 Task: Compare electronic products on Flipkart and Ajio.
Action: Mouse moved to (796, 86)
Screenshot: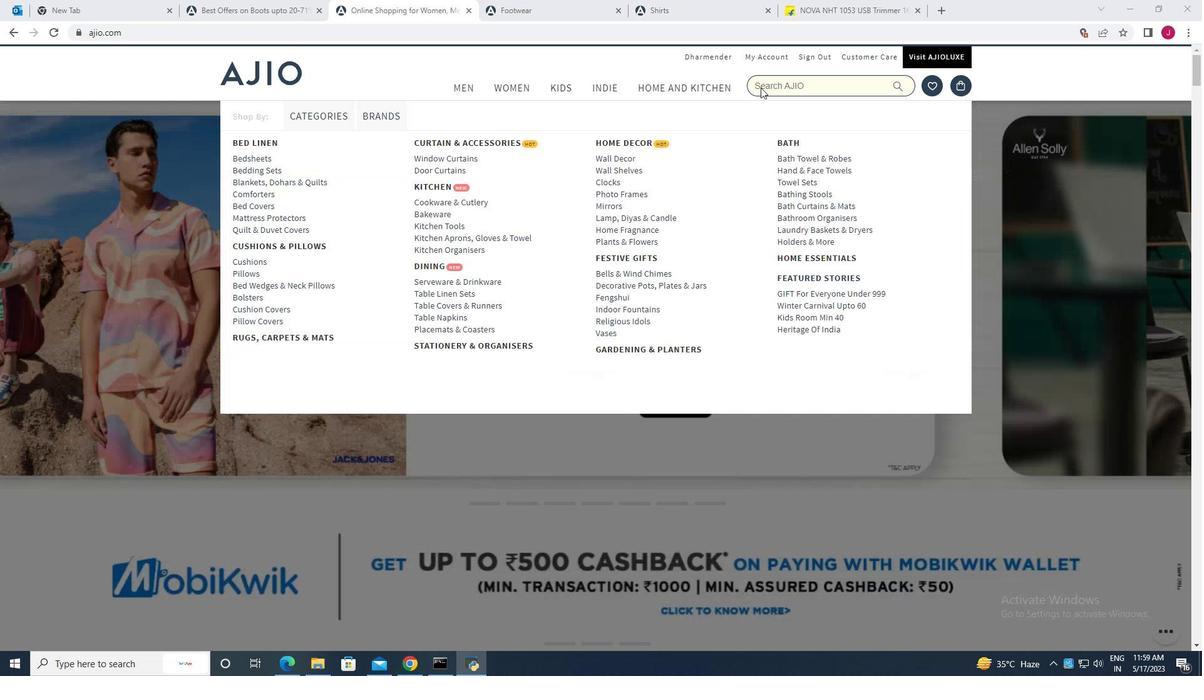 
Action: Mouse pressed left at (796, 86)
Screenshot: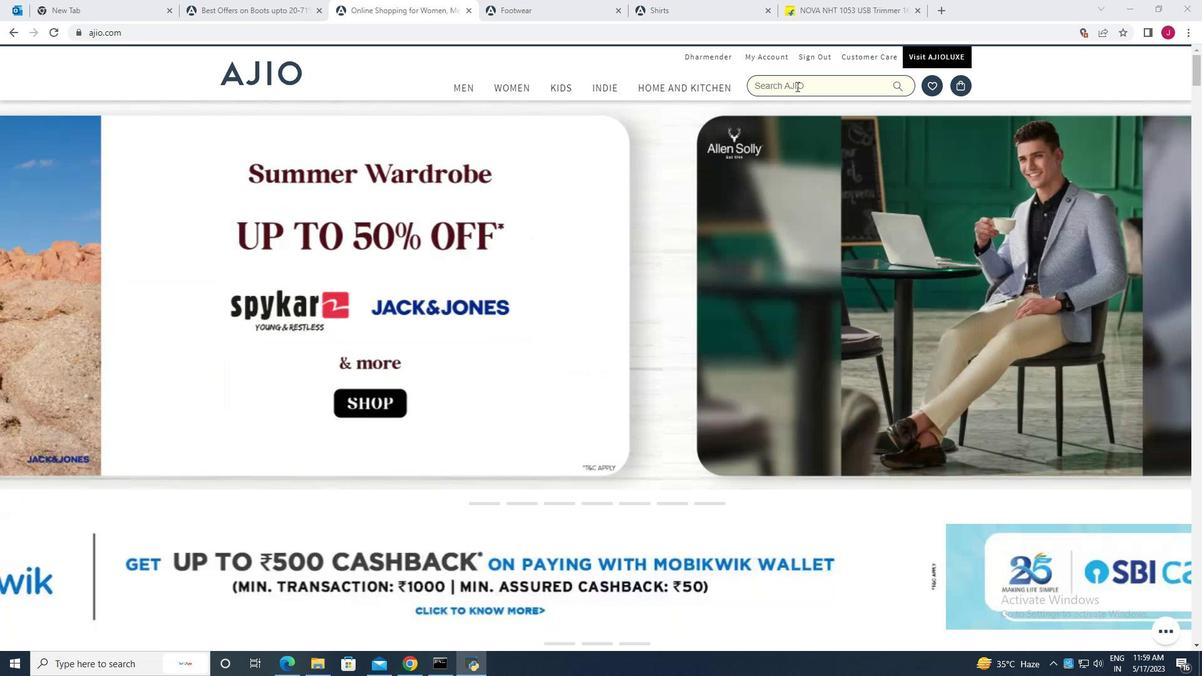 
Action: Key pressed selctronics<Key.space><Key.backspace><Key.backspace><Key.backspace><Key.backspace><Key.backspace><Key.backspace><Key.backspace><Key.backspace><Key.backspace><Key.backspace><Key.backspace><Key.backspace><Key.backspace><Key.backspace><Key.backspace><Key.backspace><Key.backspace><Key.backspace><Key.caps_lock>E<Key.caps_lock>lectronics<Key.space>category
Screenshot: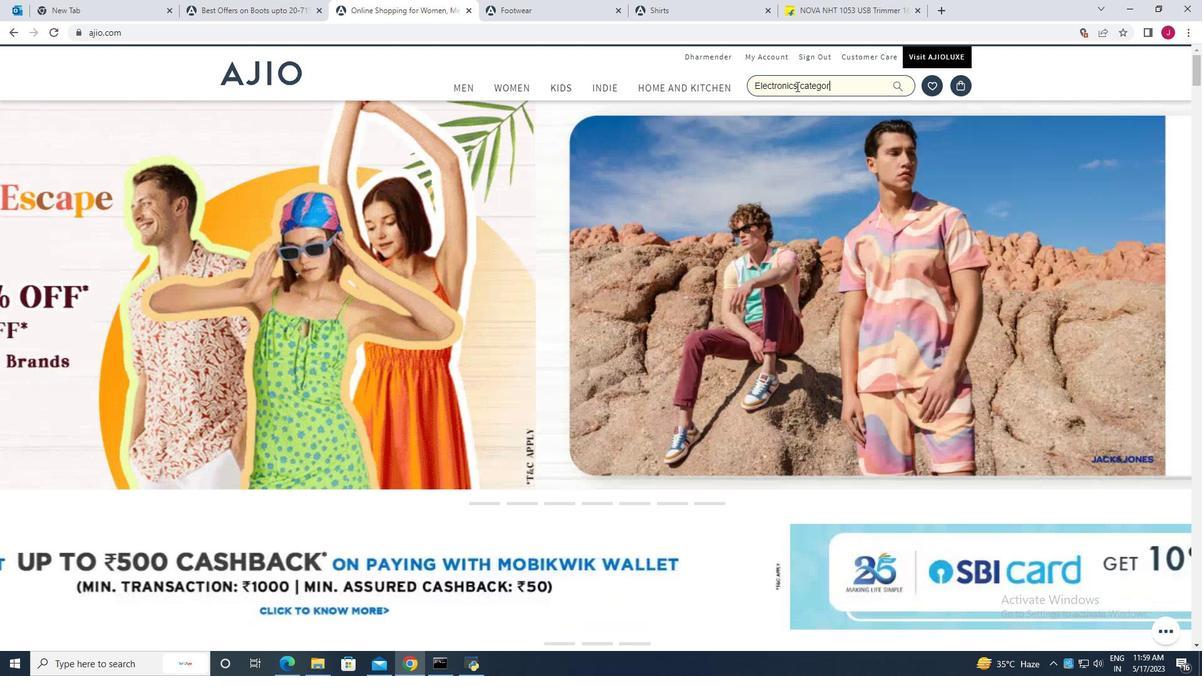 
Action: Mouse moved to (902, 85)
Screenshot: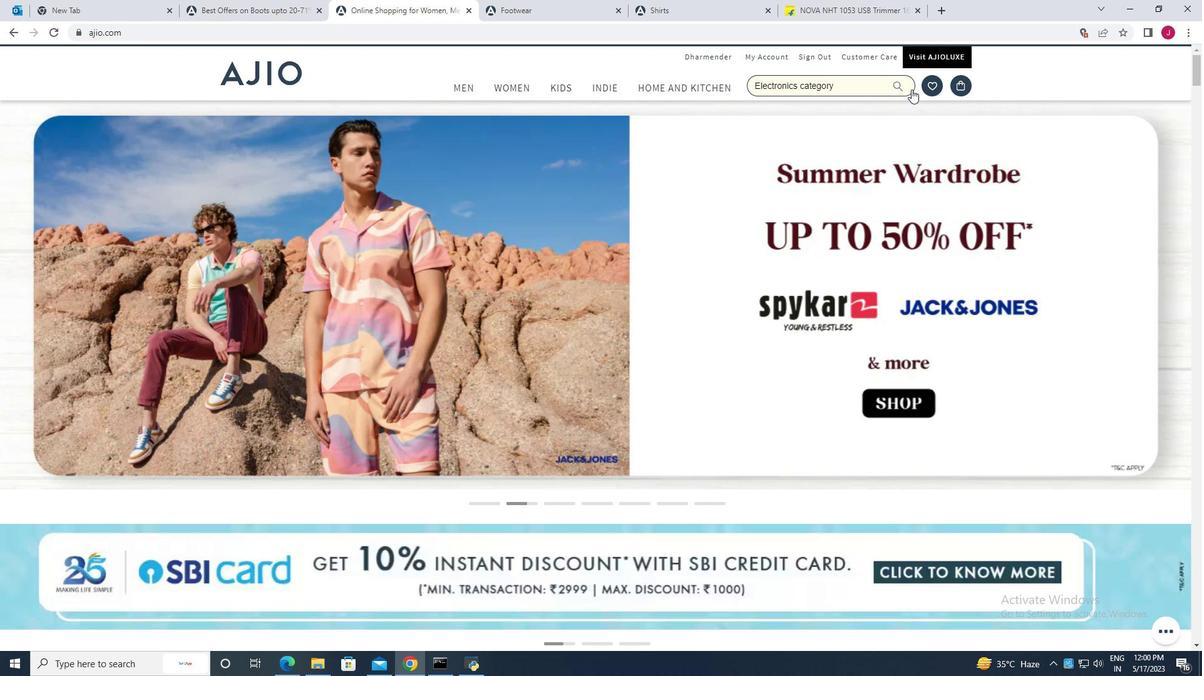 
Action: Mouse pressed left at (902, 85)
Screenshot: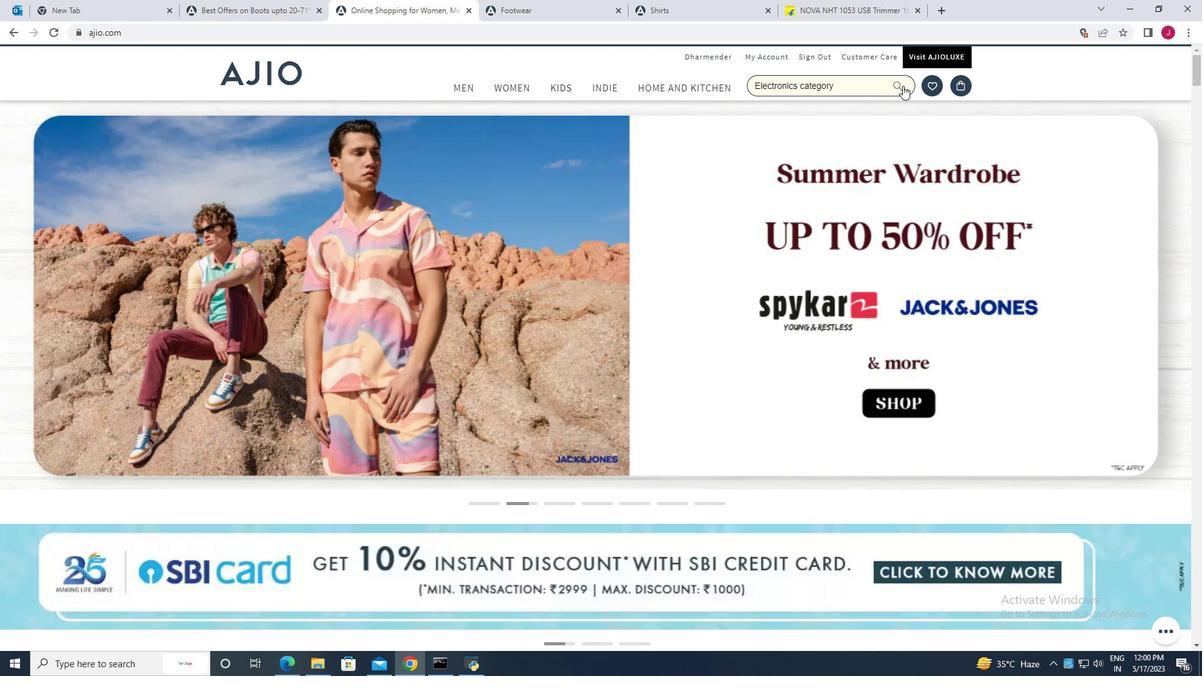 
Action: Mouse moved to (493, 266)
Screenshot: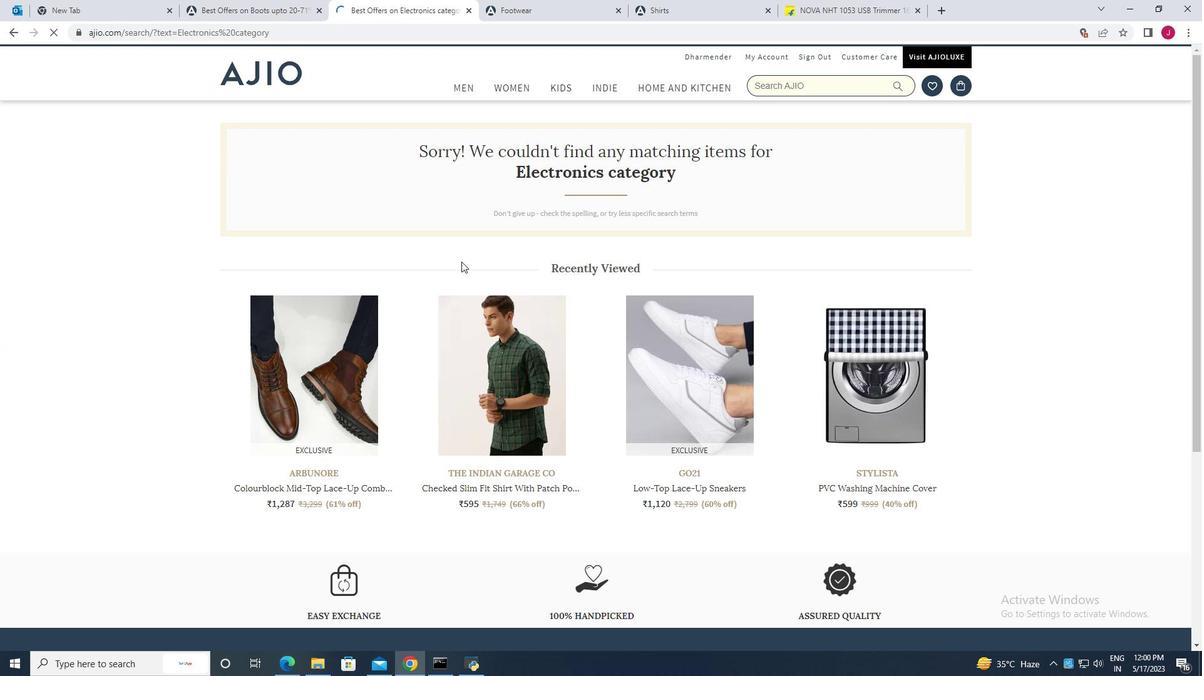 
Action: Mouse scrolled (493, 266) with delta (0, 0)
Screenshot: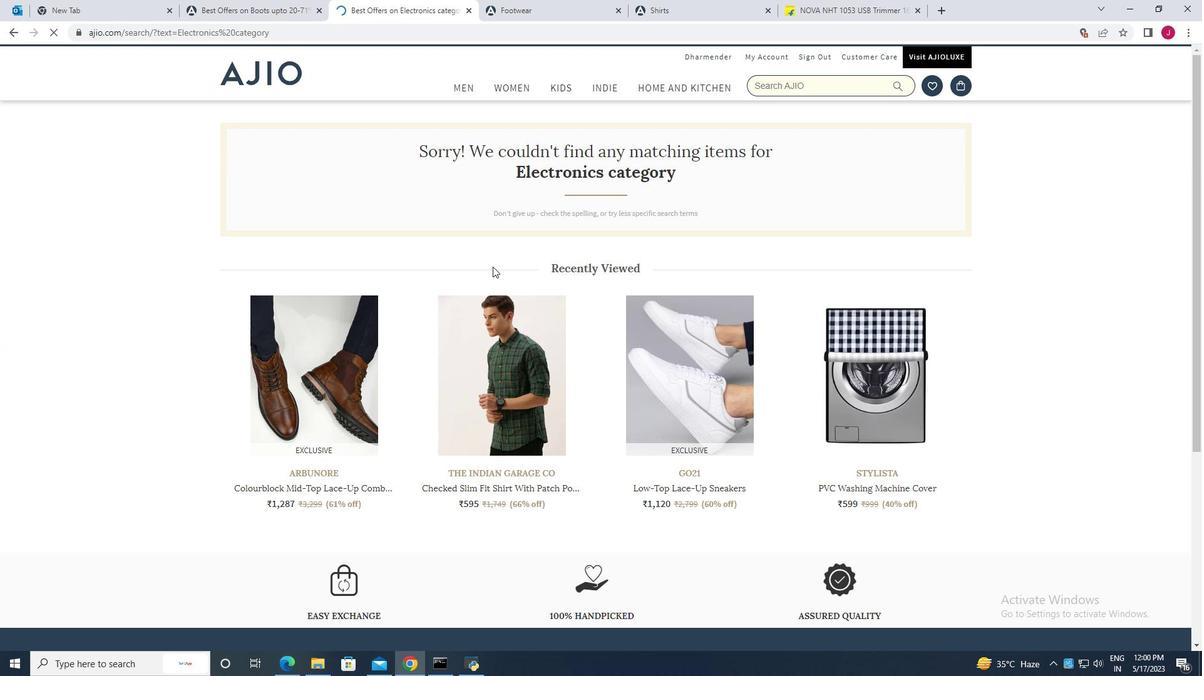 
Action: Mouse moved to (493, 266)
Screenshot: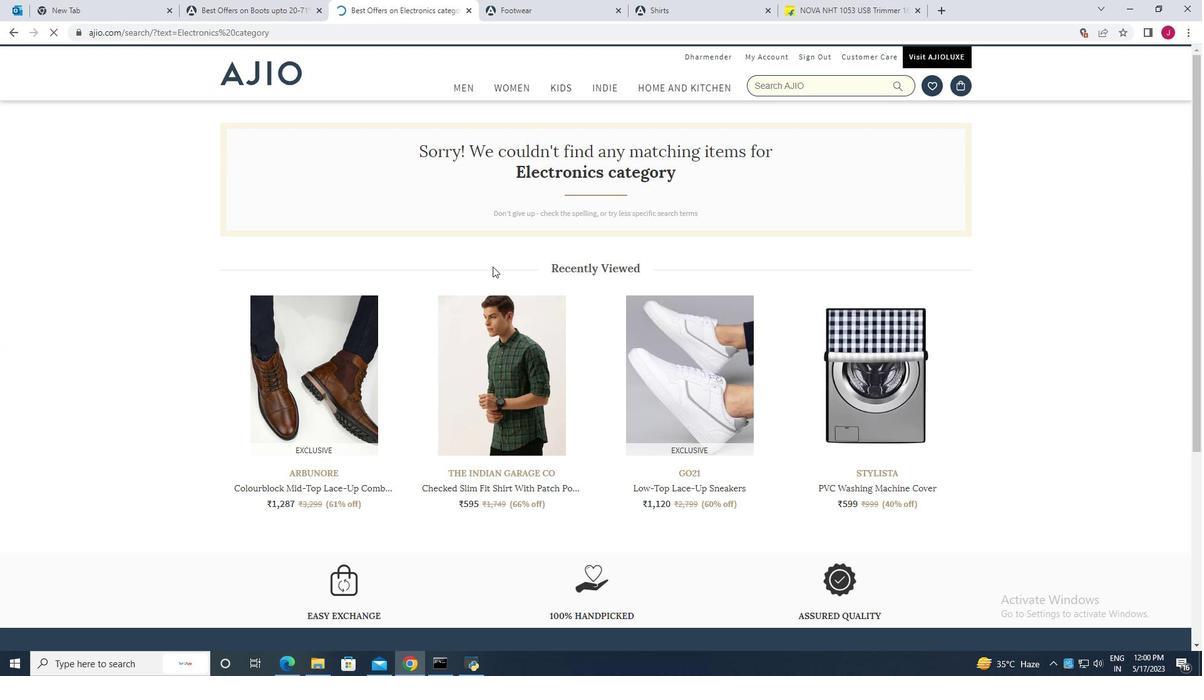 
Action: Mouse scrolled (493, 266) with delta (0, 0)
Screenshot: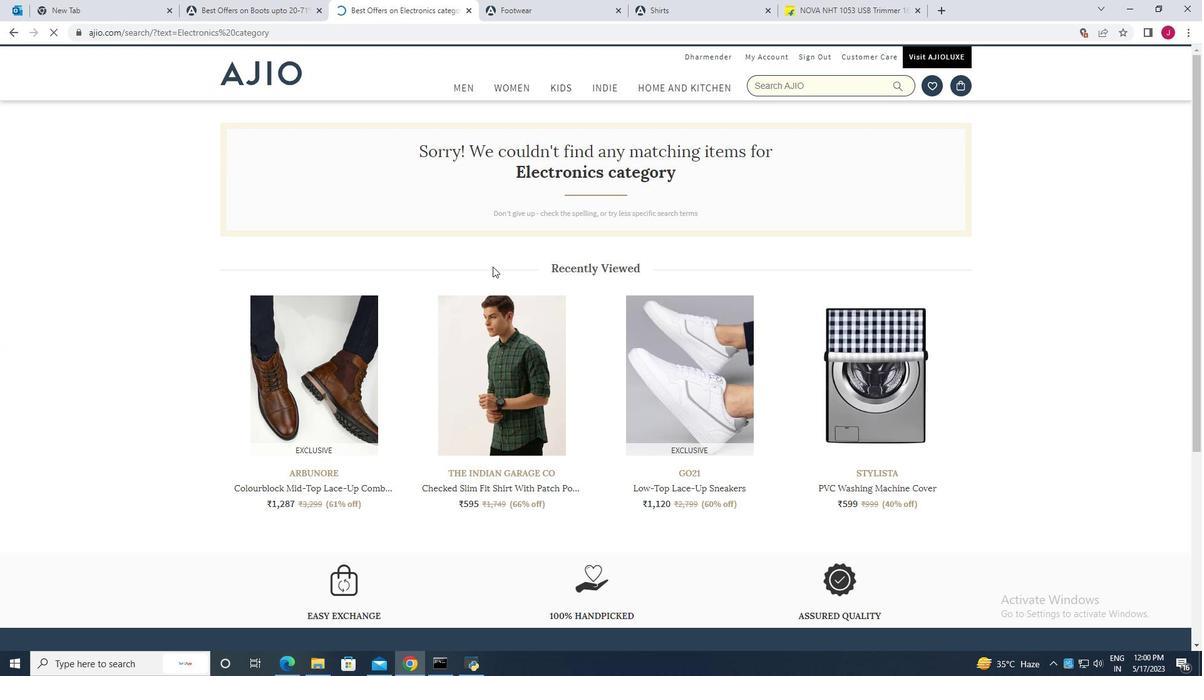 
Action: Mouse moved to (505, 278)
Screenshot: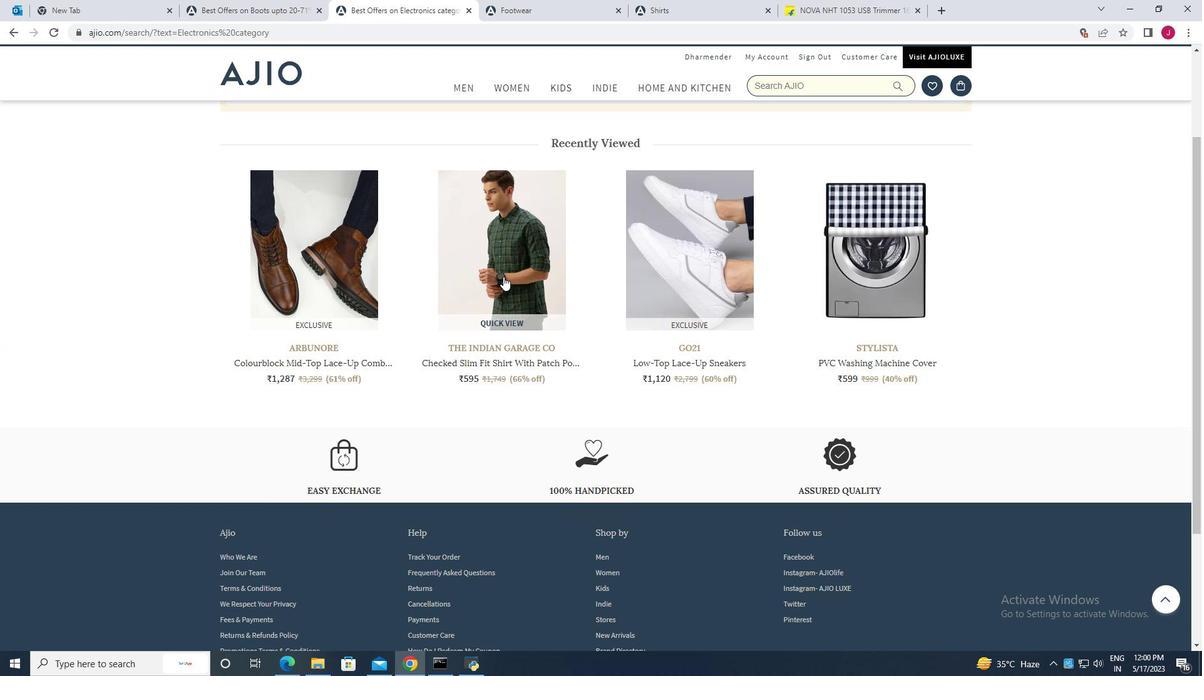 
Action: Mouse scrolled (505, 278) with delta (0, 0)
Screenshot: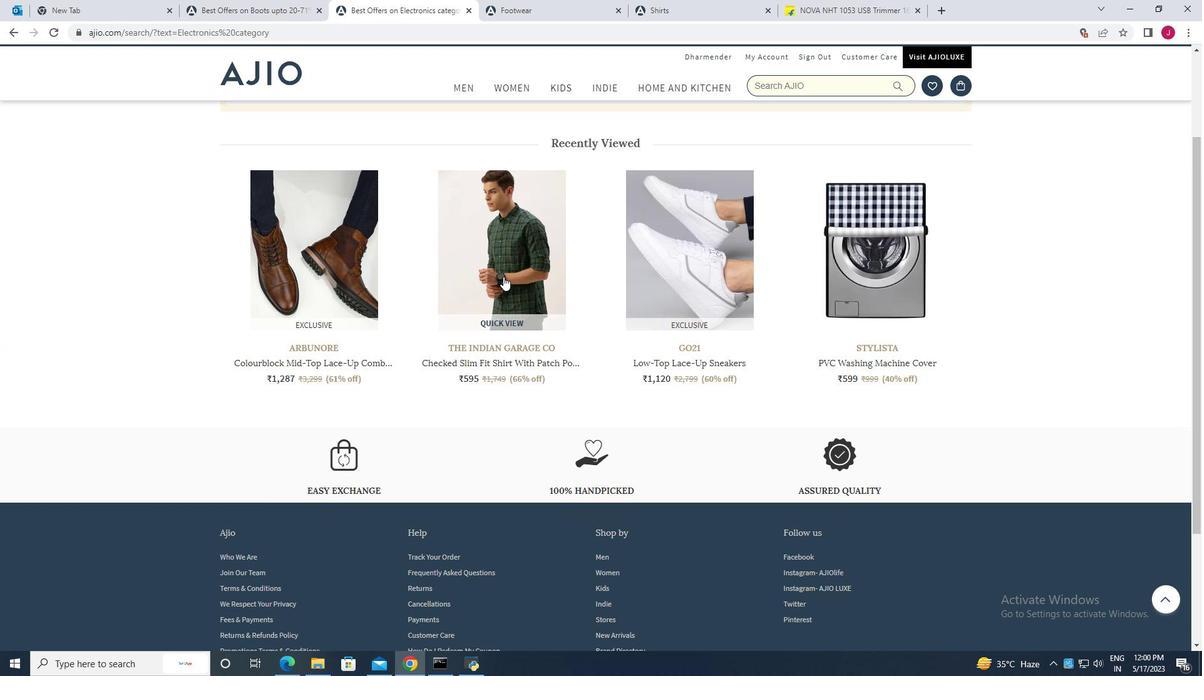 
Action: Mouse moved to (505, 278)
Screenshot: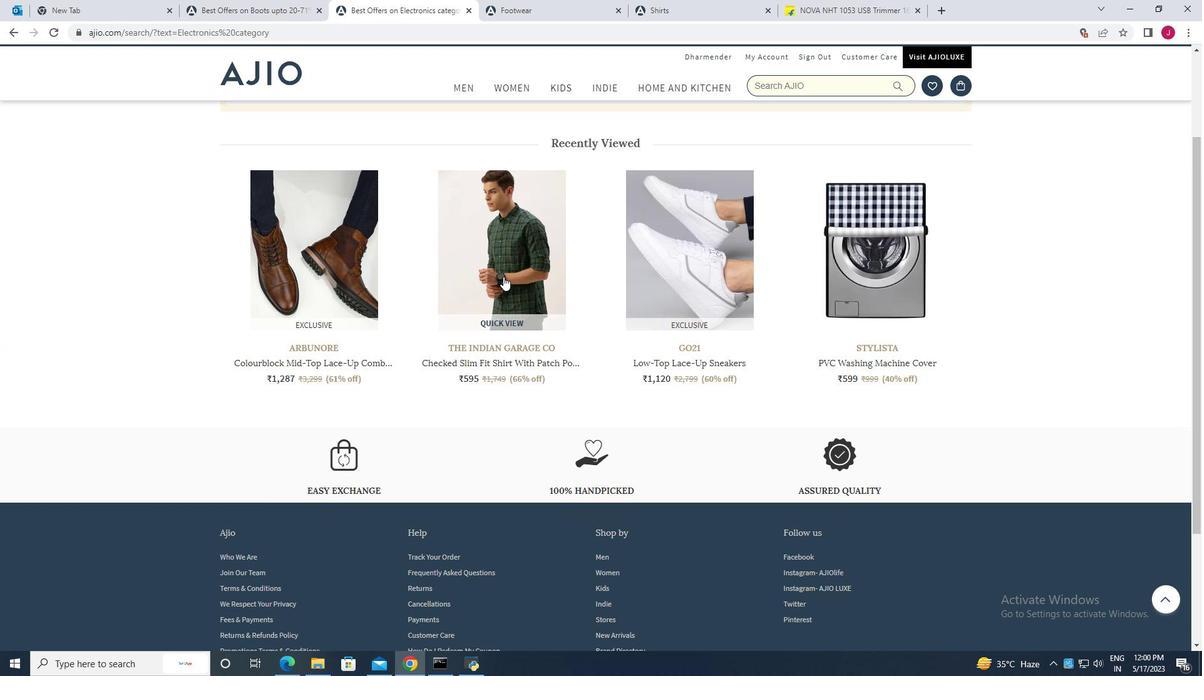 
Action: Mouse scrolled (505, 279) with delta (0, 0)
Screenshot: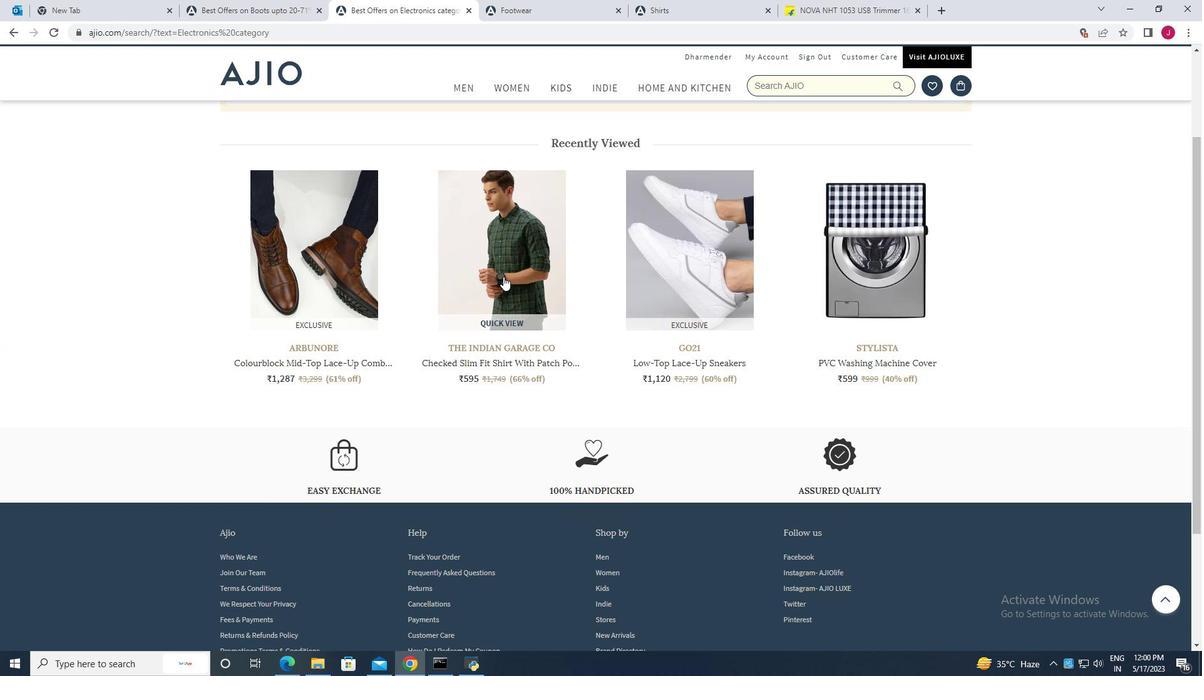 
Action: Mouse scrolled (505, 279) with delta (0, 0)
Screenshot: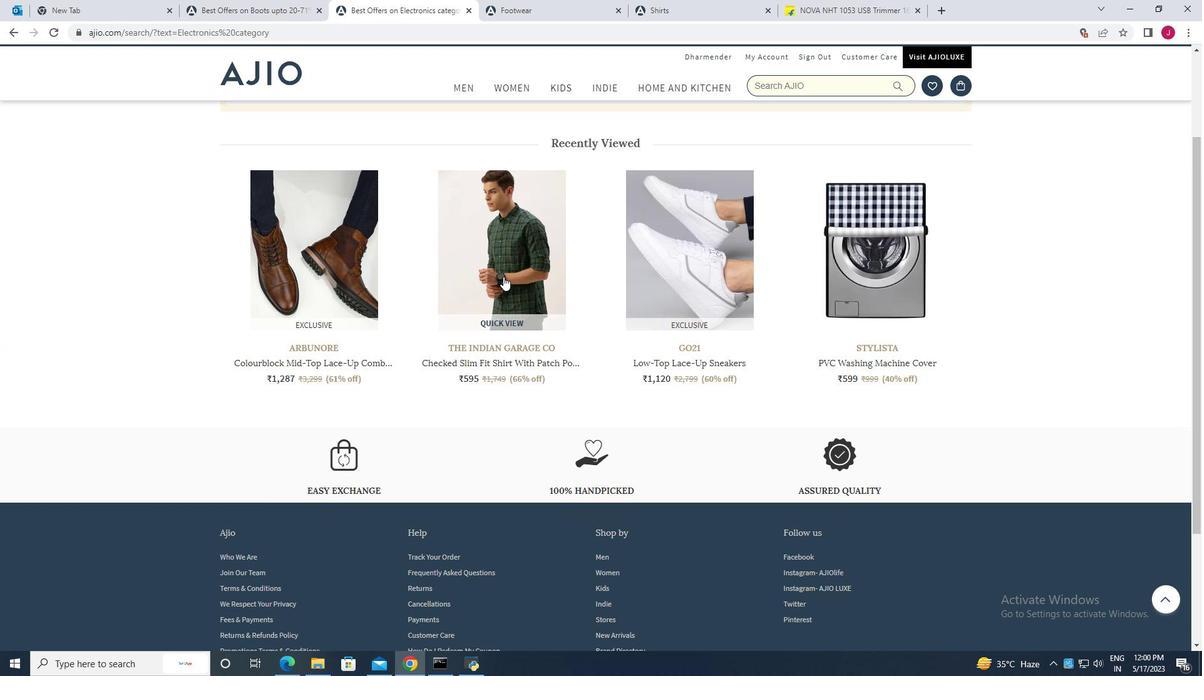 
Action: Mouse moved to (506, 278)
Screenshot: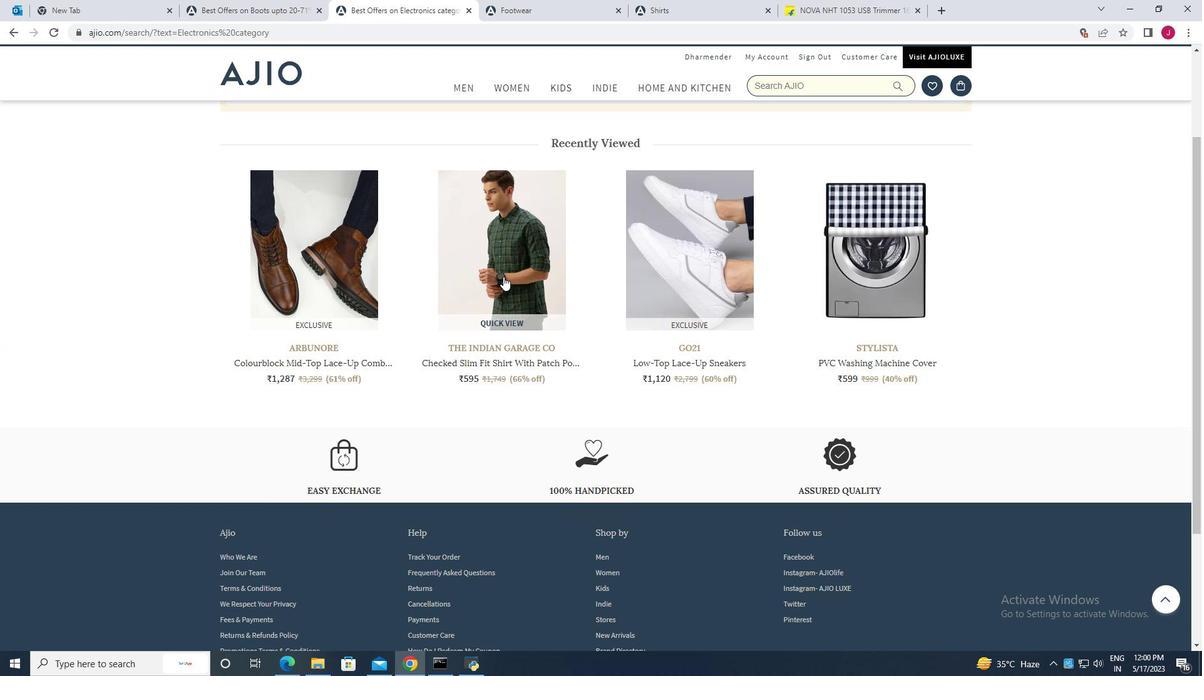 
Action: Mouse scrolled (506, 279) with delta (0, 0)
Screenshot: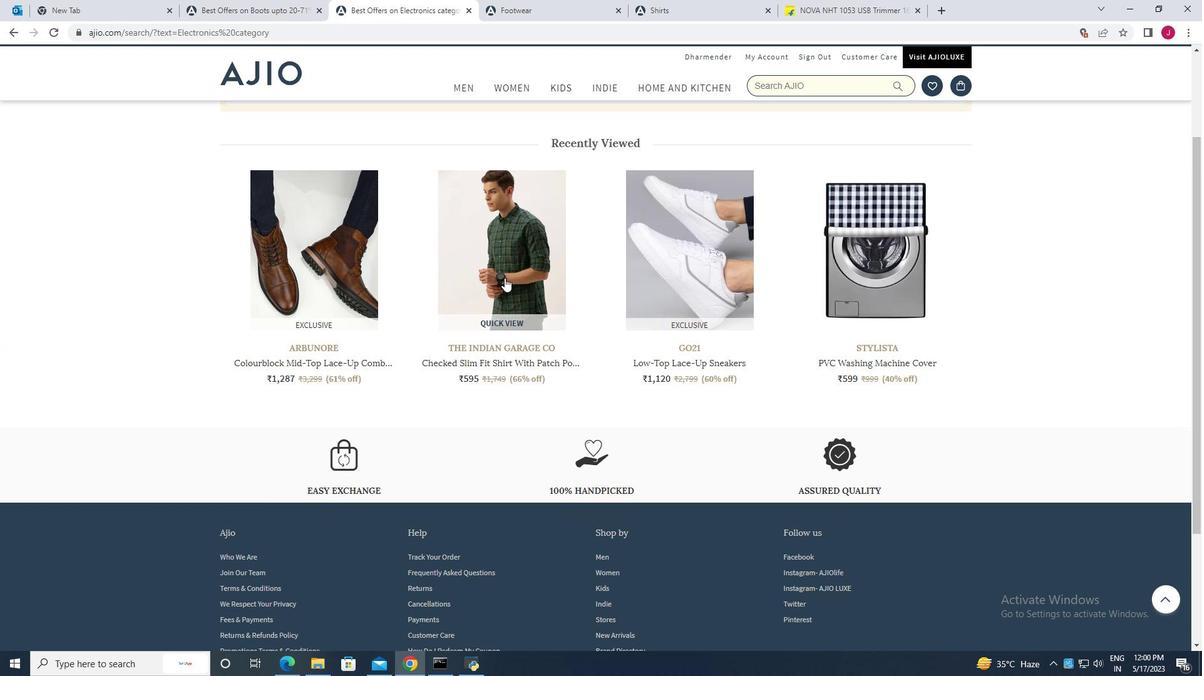 
Action: Mouse scrolled (506, 279) with delta (0, 0)
Screenshot: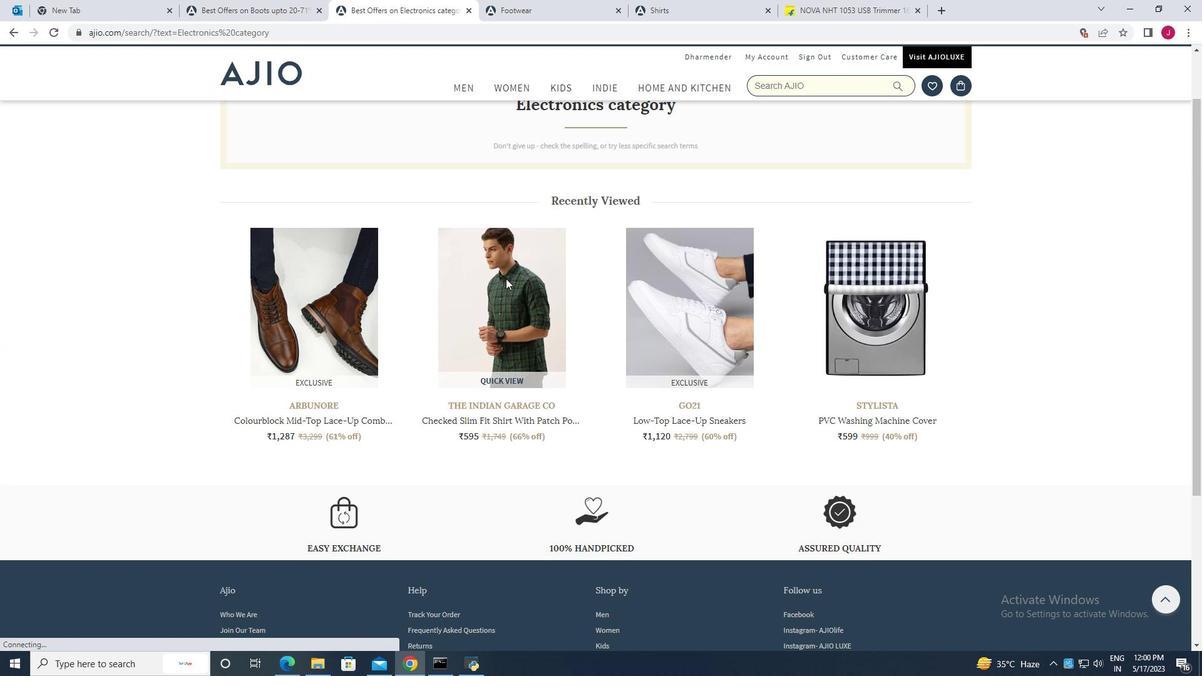 
Action: Mouse scrolled (506, 279) with delta (0, 0)
Screenshot: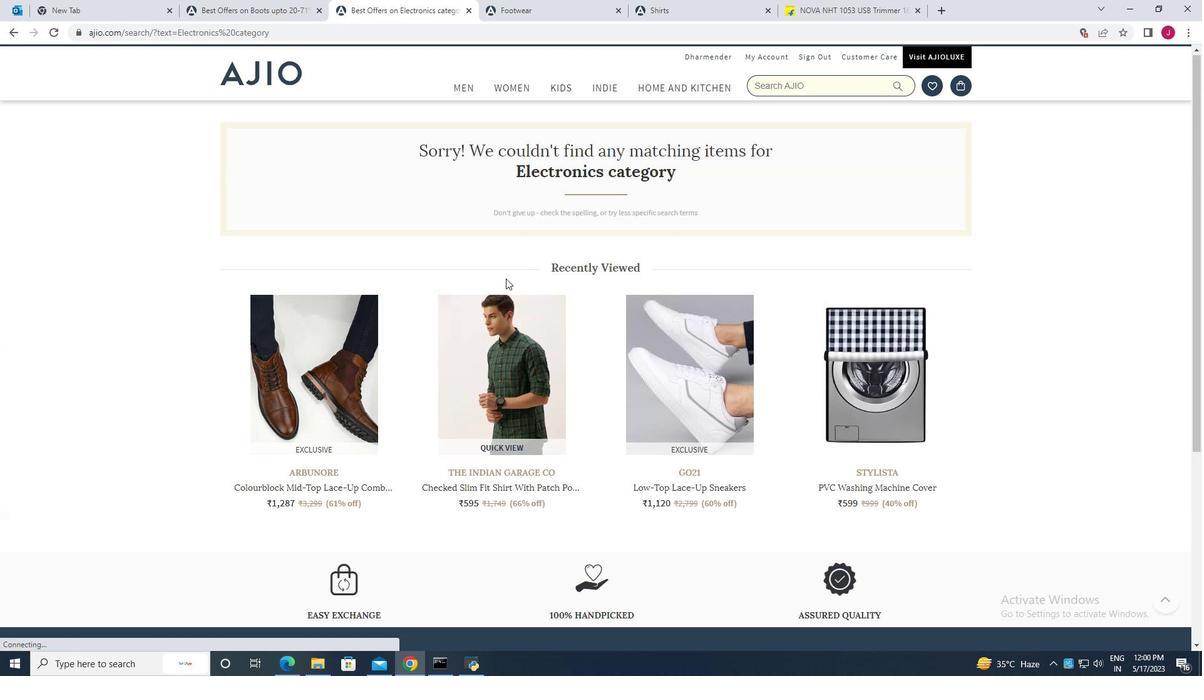 
Action: Mouse scrolled (506, 279) with delta (0, 0)
Screenshot: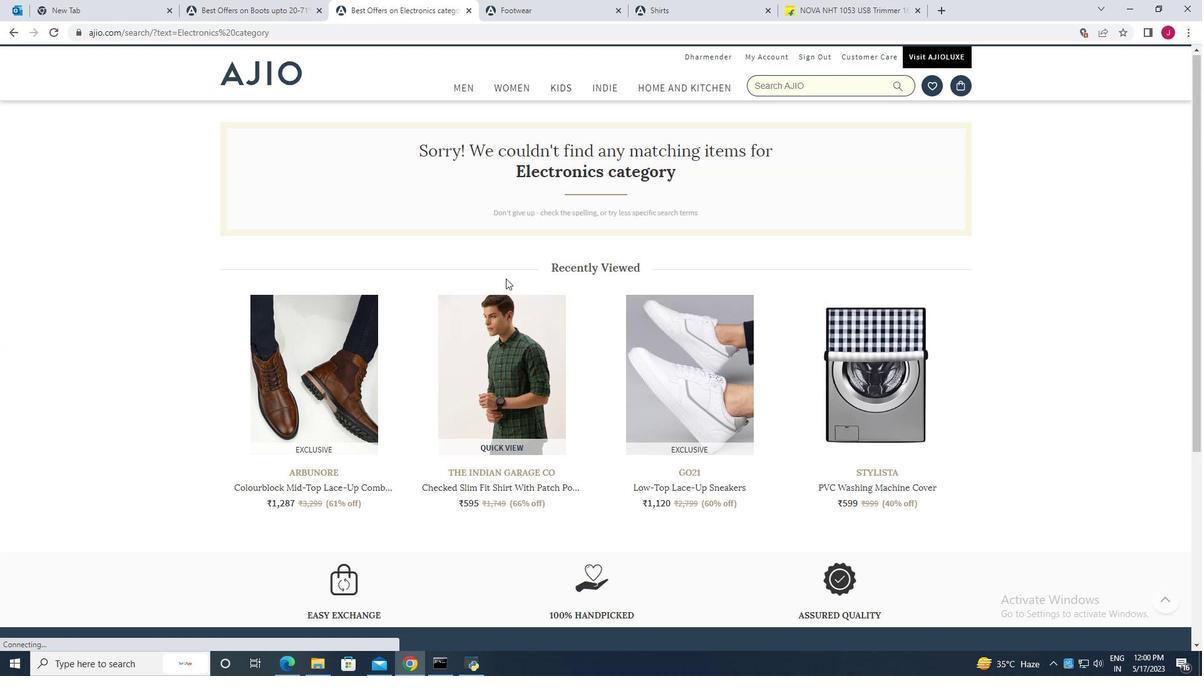 
Action: Mouse scrolled (506, 279) with delta (0, 0)
Screenshot: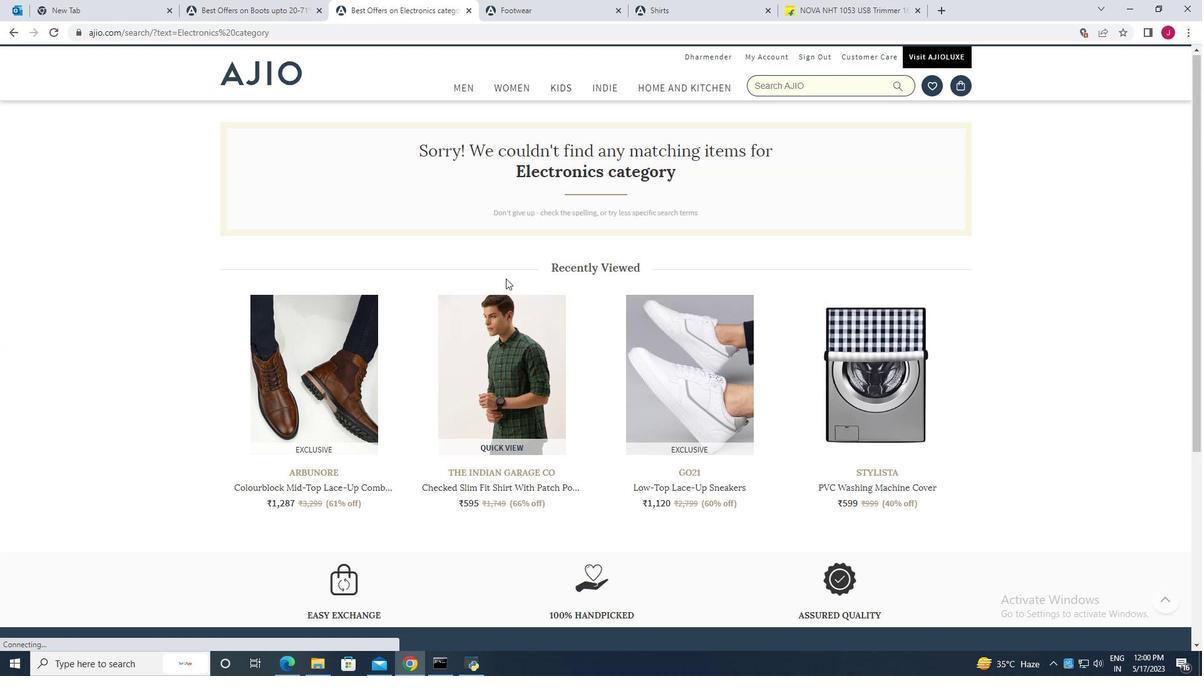 
Action: Mouse moved to (506, 271)
Screenshot: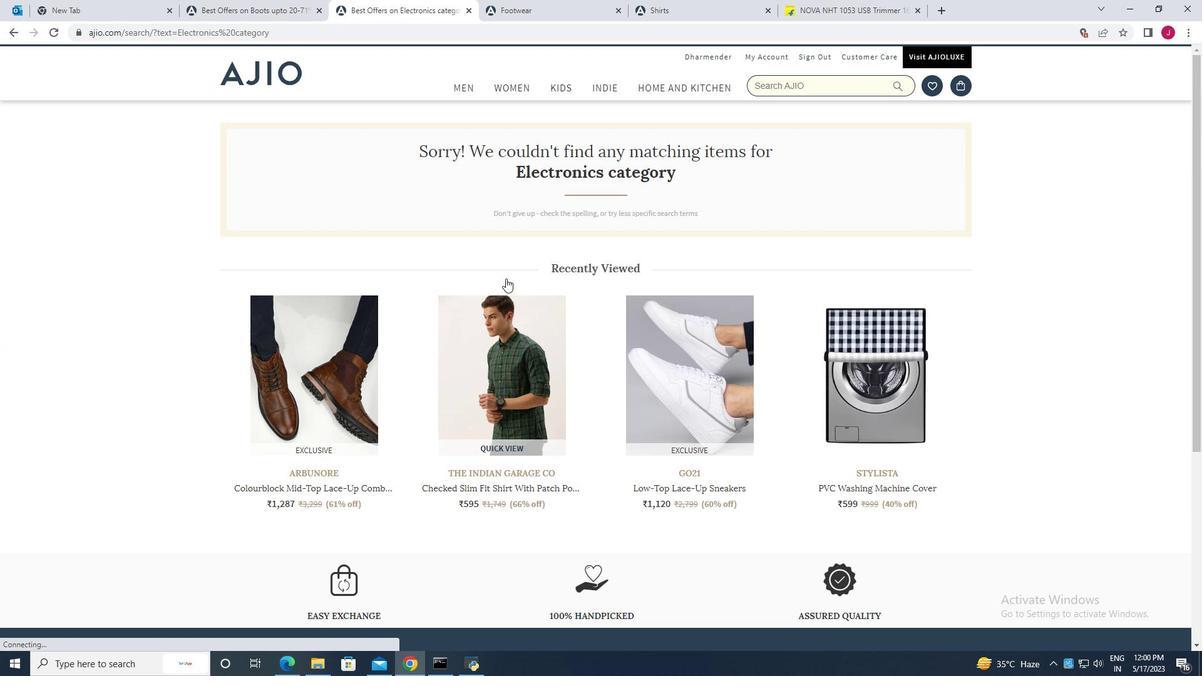
Action: Mouse scrolled (506, 272) with delta (0, 0)
Screenshot: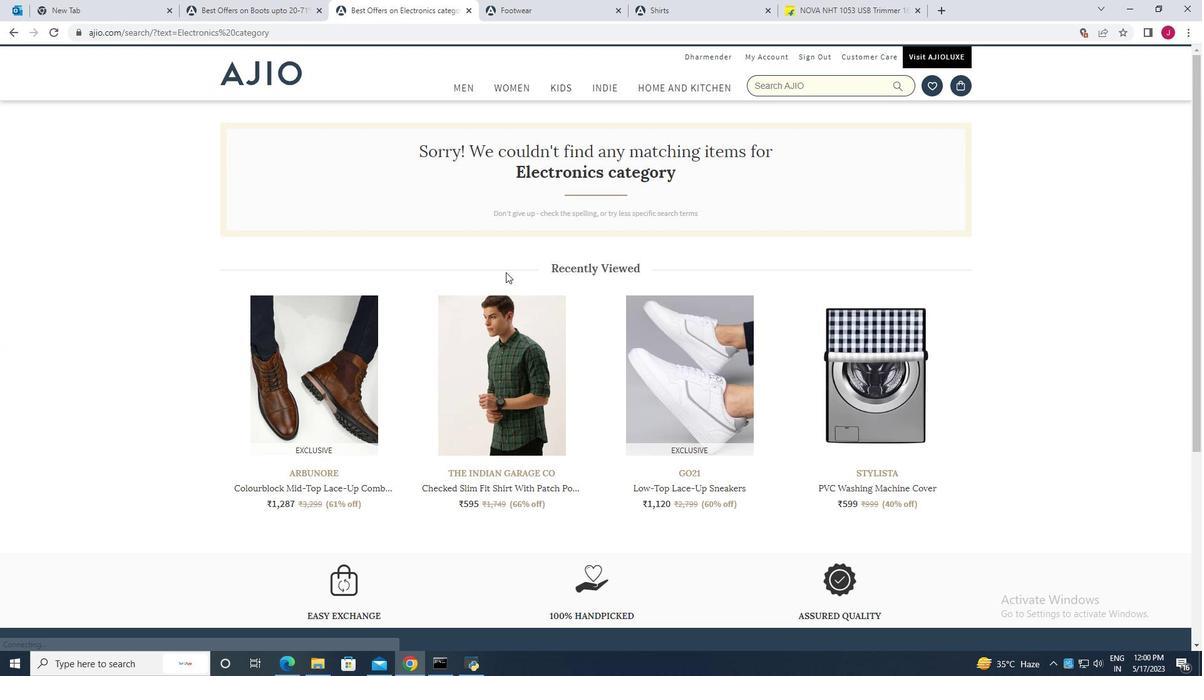 
Action: Mouse scrolled (506, 272) with delta (0, 0)
Screenshot: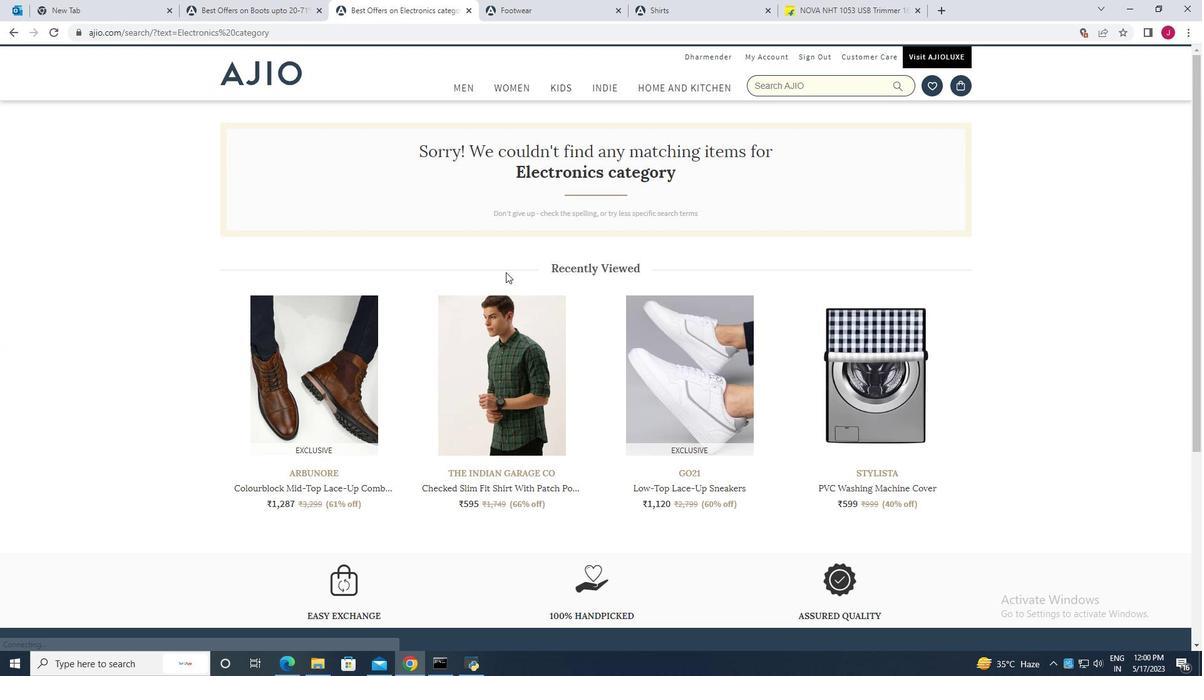 
Action: Mouse scrolled (506, 272) with delta (0, 0)
Screenshot: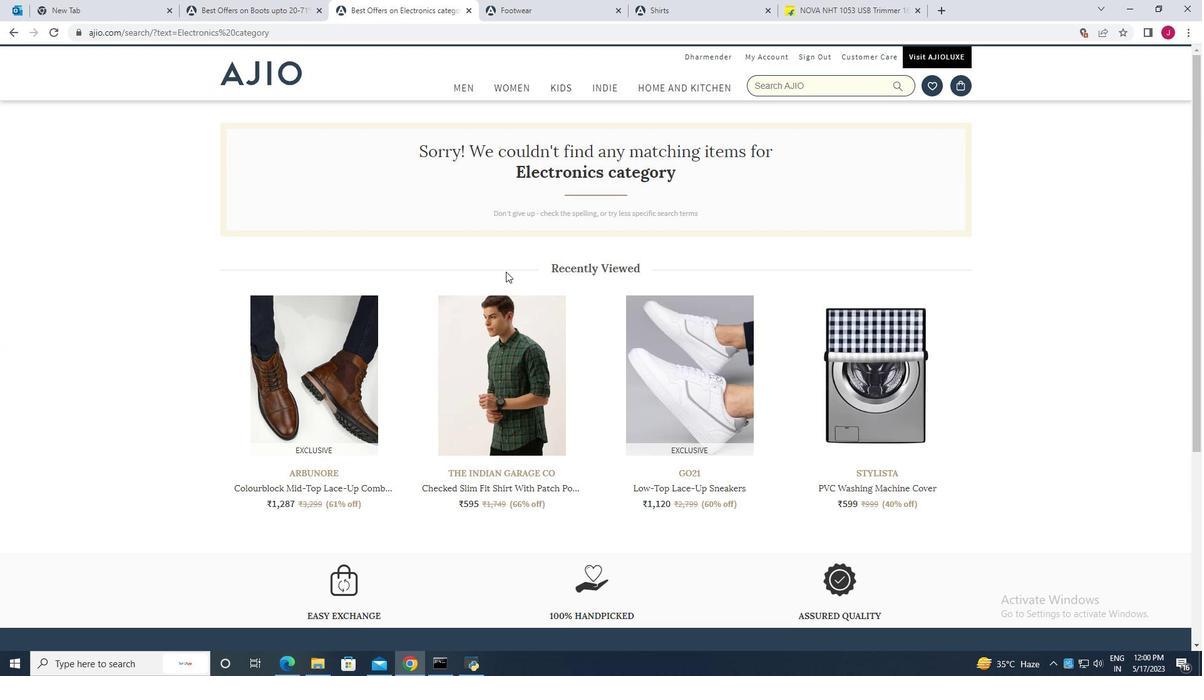 
Action: Mouse moved to (506, 271)
Screenshot: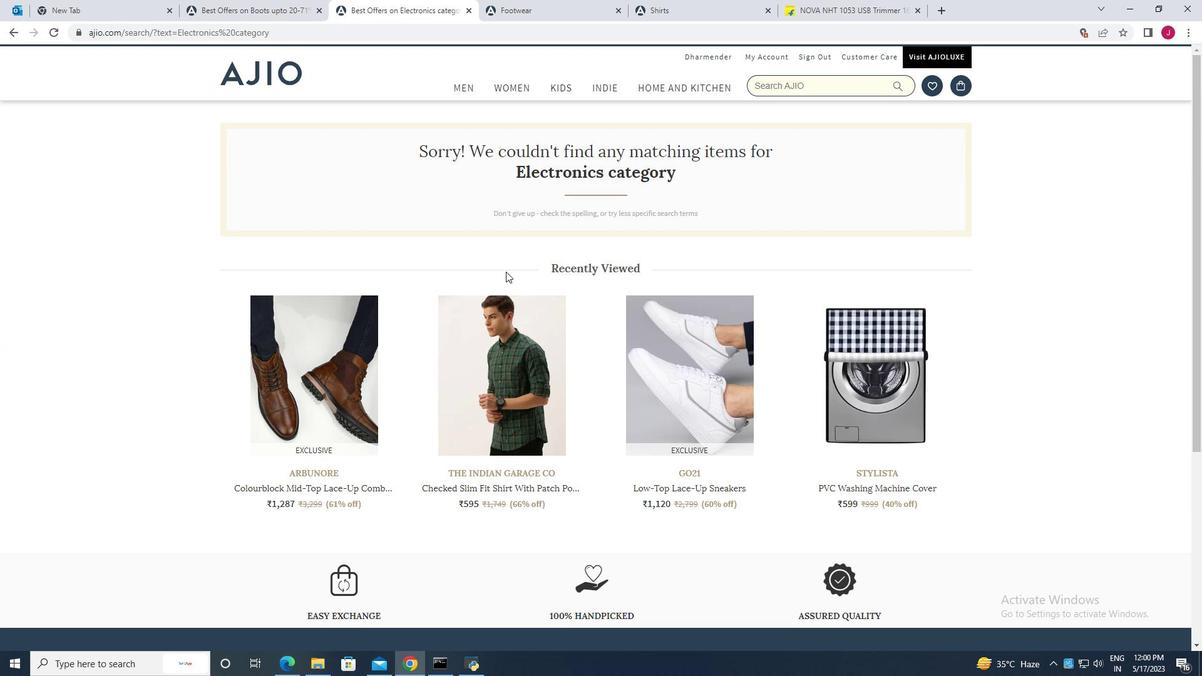 
Action: Mouse scrolled (506, 271) with delta (0, 0)
Screenshot: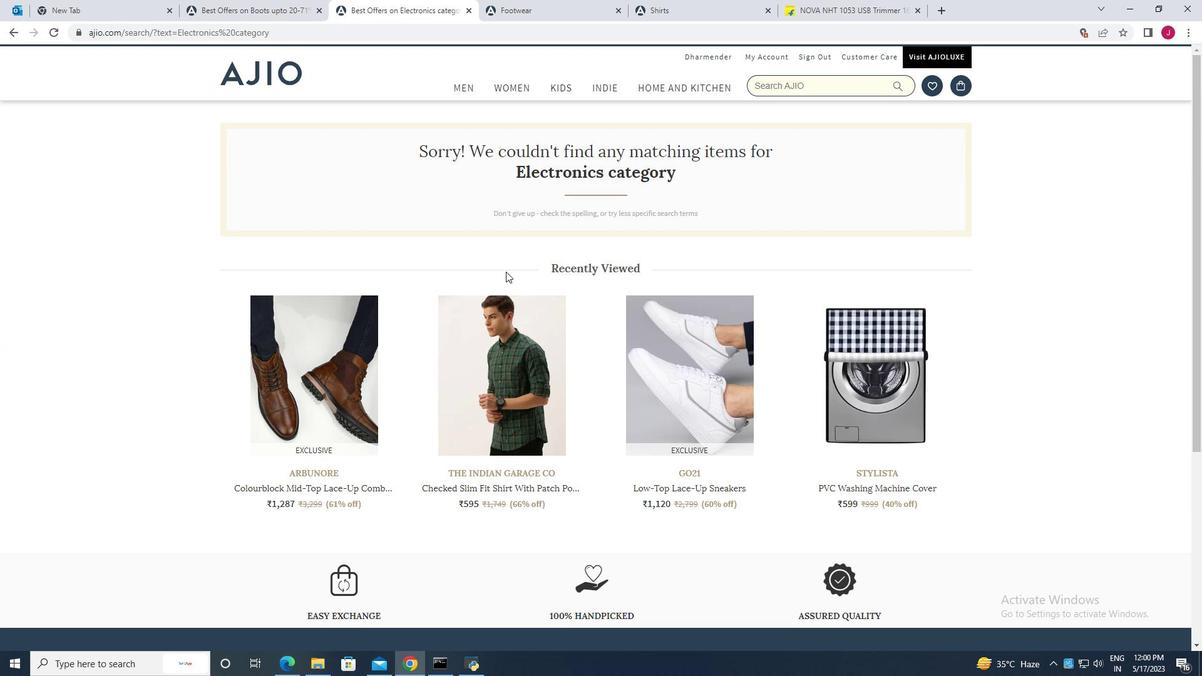 
Action: Mouse moved to (506, 268)
Screenshot: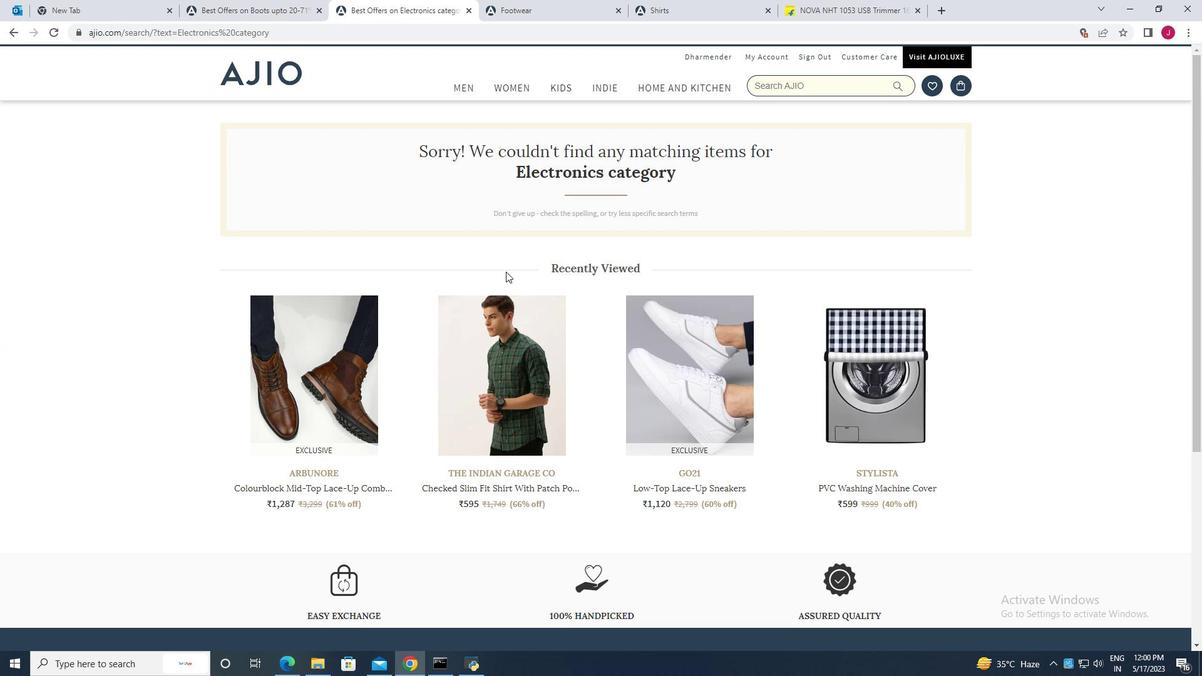 
Action: Mouse scrolled (506, 268) with delta (0, 0)
Screenshot: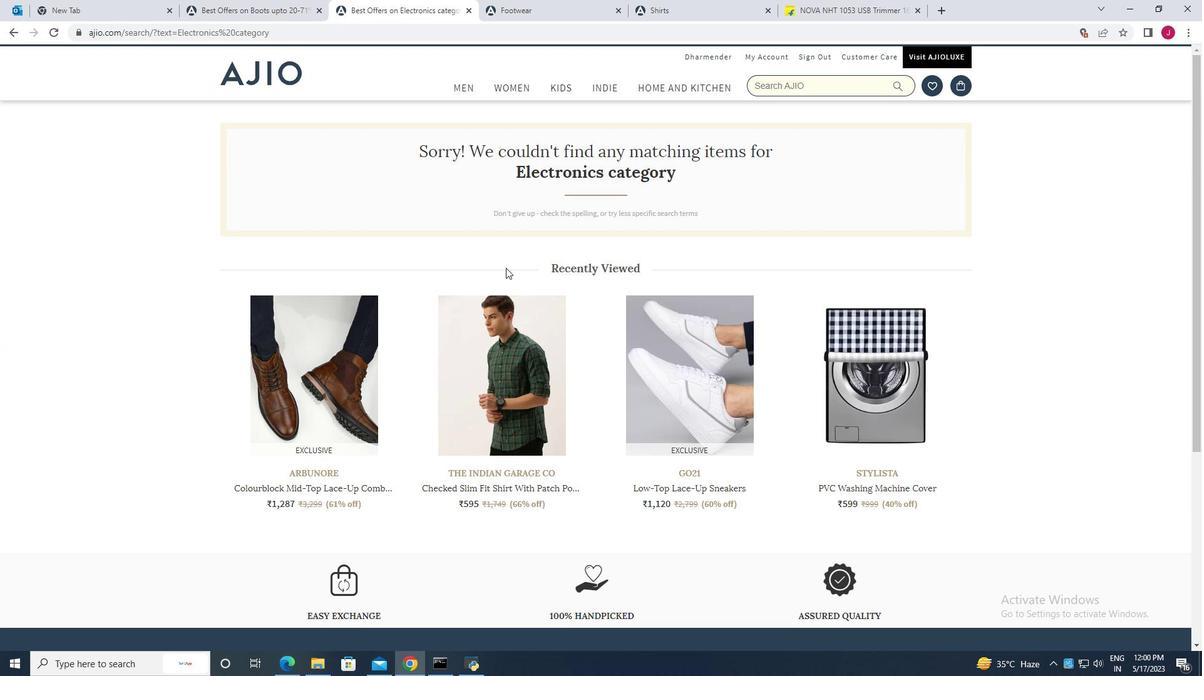
Action: Mouse scrolled (506, 268) with delta (0, 0)
Screenshot: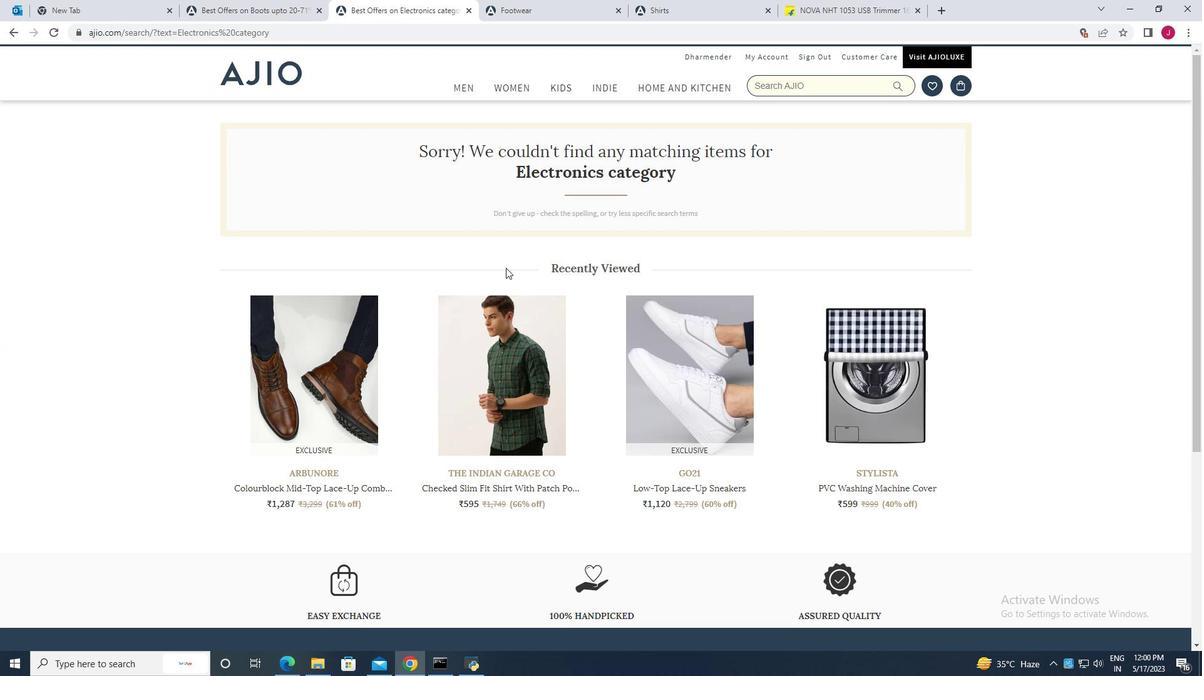 
Action: Mouse moved to (852, 6)
Screenshot: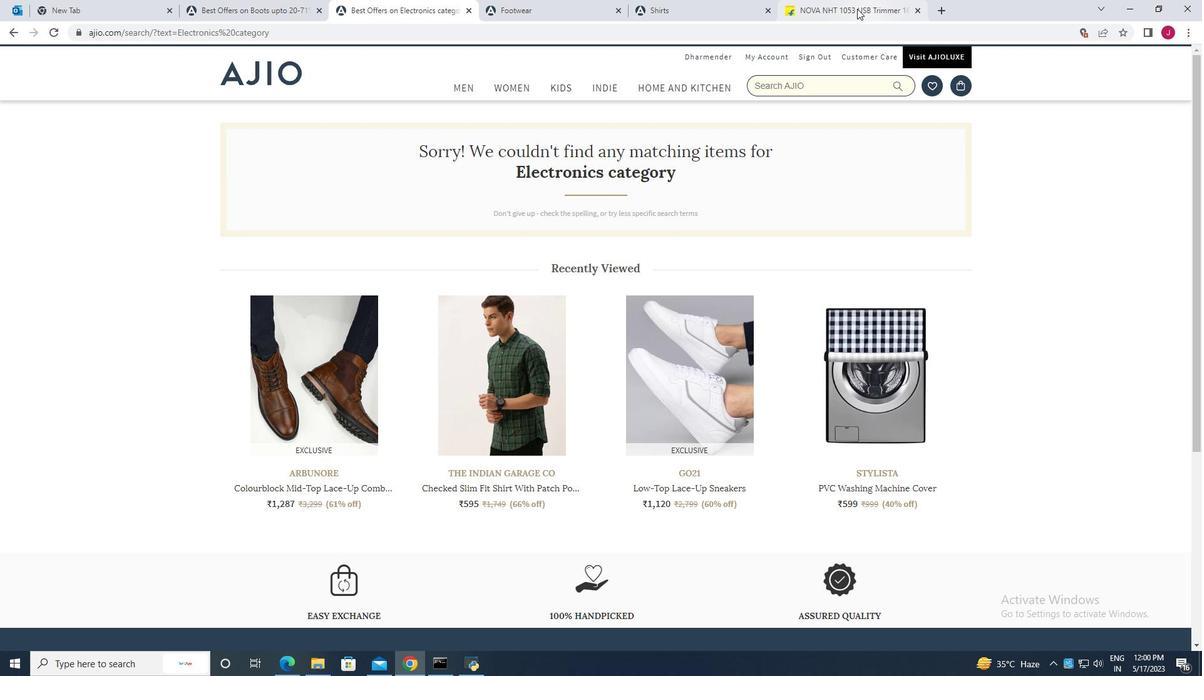 
Action: Mouse pressed left at (852, 6)
Screenshot: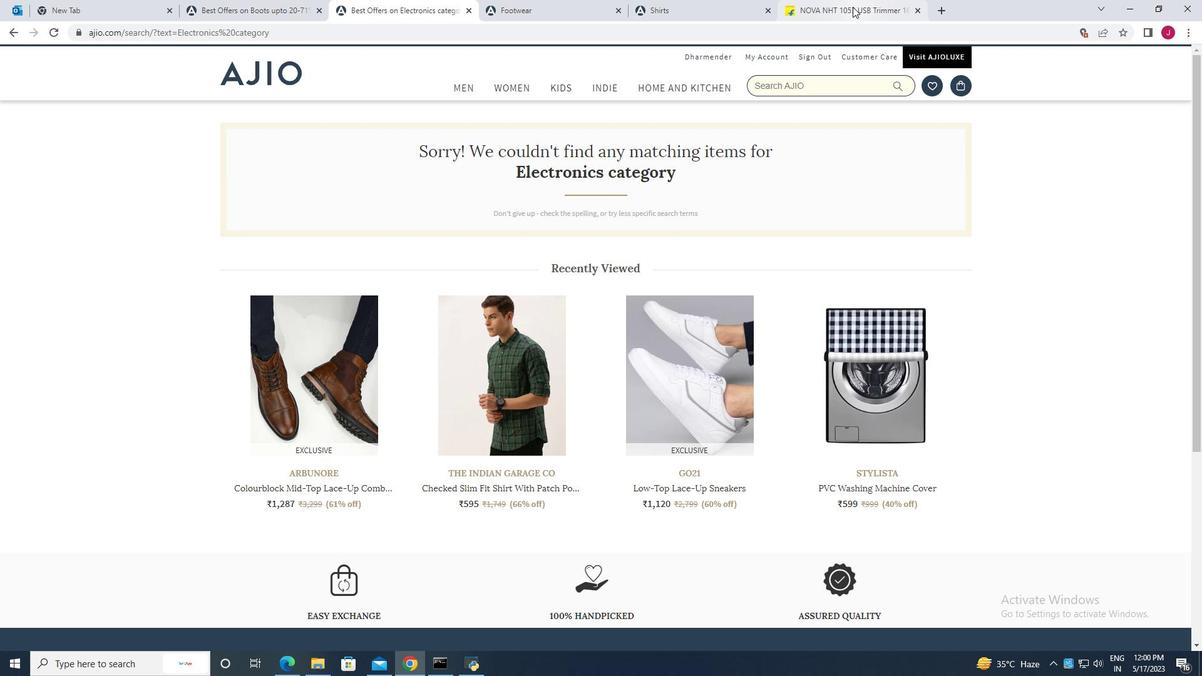 
Action: Mouse moved to (461, 66)
Screenshot: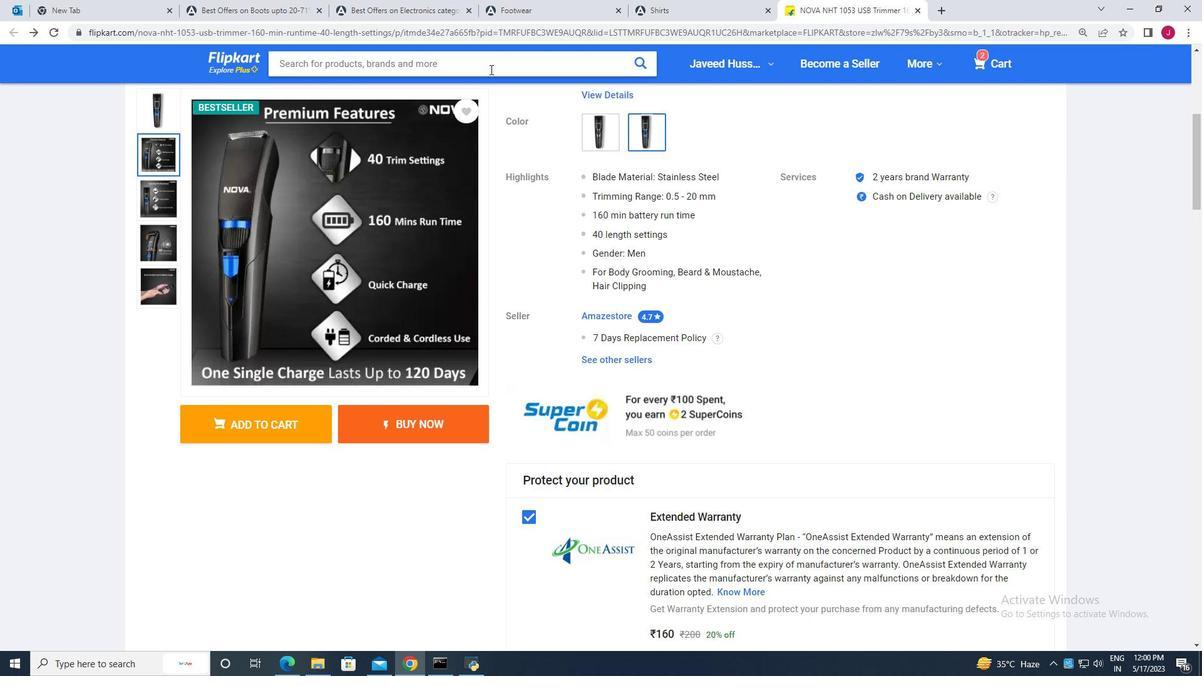 
Action: Mouse pressed left at (461, 66)
Screenshot: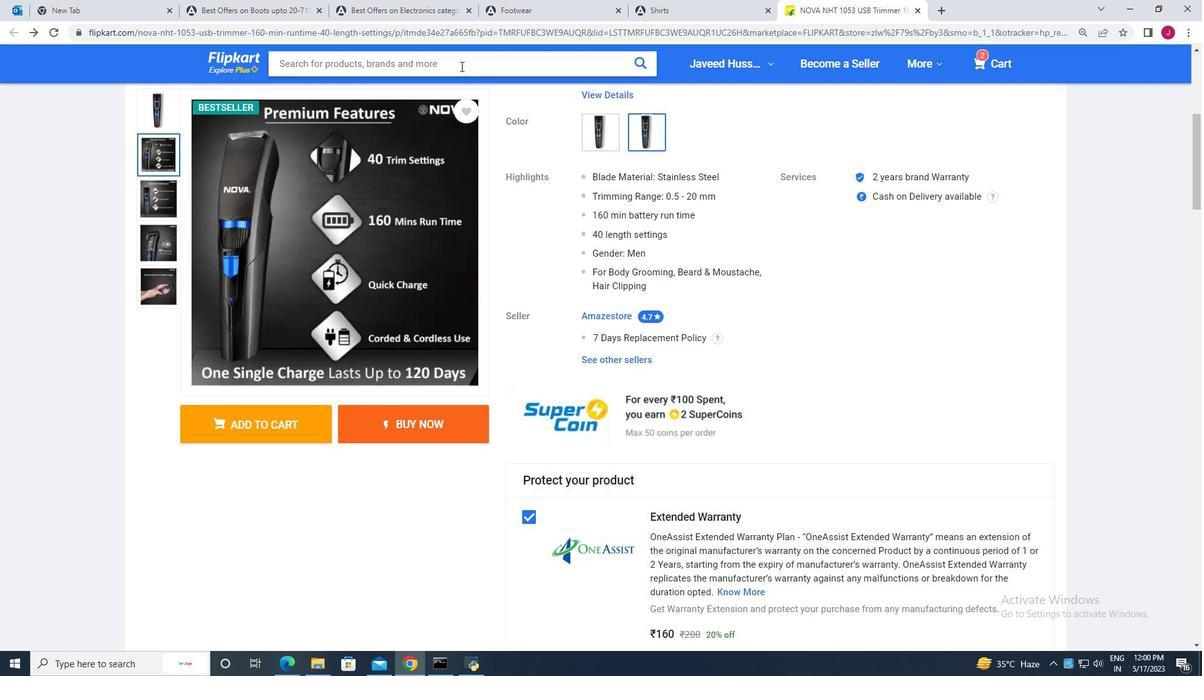 
Action: Mouse moved to (461, 65)
Screenshot: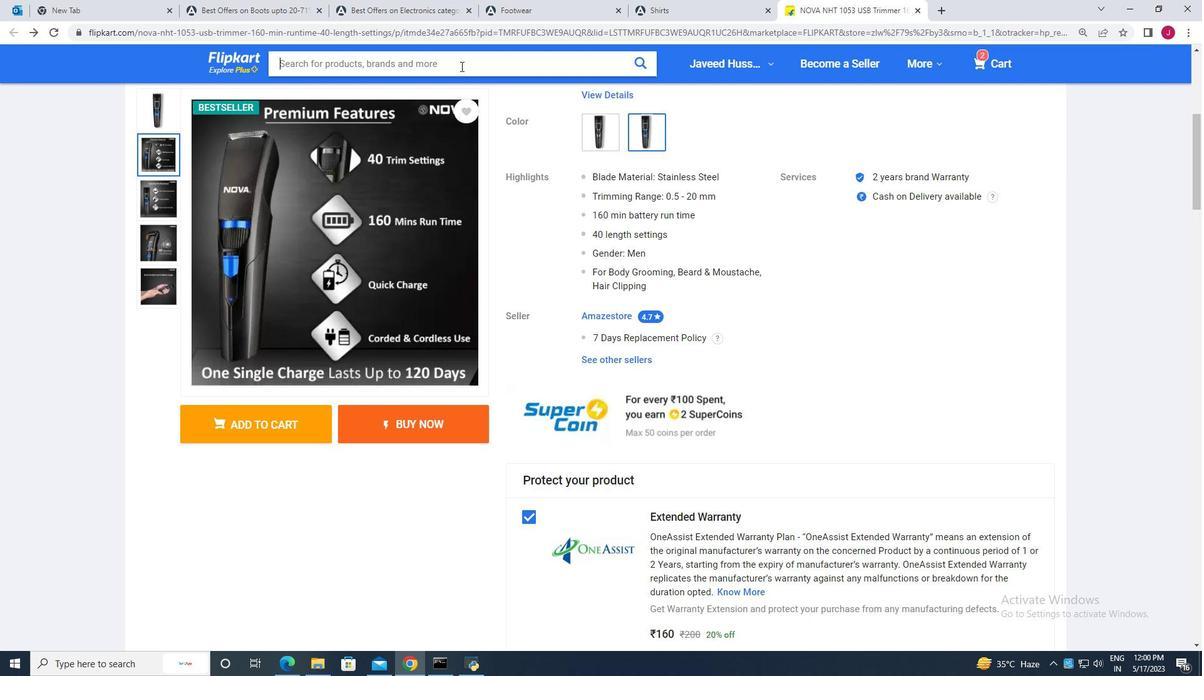 
Action: Key pressed e<Key.caps_lock><Key.caps_lock>lectronic<Key.space>category<Key.enter>
Screenshot: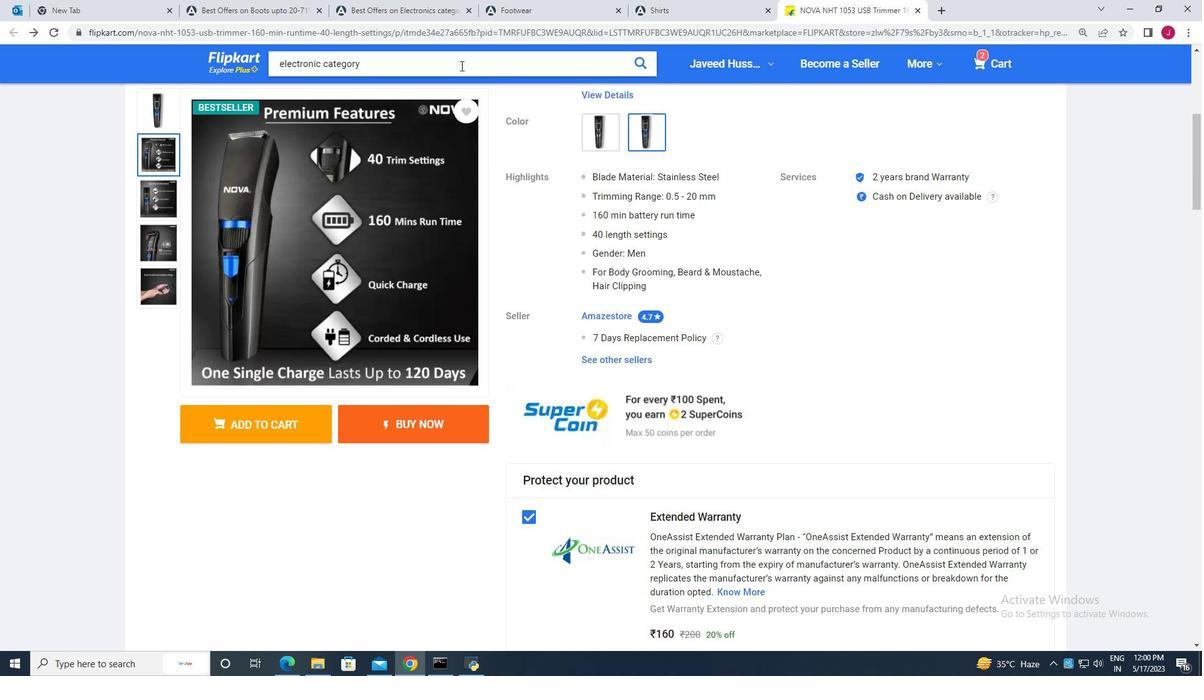 
Action: Mouse moved to (462, 277)
Screenshot: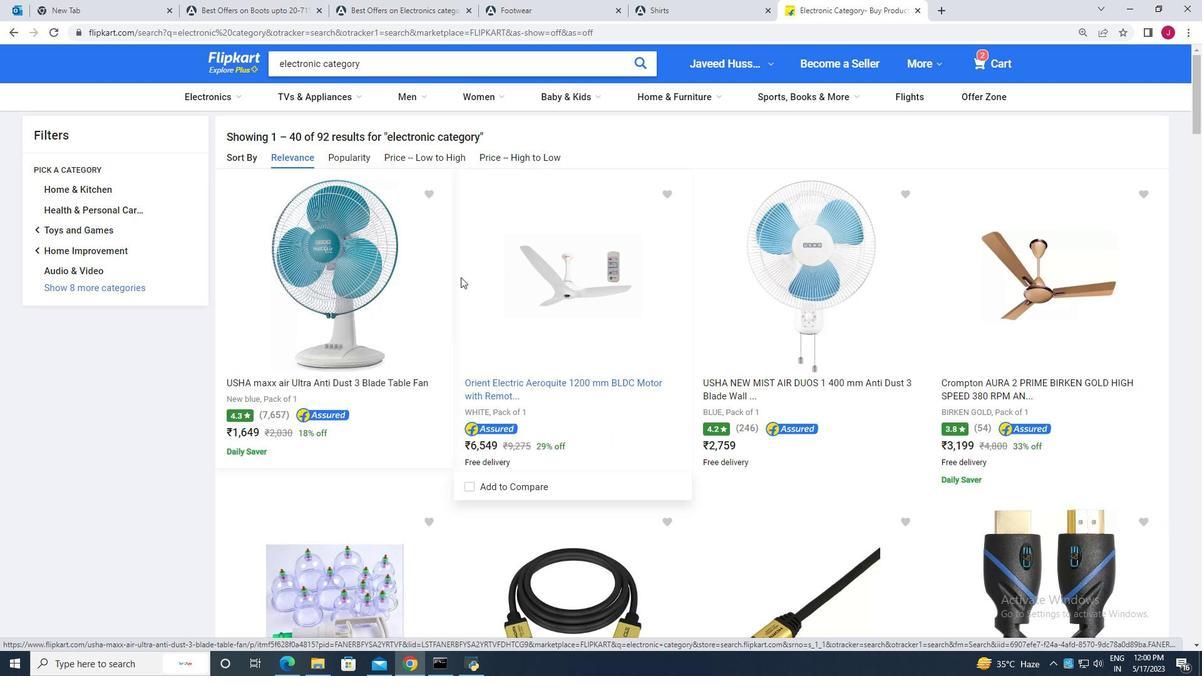 
Action: Mouse scrolled (462, 276) with delta (0, 0)
Screenshot: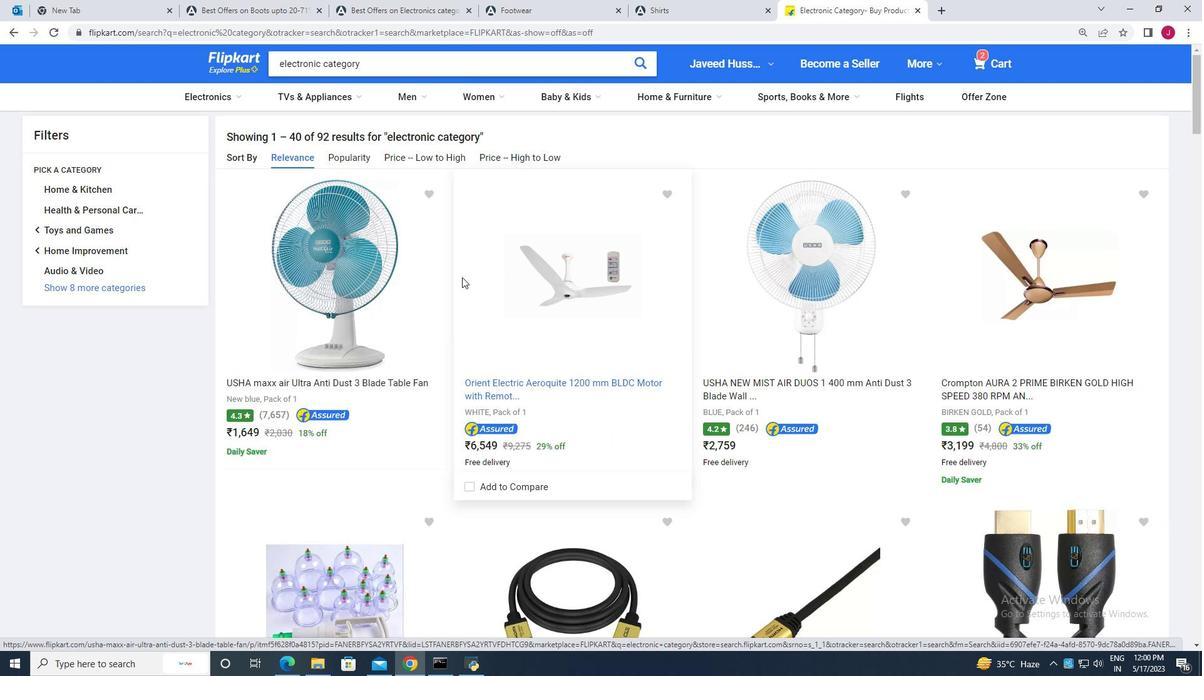 
Action: Mouse moved to (463, 277)
Screenshot: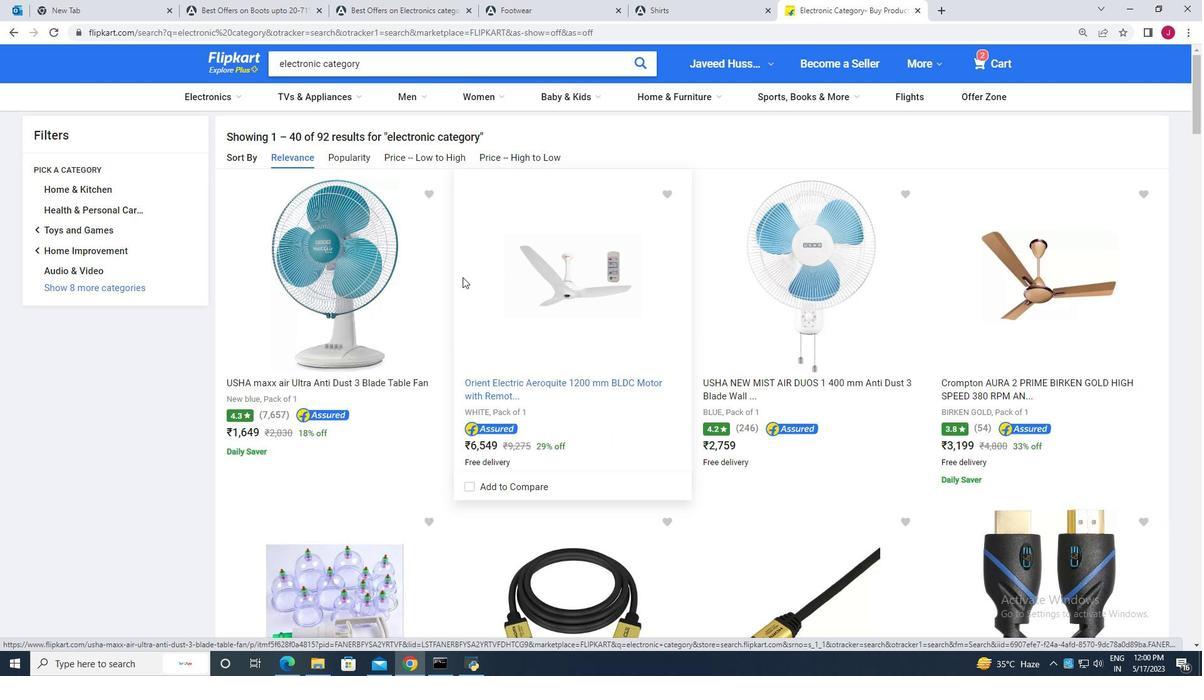 
Action: Mouse scrolled (463, 276) with delta (0, 0)
Screenshot: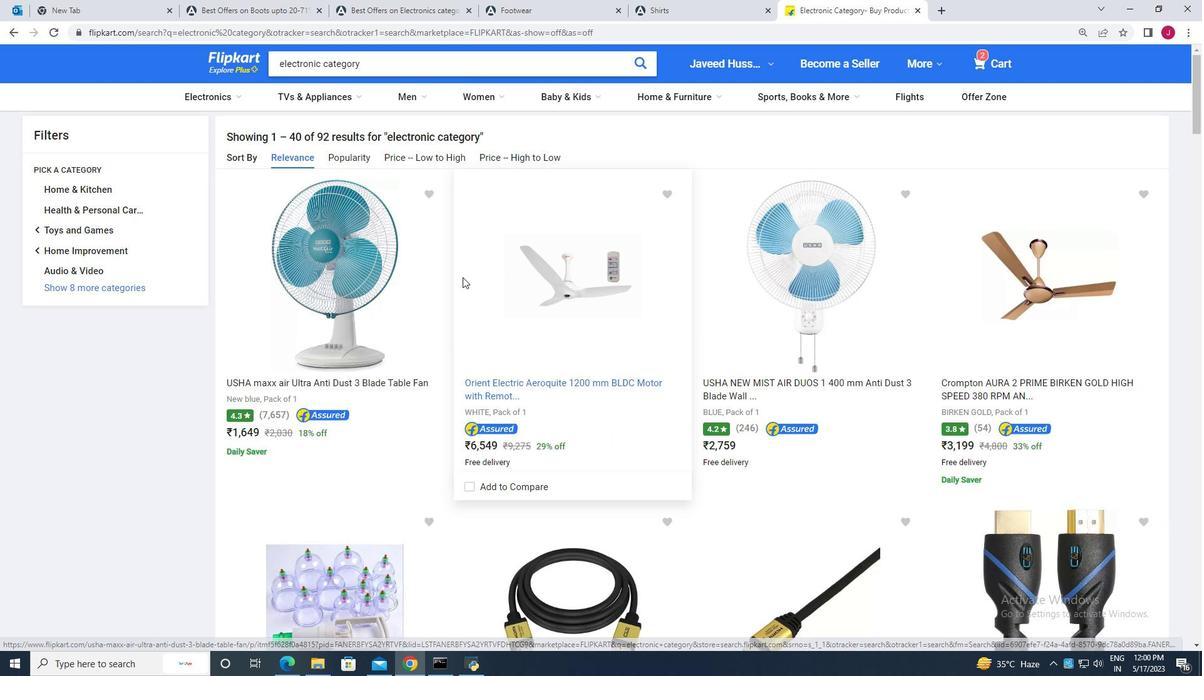 
Action: Mouse moved to (367, 196)
Screenshot: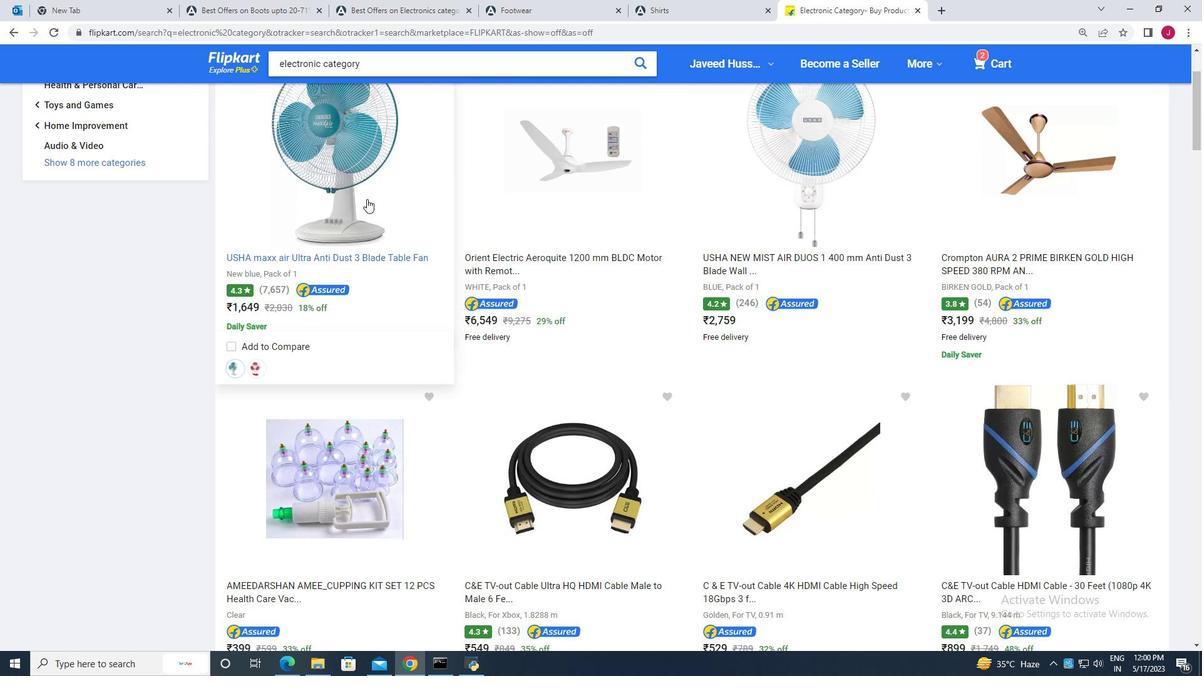 
Action: Mouse pressed left at (367, 196)
Screenshot: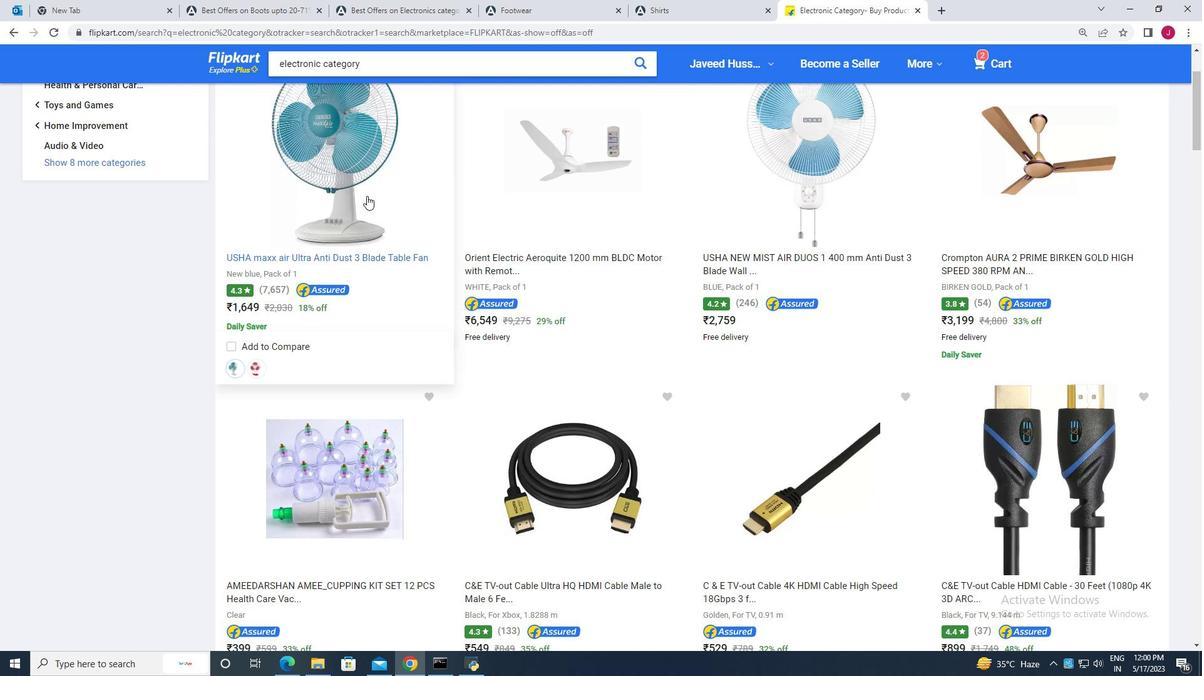 
Action: Mouse moved to (755, 354)
Screenshot: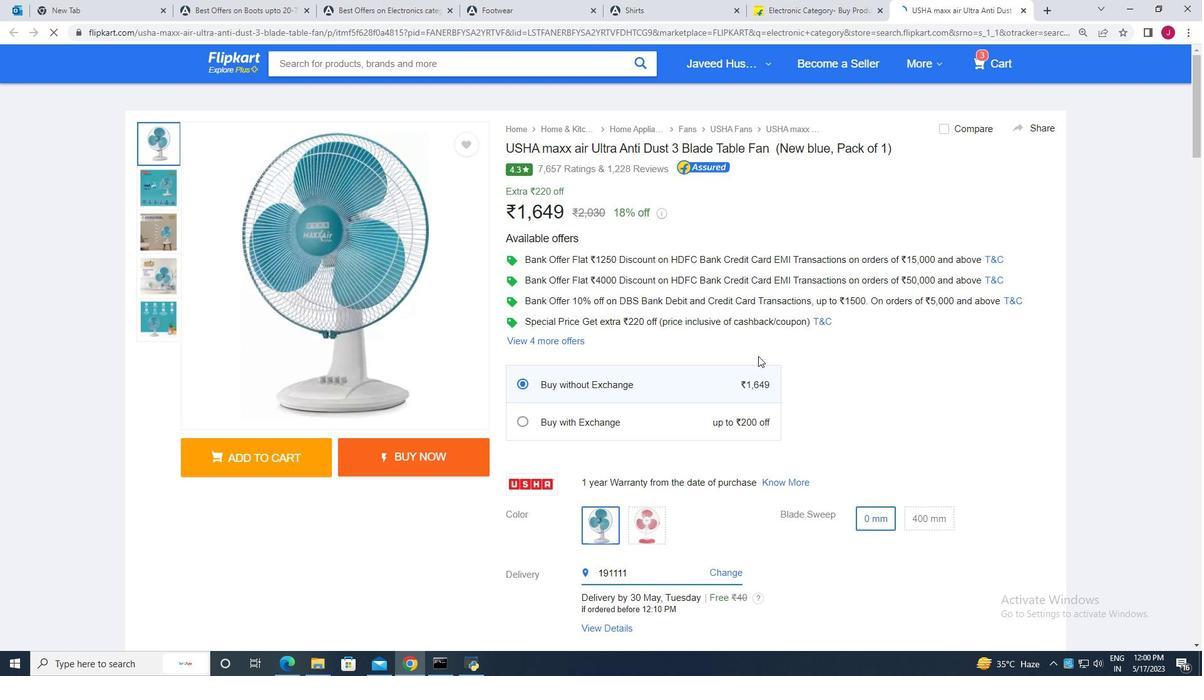 
Action: Mouse scrolled (755, 353) with delta (0, 0)
Screenshot: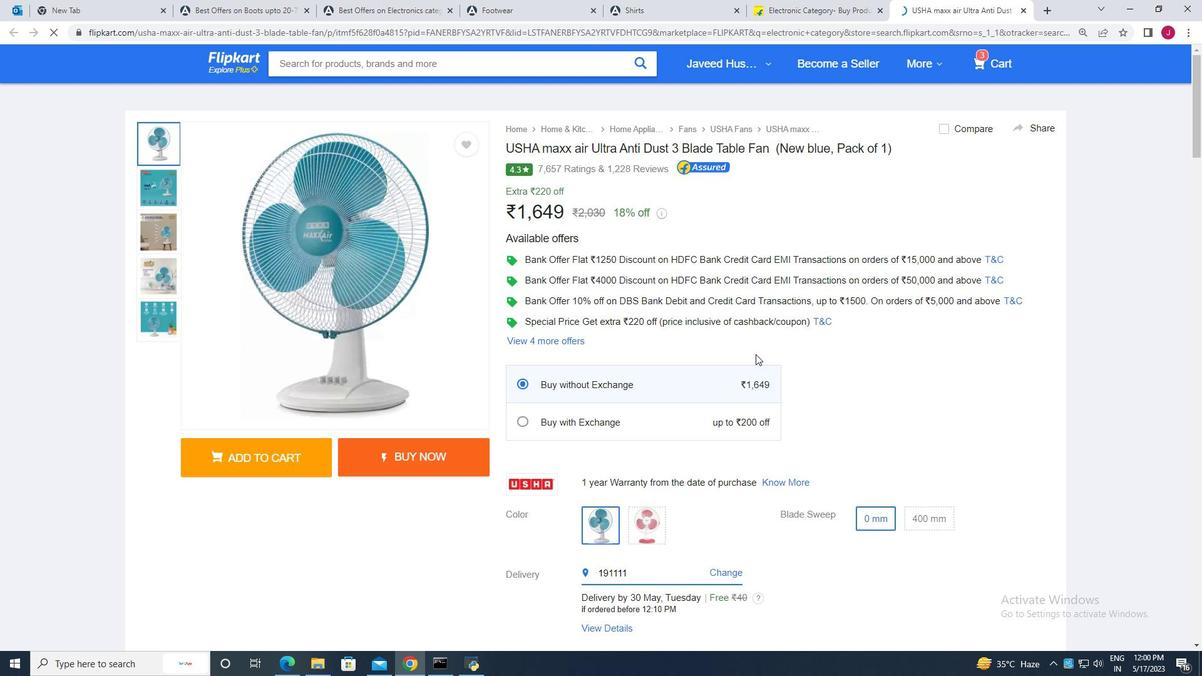 
Action: Mouse scrolled (755, 353) with delta (0, 0)
Screenshot: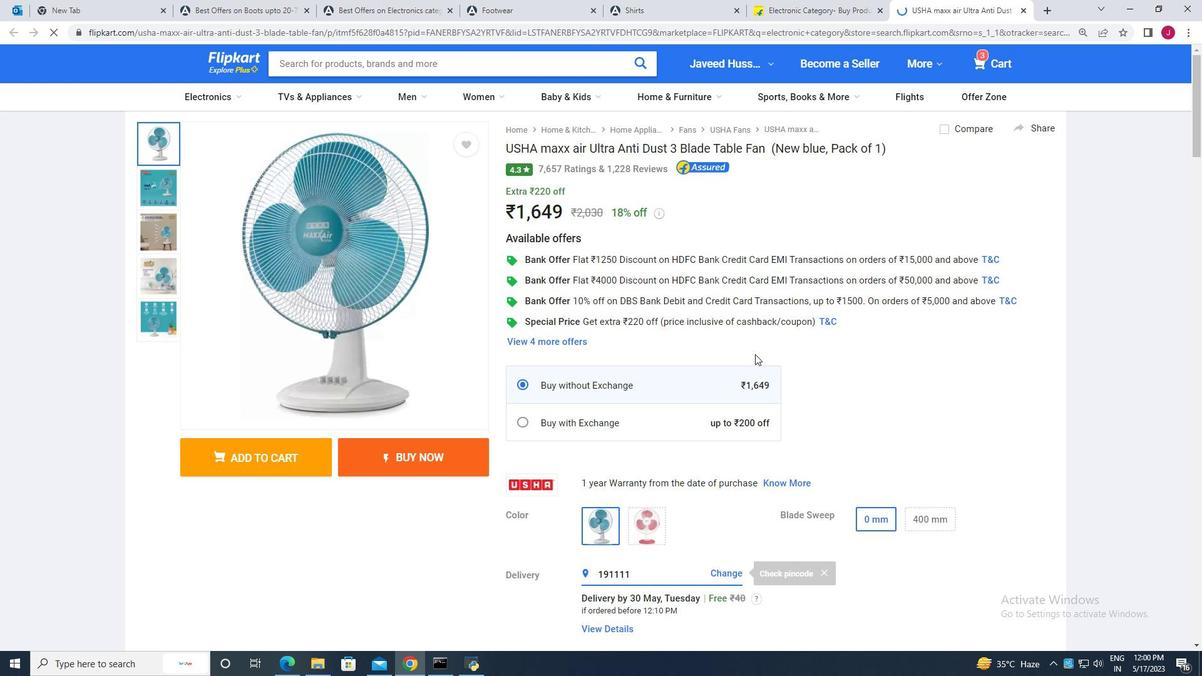 
Action: Mouse moved to (749, 353)
Screenshot: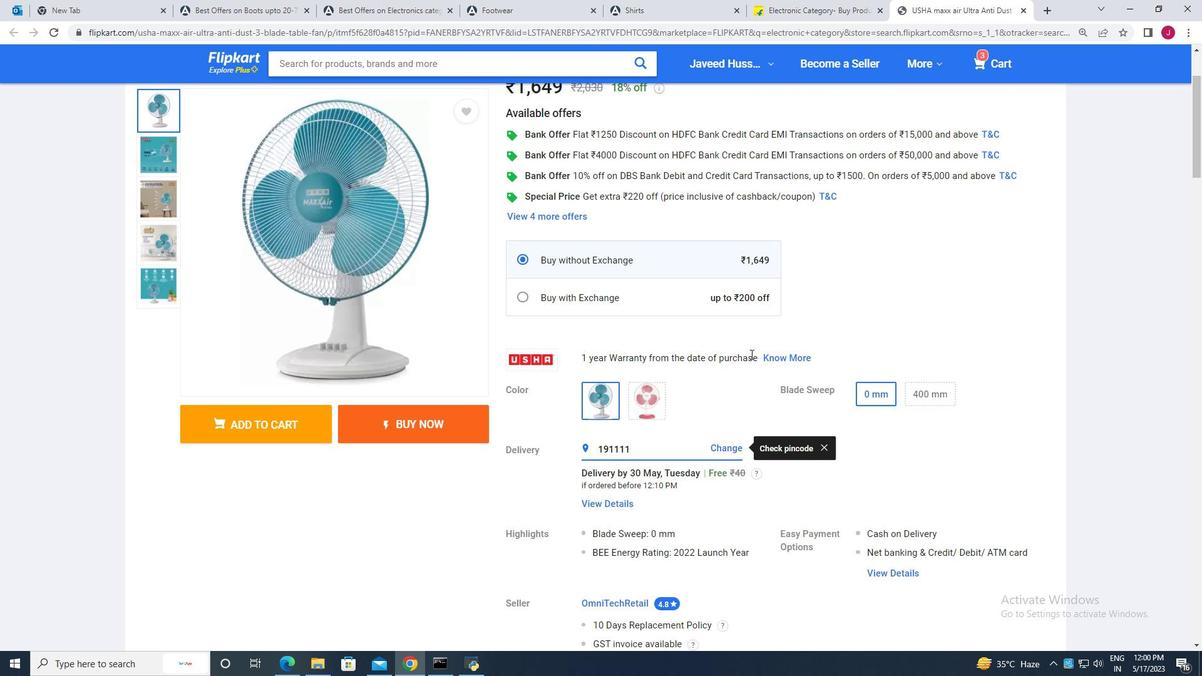 
Action: Mouse scrolled (749, 353) with delta (0, 0)
Screenshot: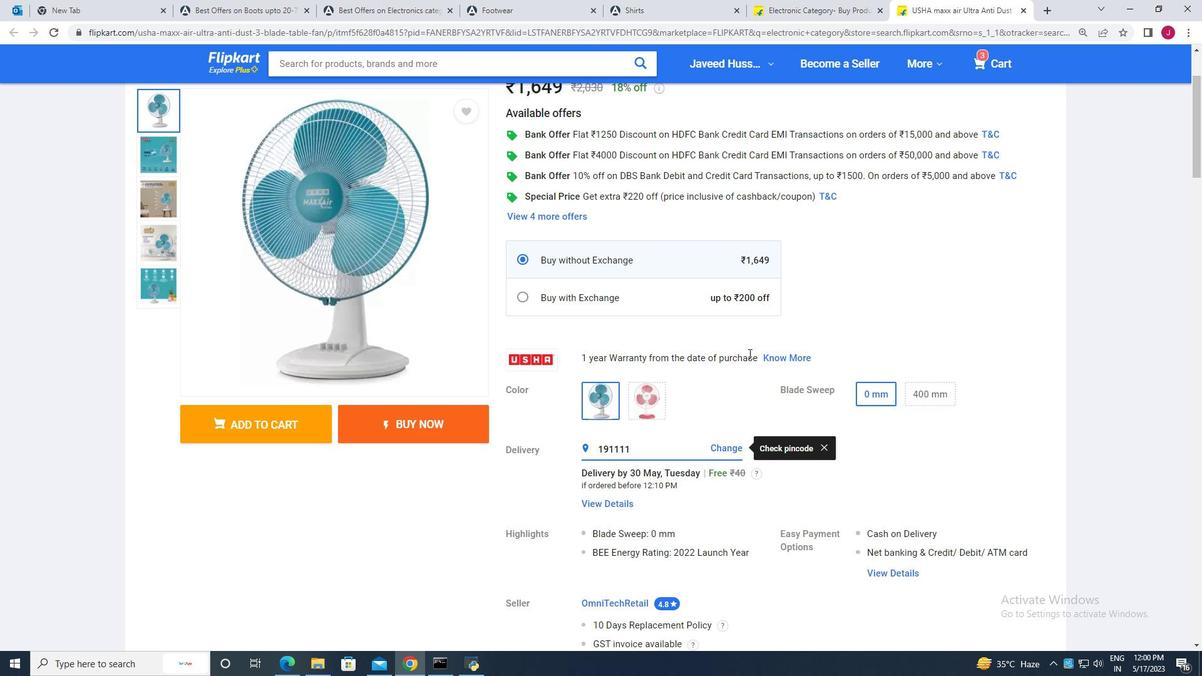 
Action: Mouse moved to (749, 353)
Screenshot: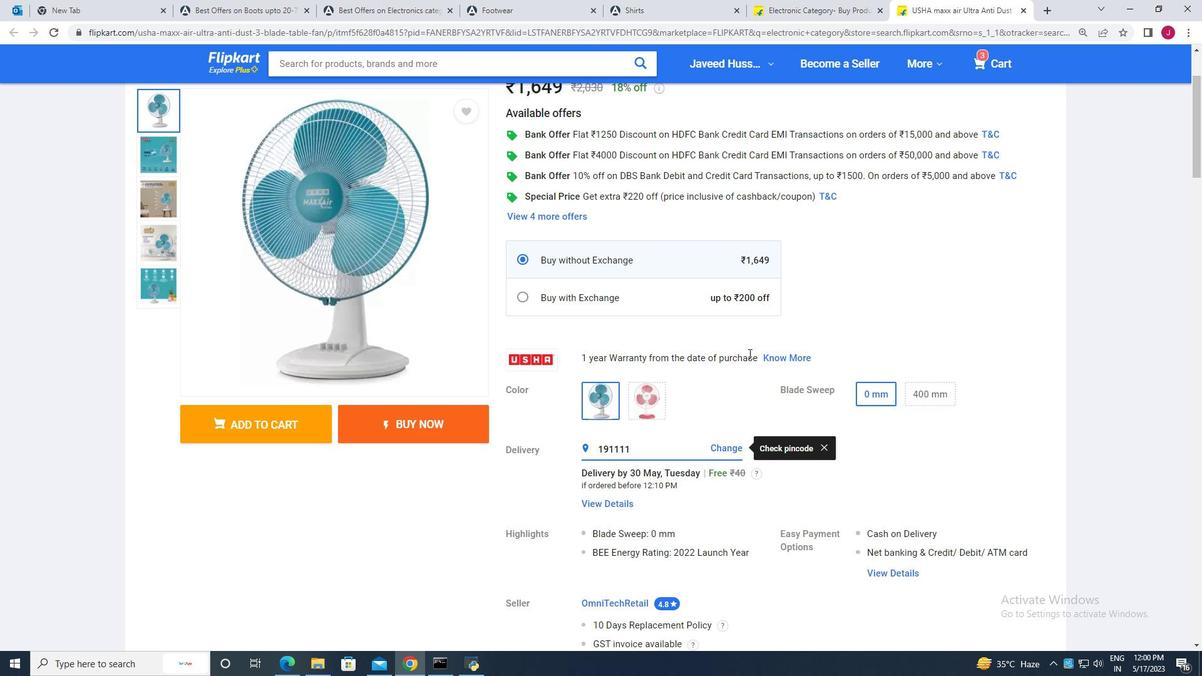 
Action: Mouse scrolled (749, 353) with delta (0, 0)
Screenshot: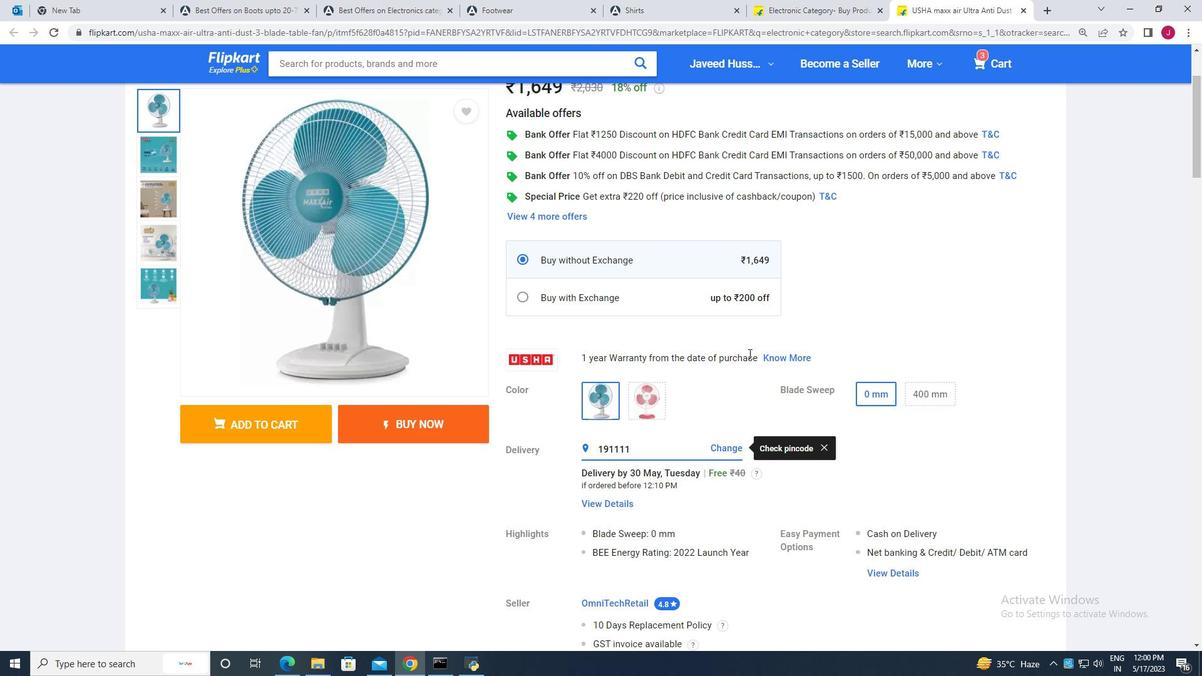 
Action: Mouse scrolled (749, 353) with delta (0, 0)
Screenshot: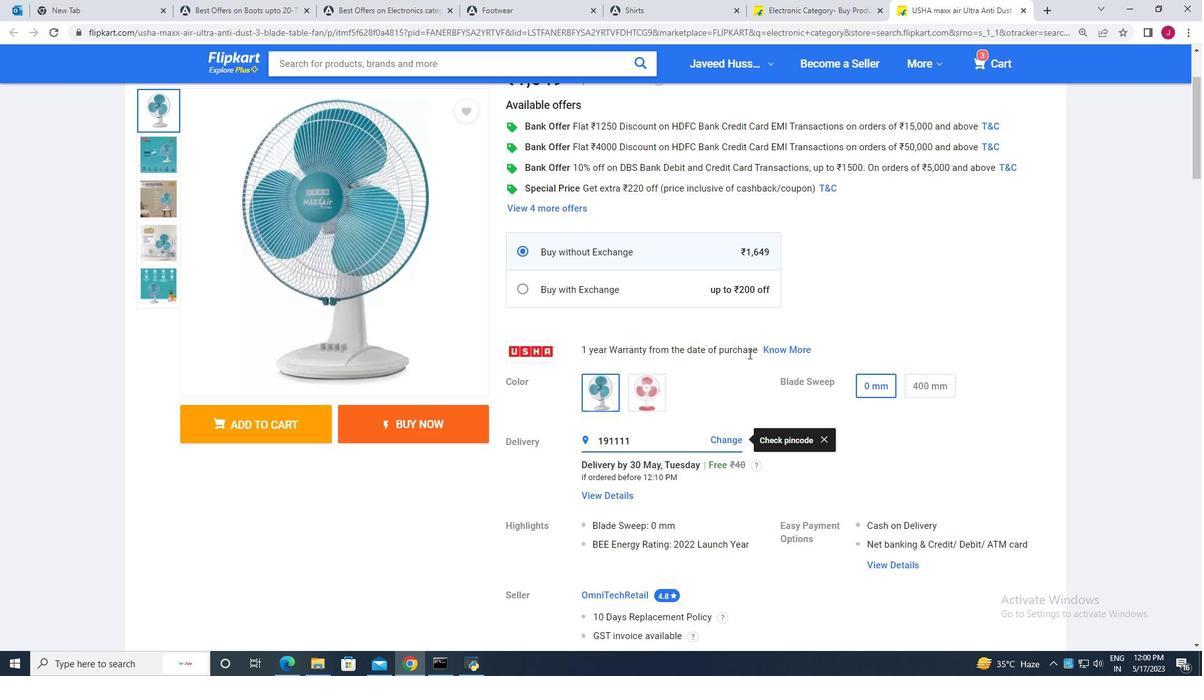 
Action: Mouse moved to (750, 353)
Screenshot: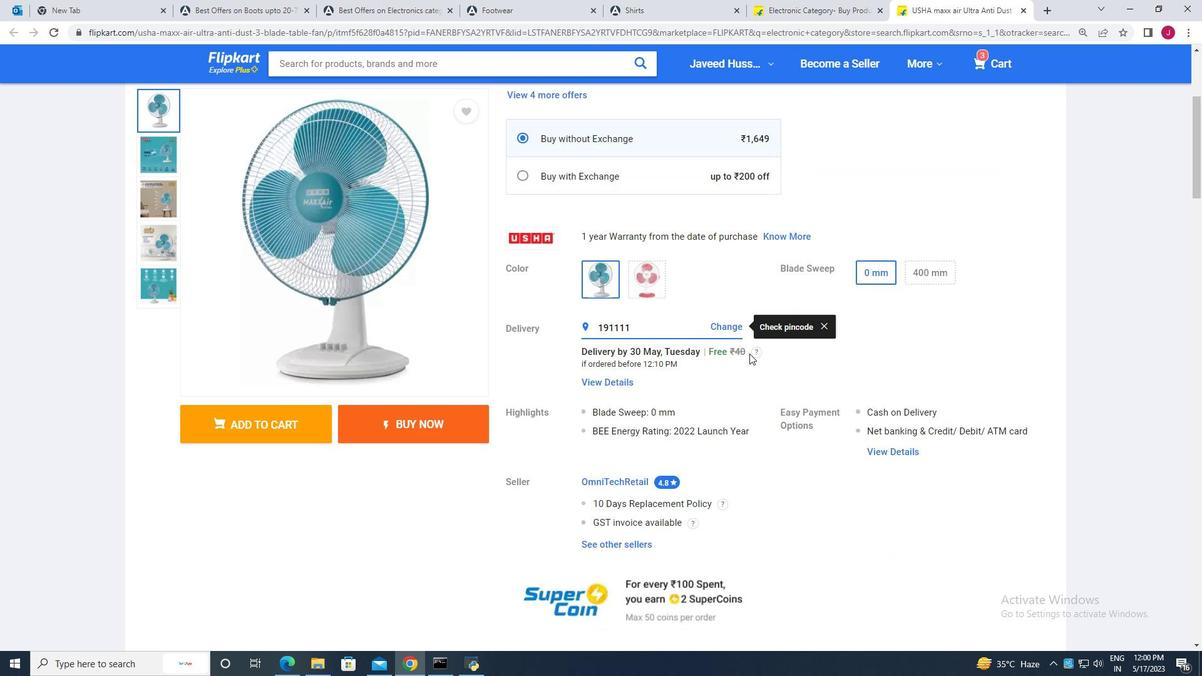 
Action: Mouse scrolled (750, 353) with delta (0, 0)
Screenshot: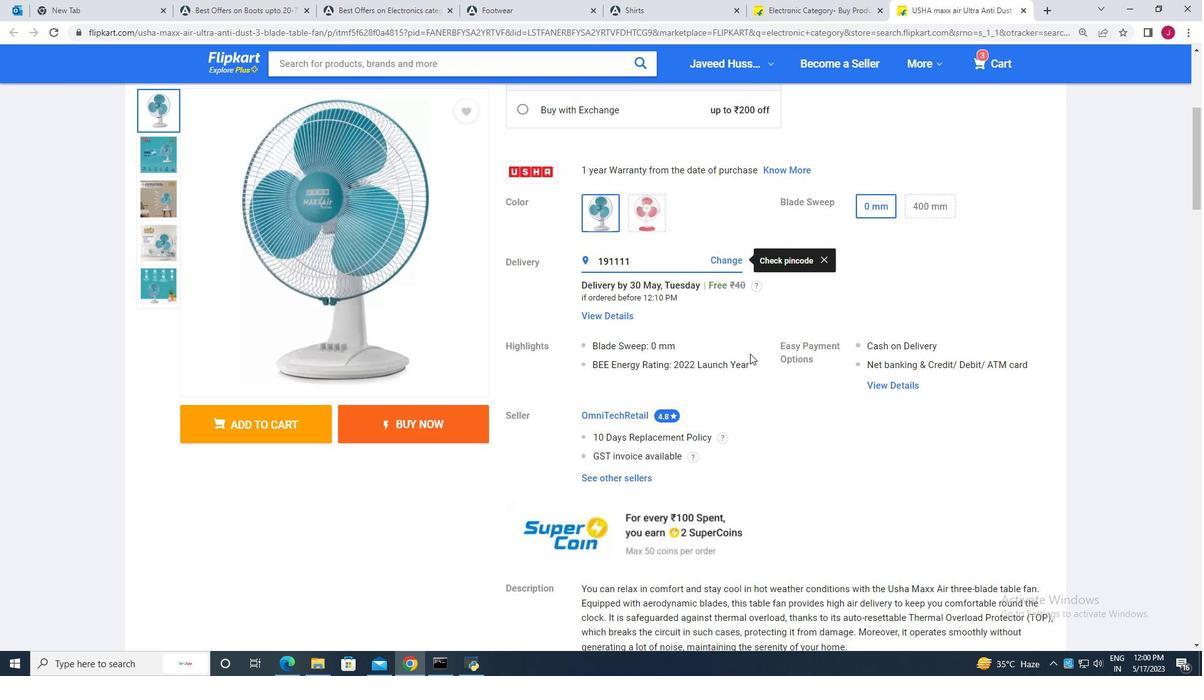 
Action: Mouse scrolled (750, 353) with delta (0, 0)
Screenshot: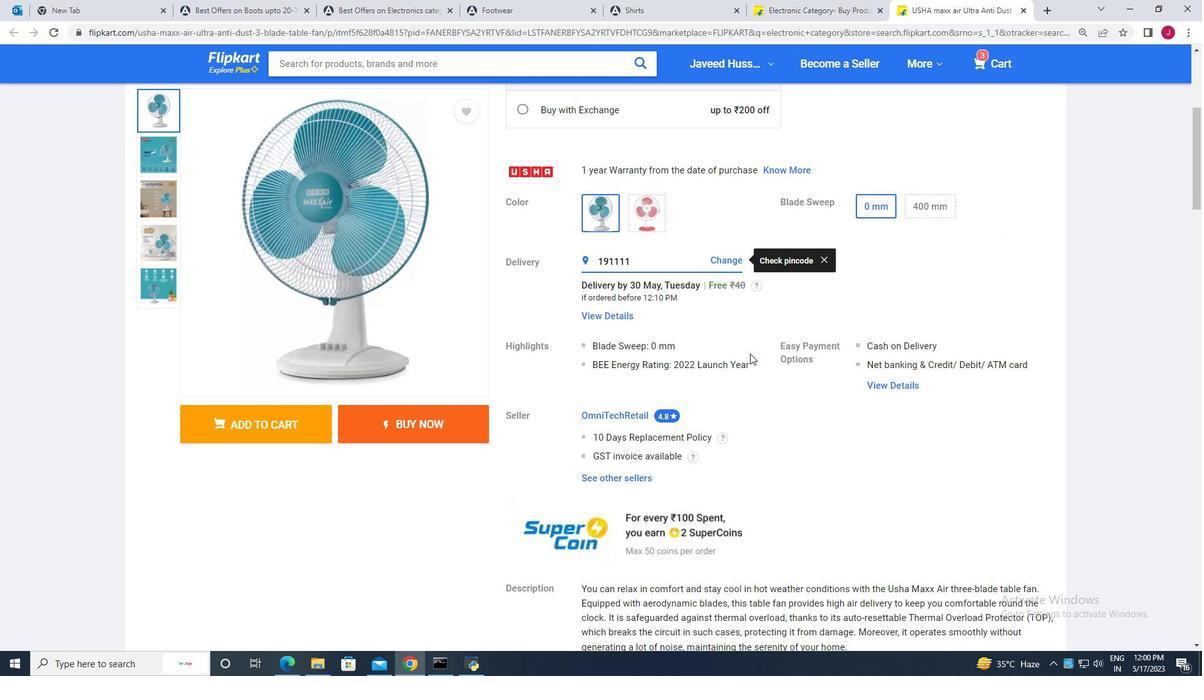 
Action: Mouse scrolled (750, 353) with delta (0, 0)
Screenshot: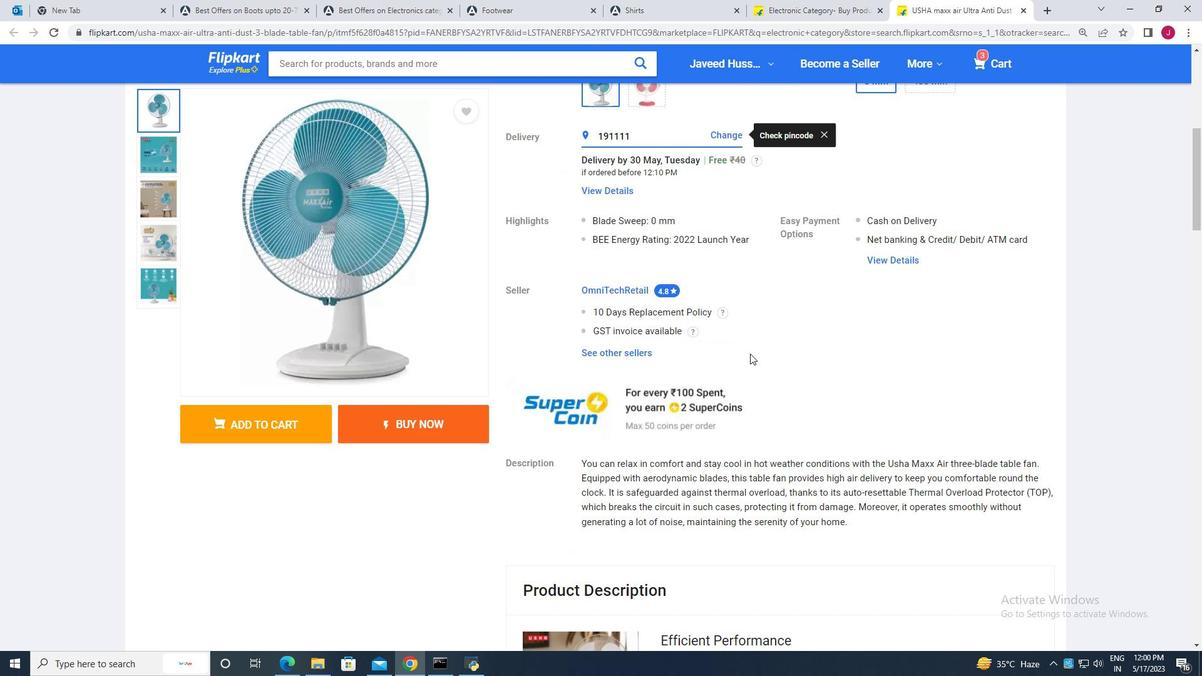 
Action: Mouse scrolled (750, 353) with delta (0, 0)
Screenshot: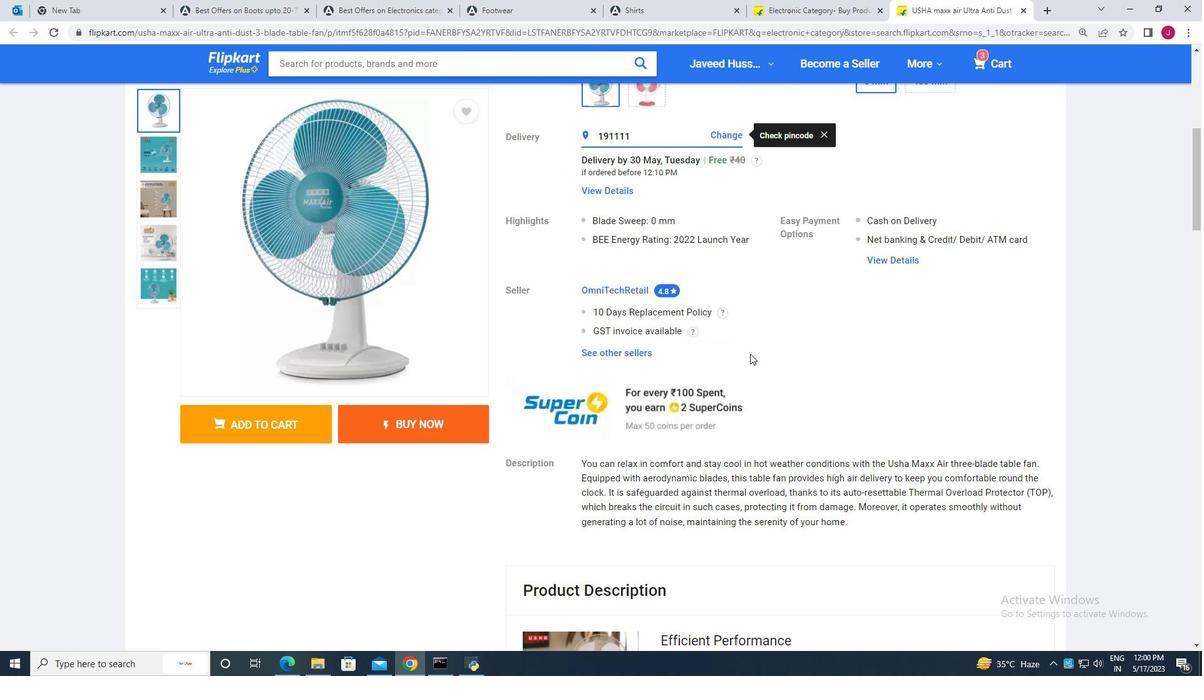 
Action: Mouse scrolled (750, 353) with delta (0, 0)
Screenshot: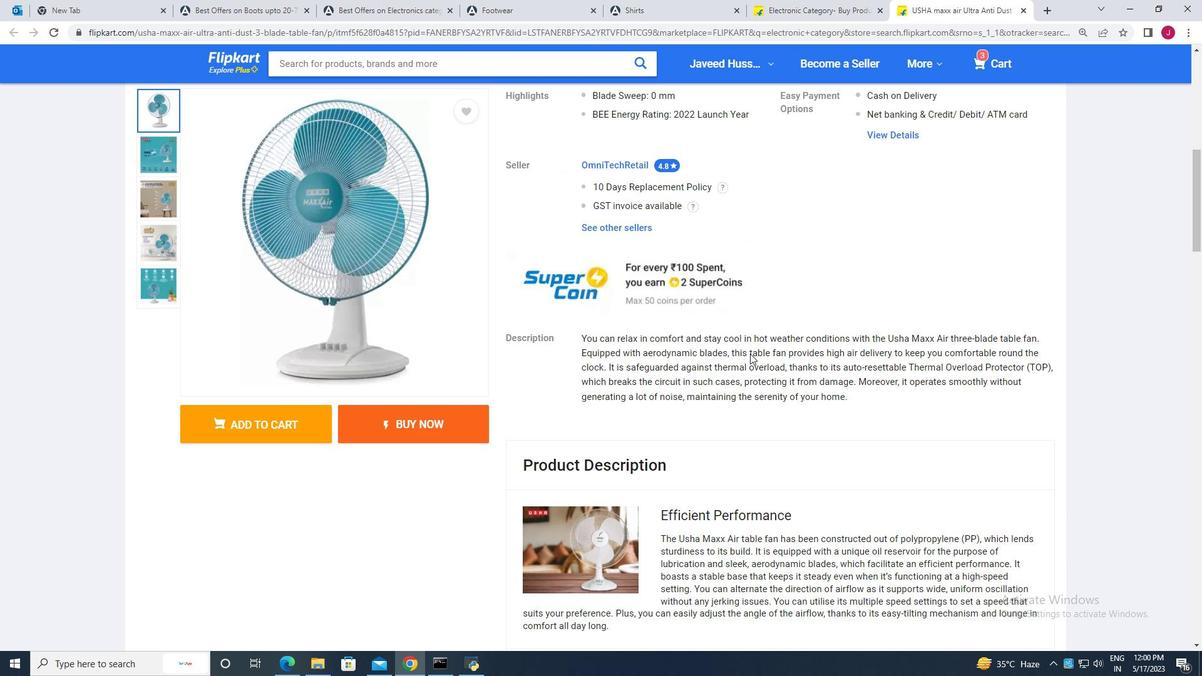 
Action: Mouse scrolled (750, 353) with delta (0, 0)
Screenshot: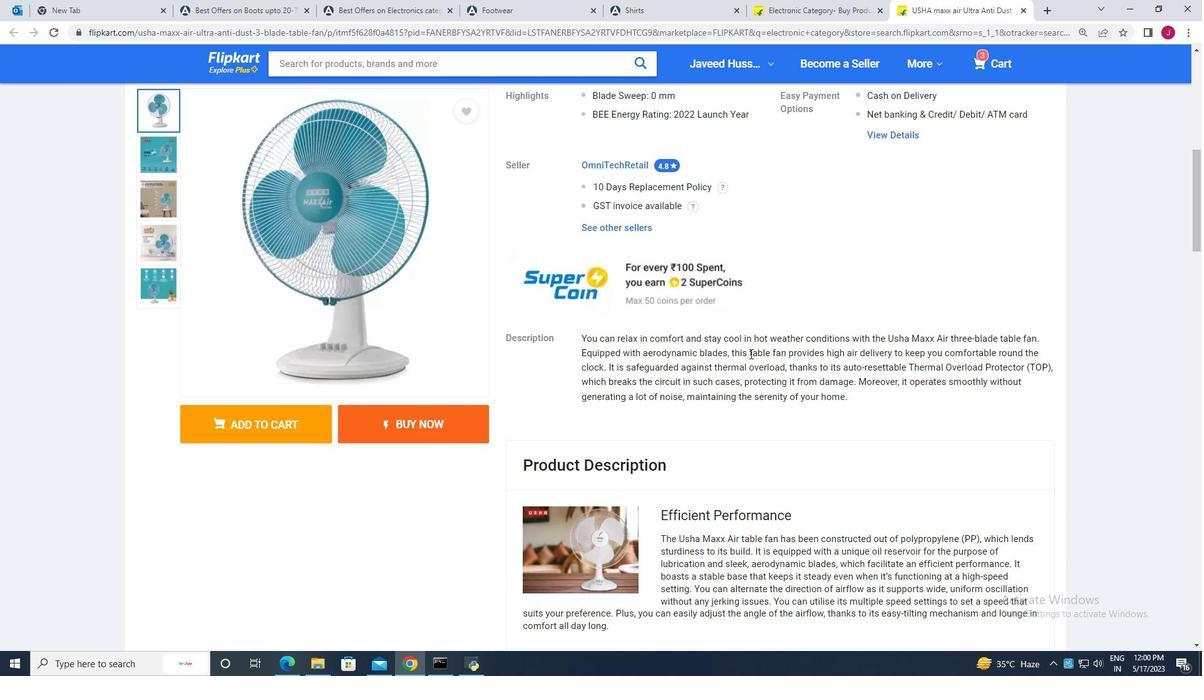 
Action: Mouse scrolled (750, 353) with delta (0, 0)
Screenshot: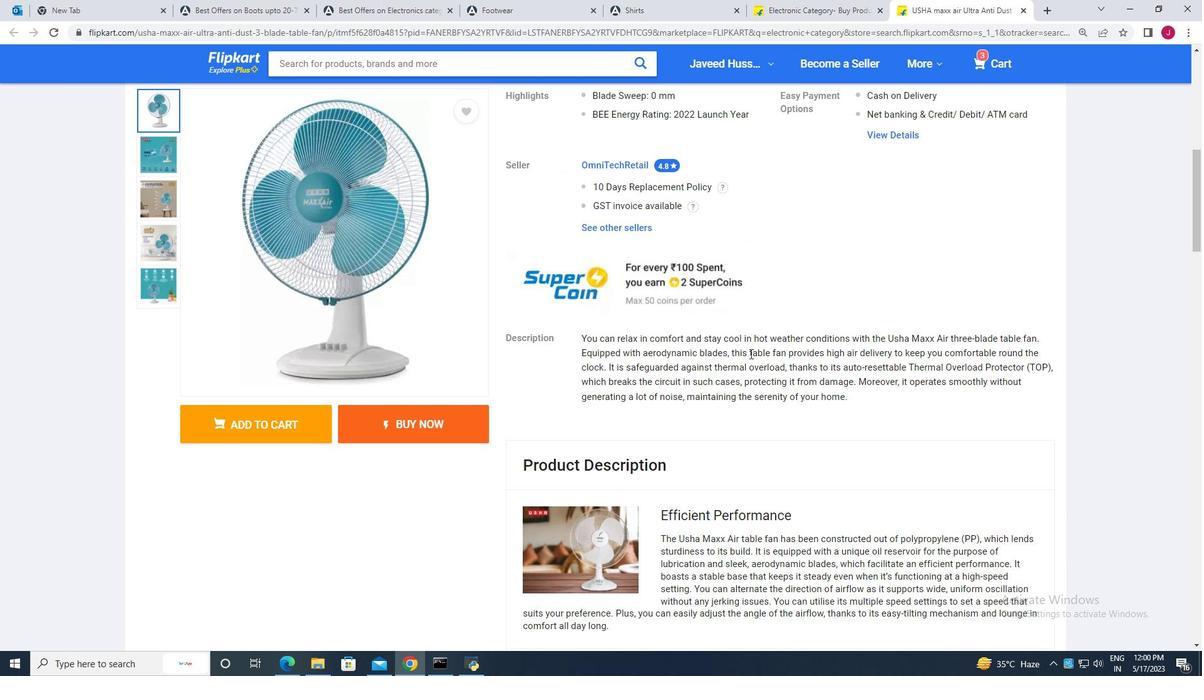 
Action: Mouse scrolled (750, 353) with delta (0, 0)
Screenshot: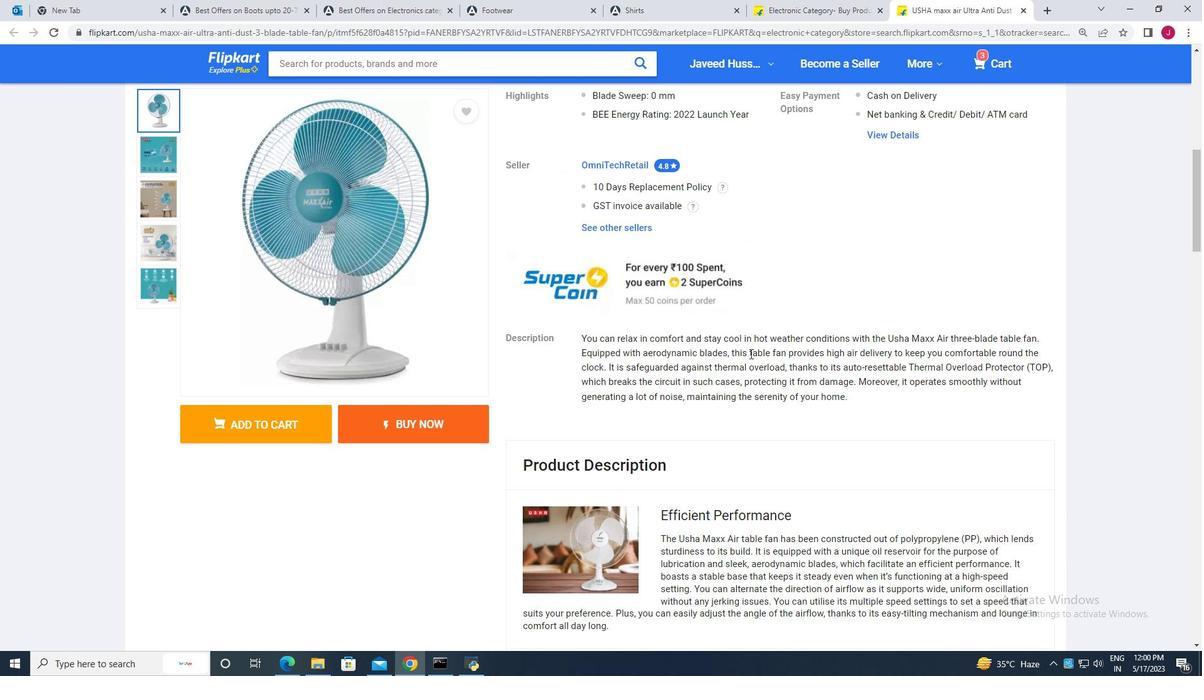 
Action: Mouse scrolled (750, 353) with delta (0, 0)
Screenshot: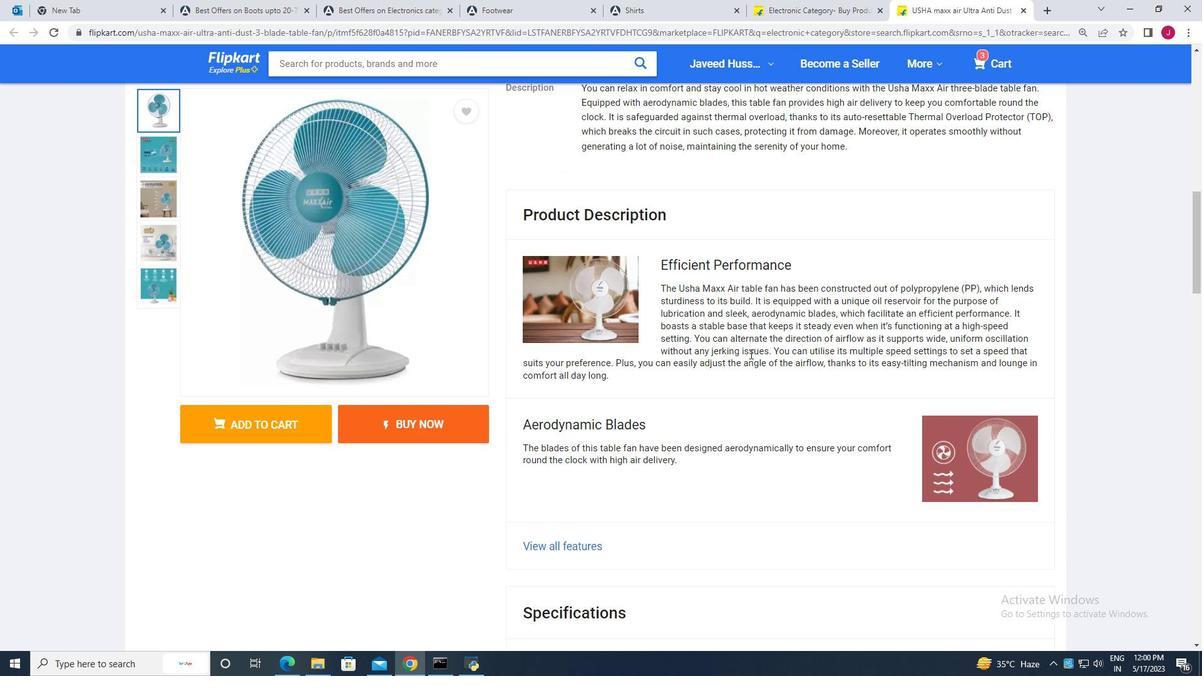 
Action: Mouse scrolled (750, 353) with delta (0, 0)
Screenshot: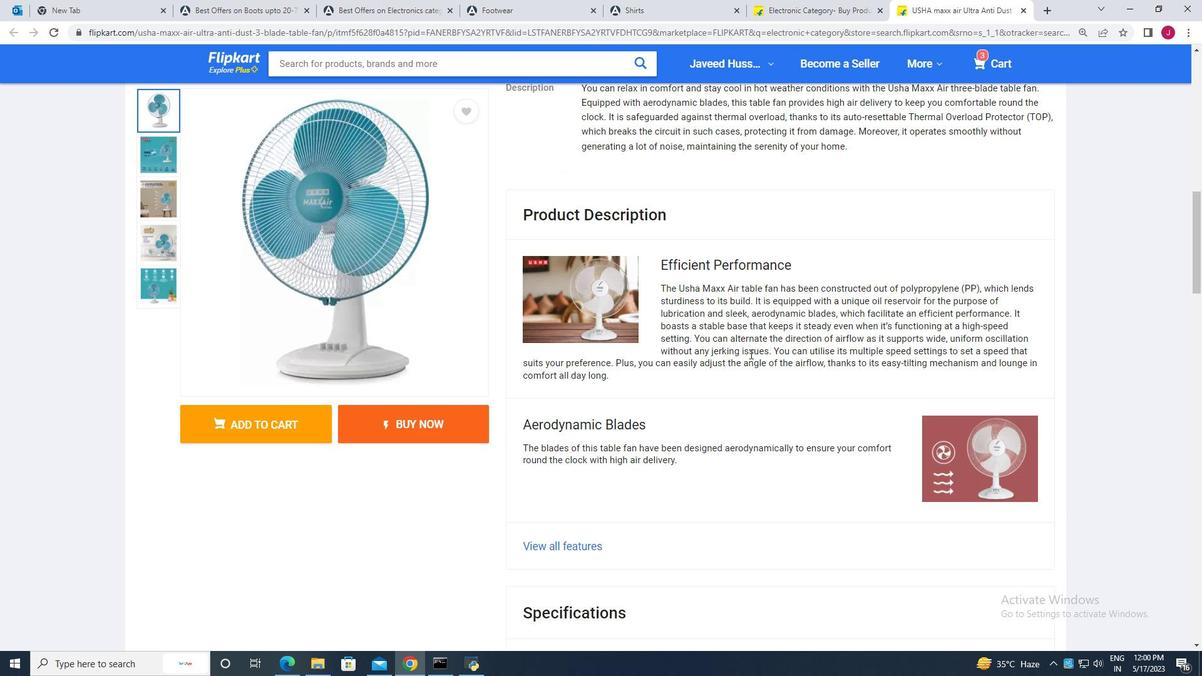 
Action: Mouse scrolled (750, 353) with delta (0, 0)
Screenshot: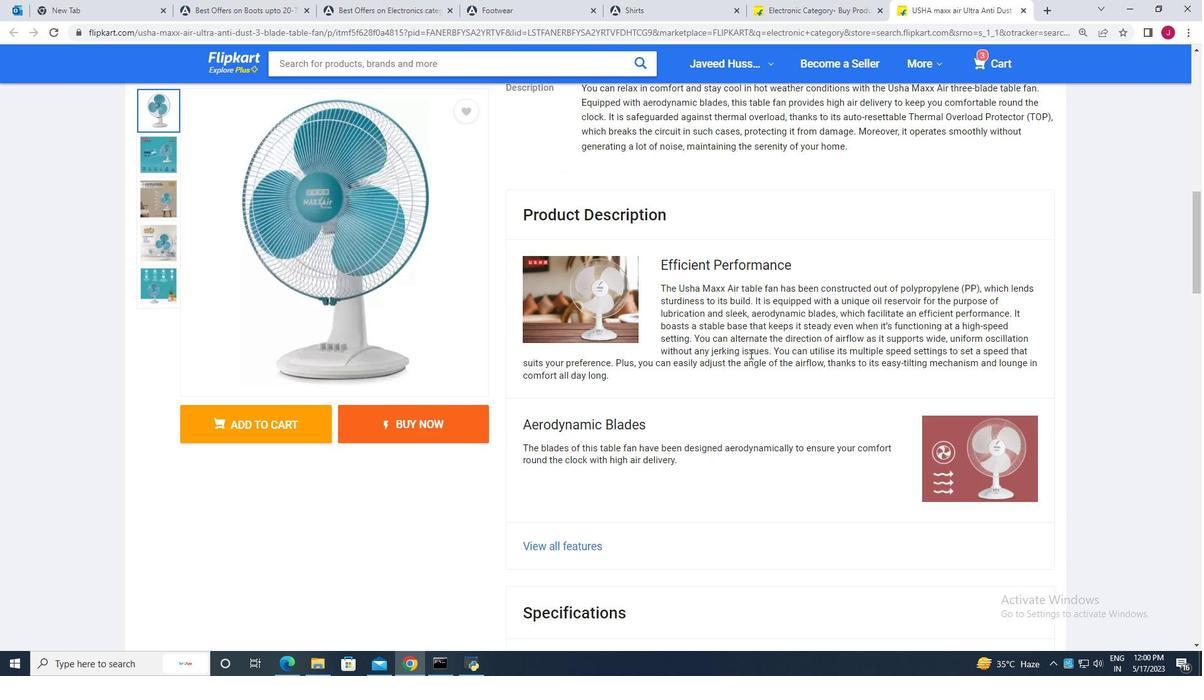 
Action: Mouse scrolled (750, 353) with delta (0, 0)
Screenshot: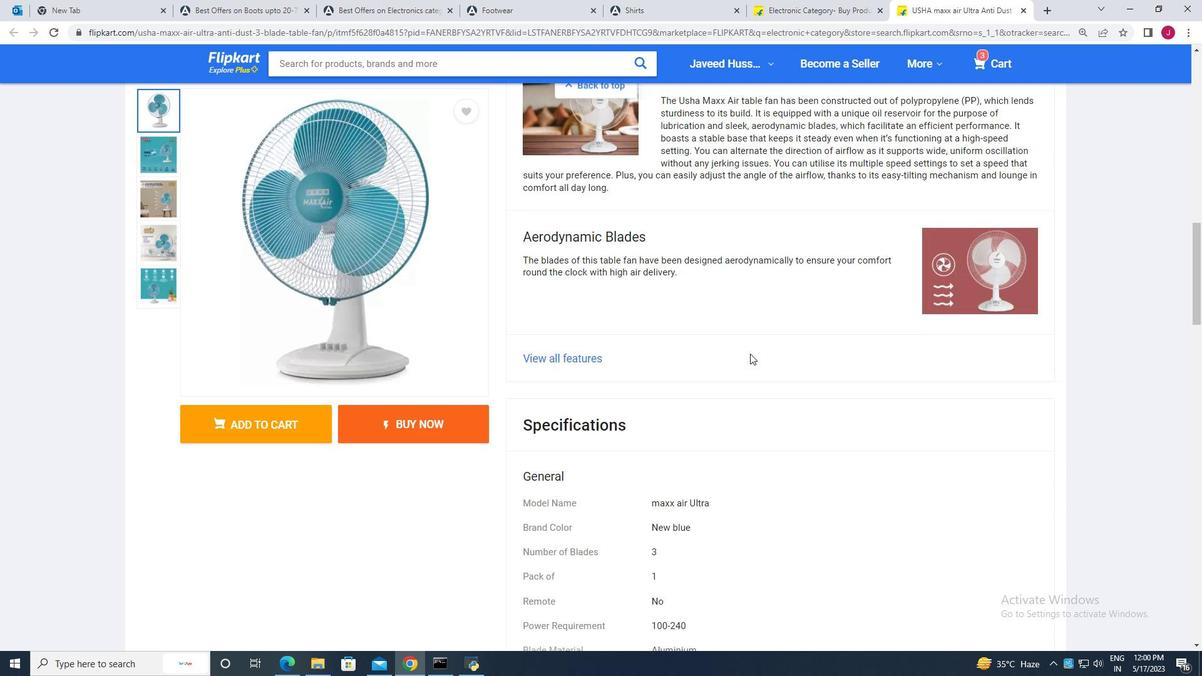 
Action: Mouse scrolled (750, 353) with delta (0, 0)
Screenshot: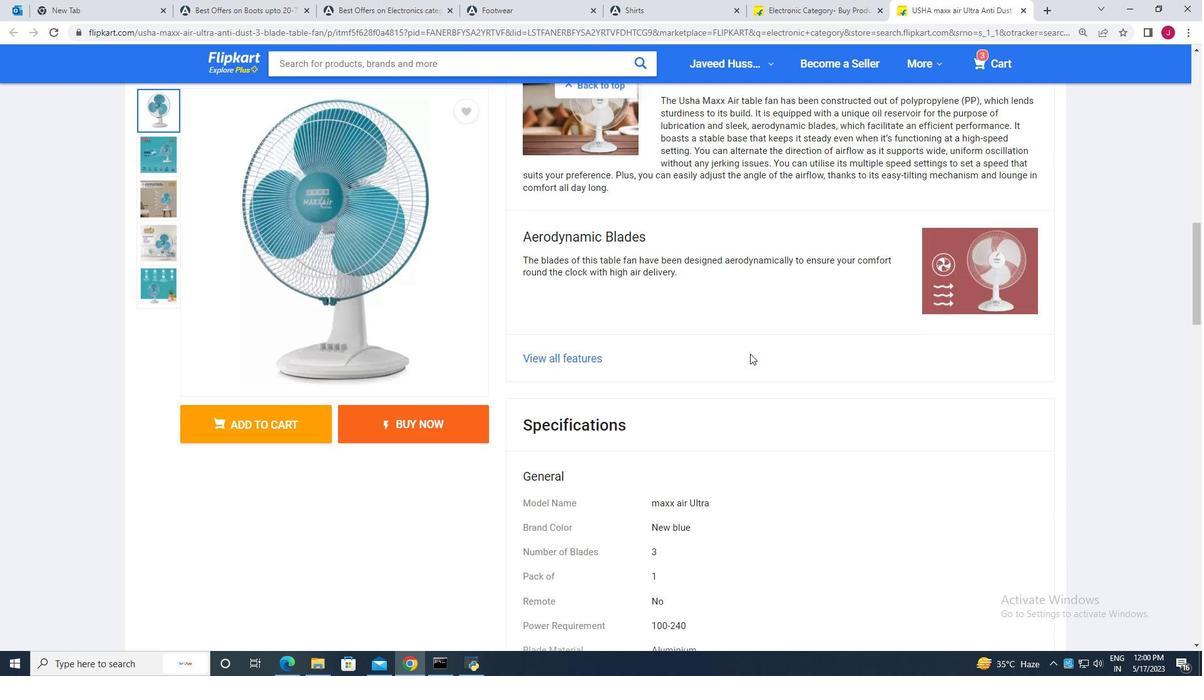 
Action: Mouse scrolled (750, 353) with delta (0, 0)
Screenshot: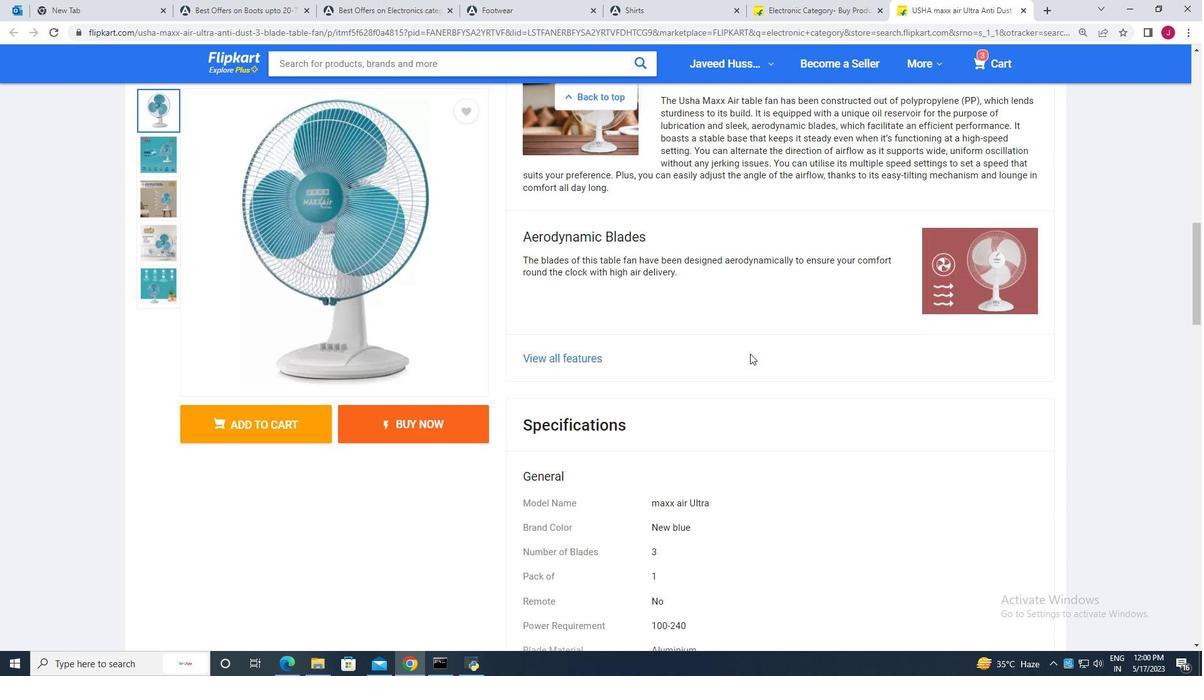 
Action: Mouse scrolled (750, 353) with delta (0, 0)
Screenshot: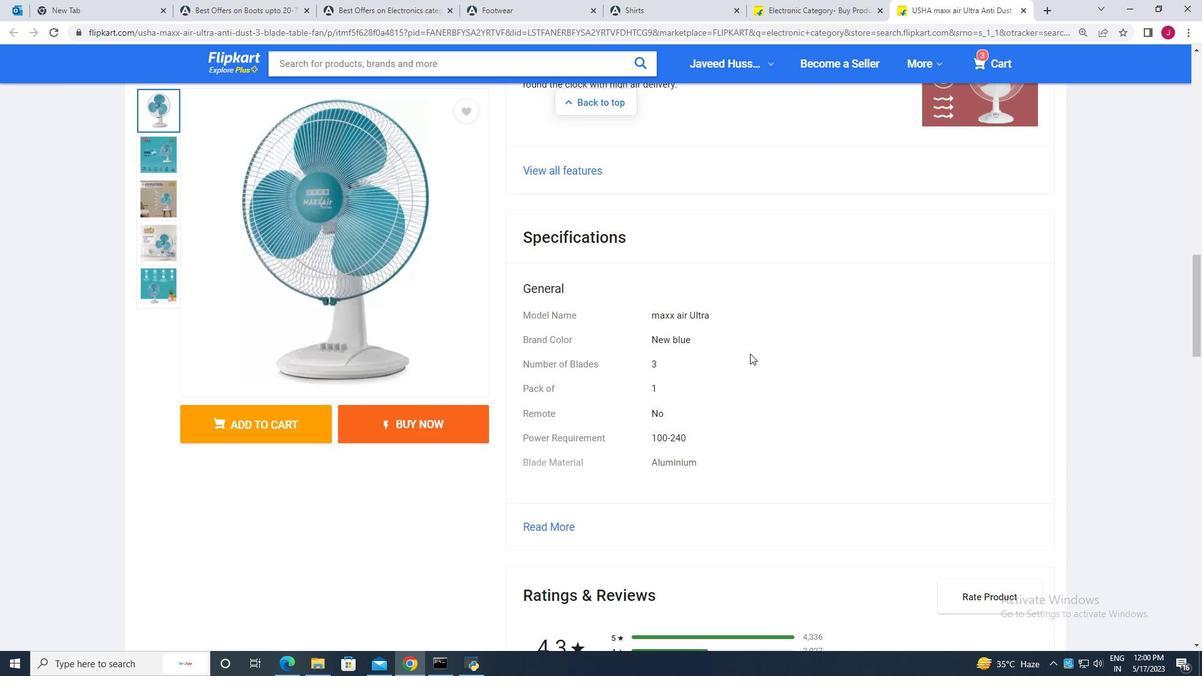 
Action: Mouse scrolled (750, 353) with delta (0, 0)
Screenshot: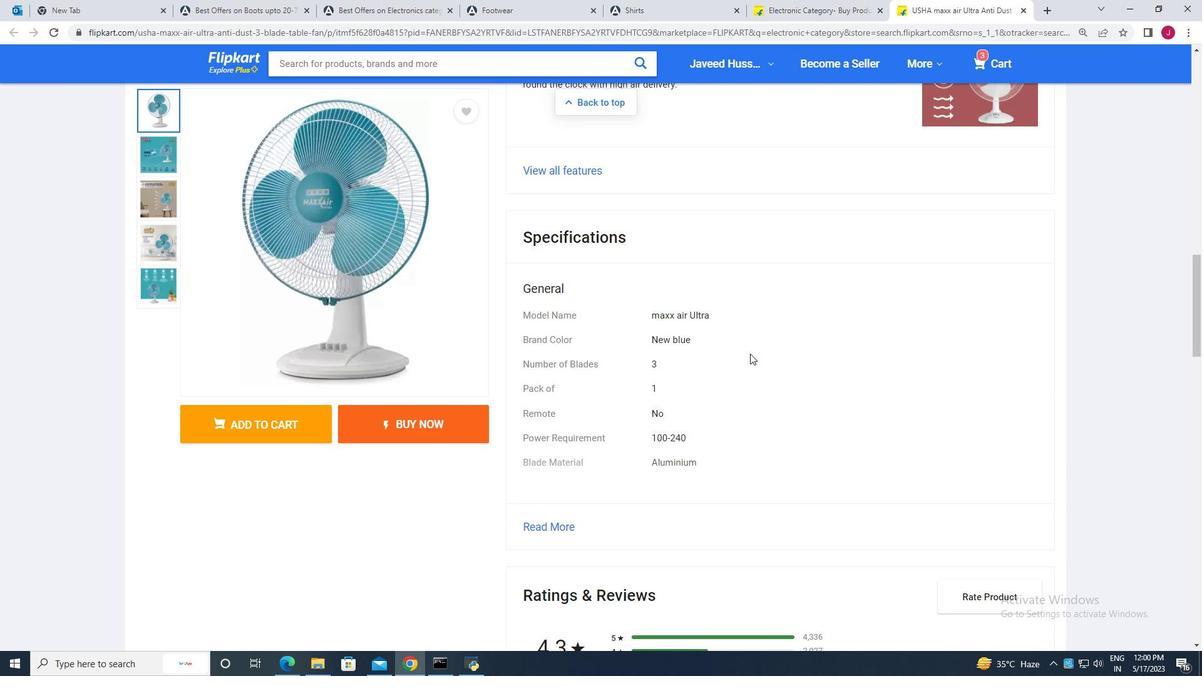 
Action: Mouse scrolled (750, 353) with delta (0, 0)
Screenshot: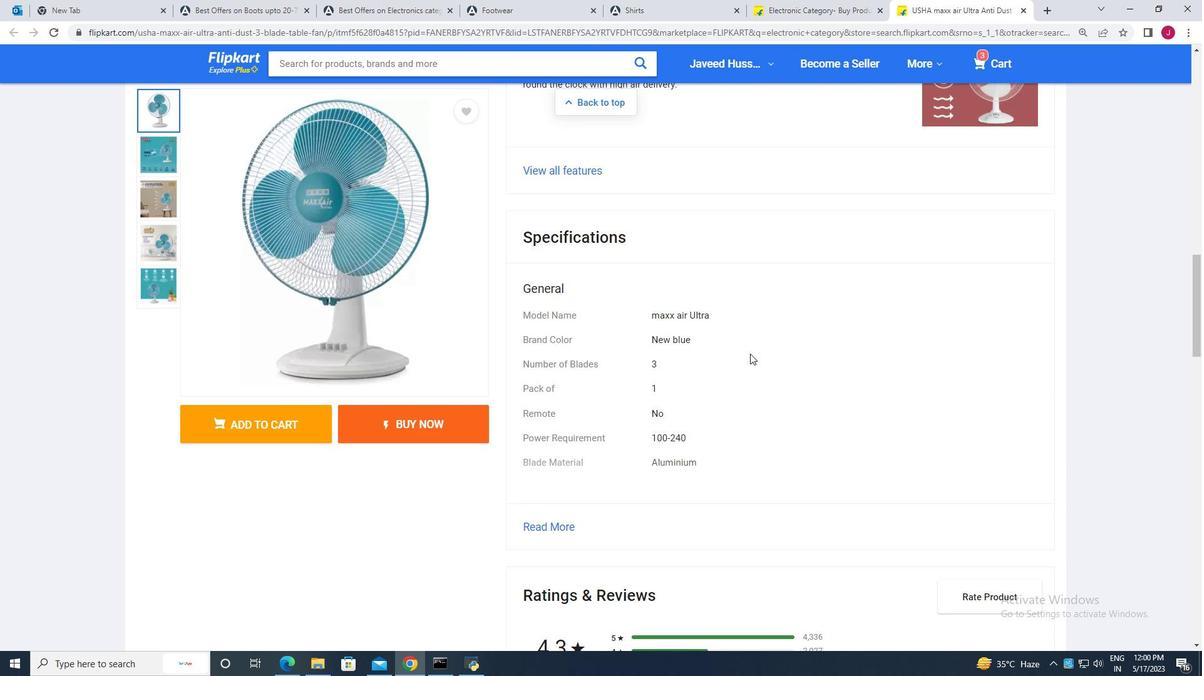 
Action: Mouse scrolled (750, 353) with delta (0, 0)
Screenshot: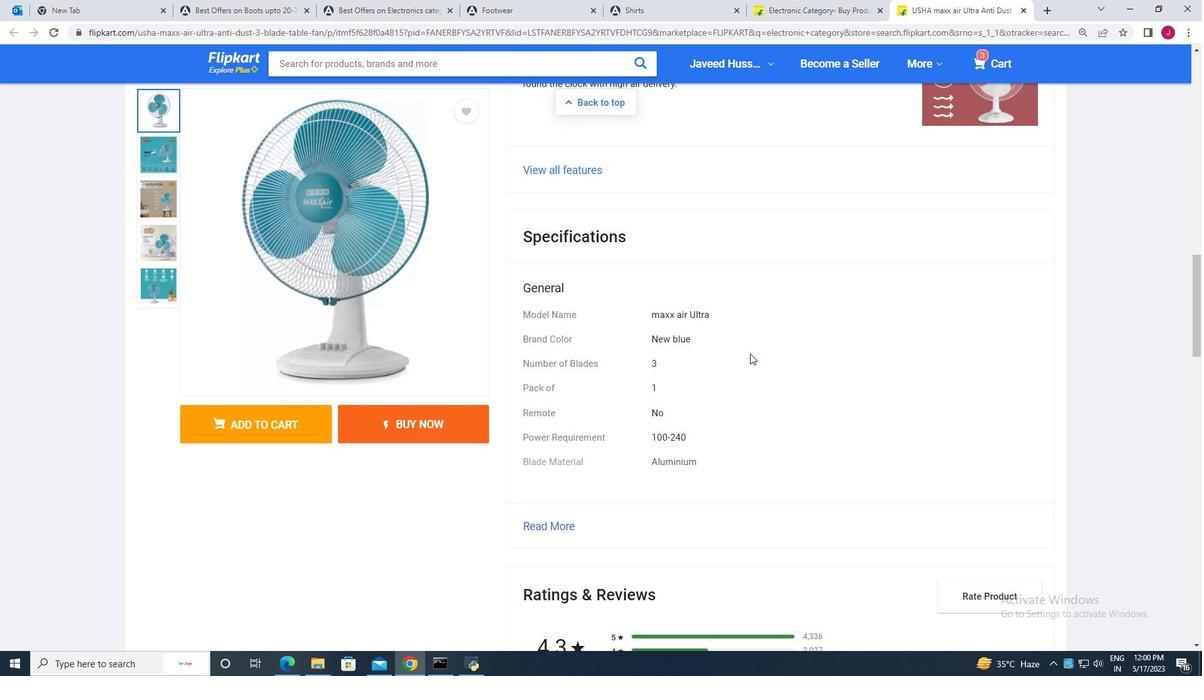 
Action: Mouse scrolled (750, 353) with delta (0, 0)
Screenshot: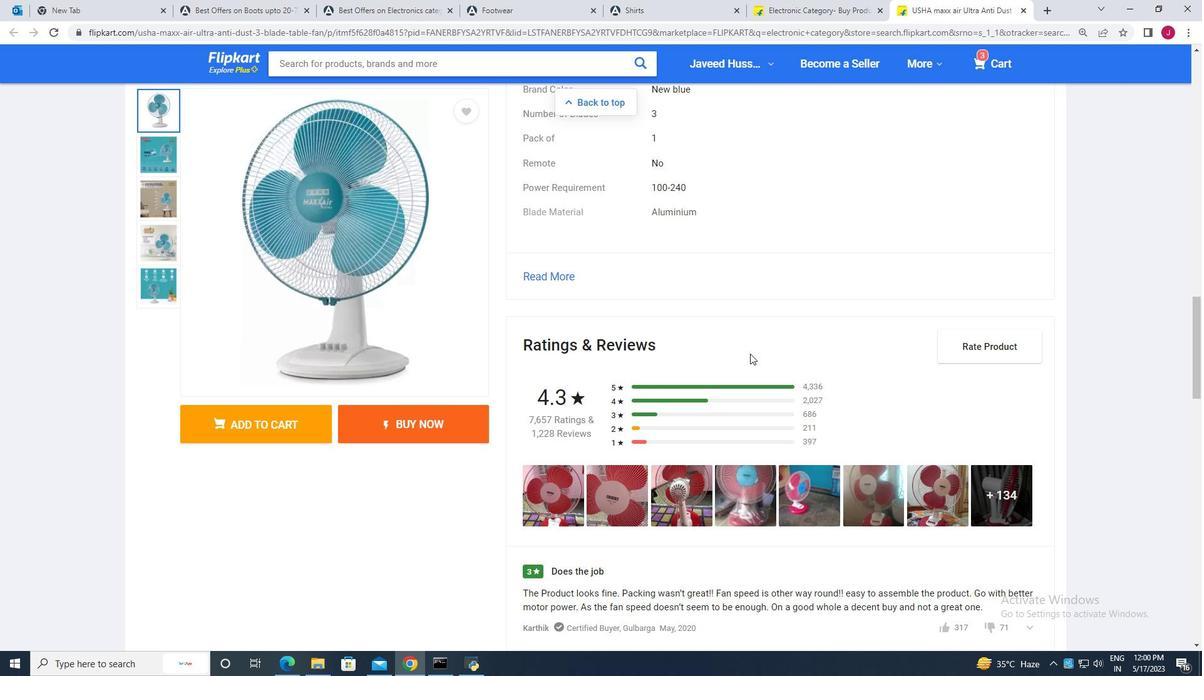 
Action: Mouse scrolled (750, 353) with delta (0, 0)
Screenshot: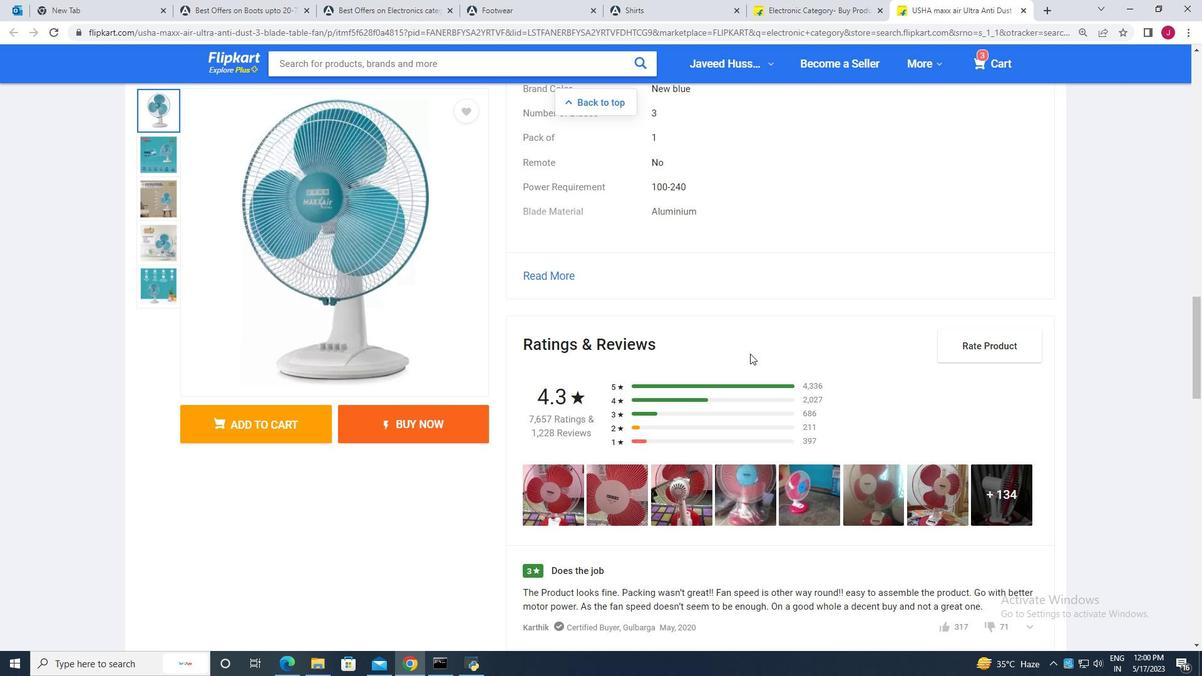 
Action: Mouse scrolled (750, 353) with delta (0, 0)
Screenshot: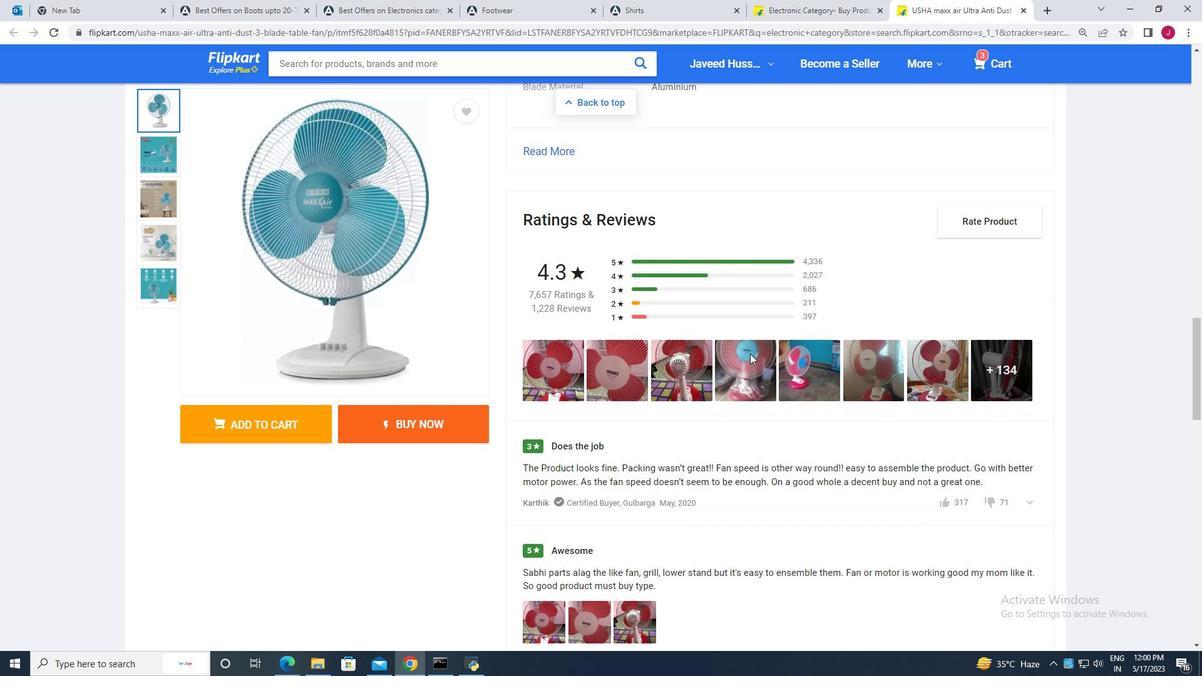 
Action: Mouse scrolled (750, 353) with delta (0, 0)
Screenshot: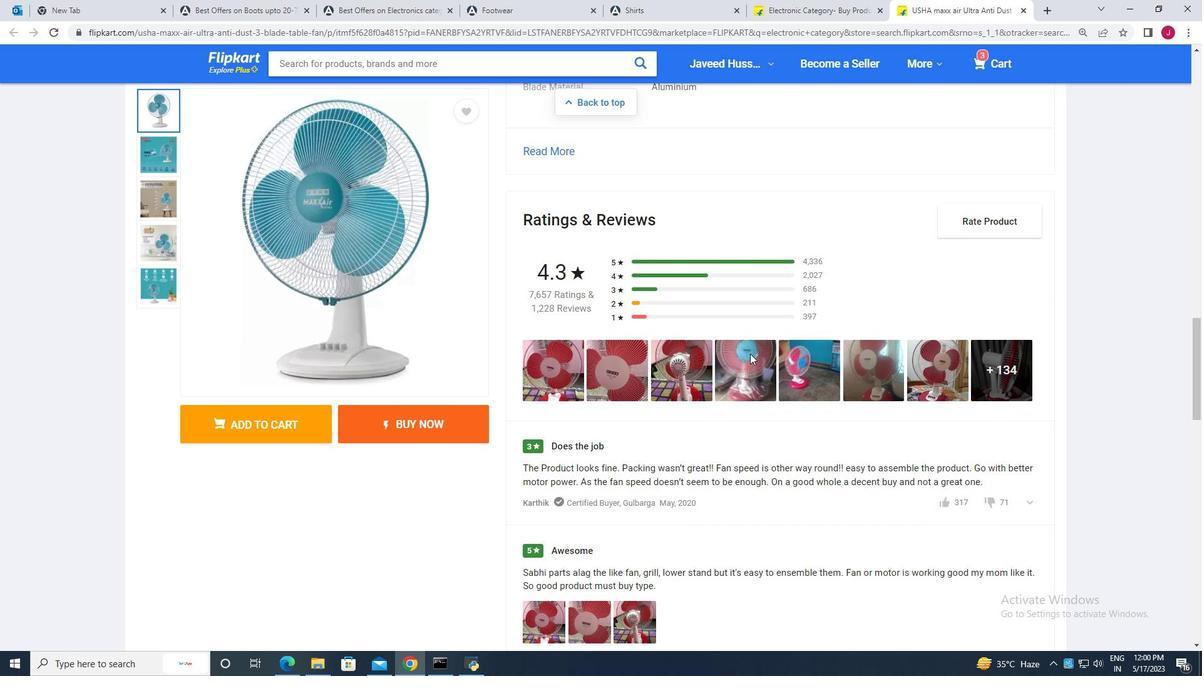 
Action: Mouse moved to (627, 343)
Screenshot: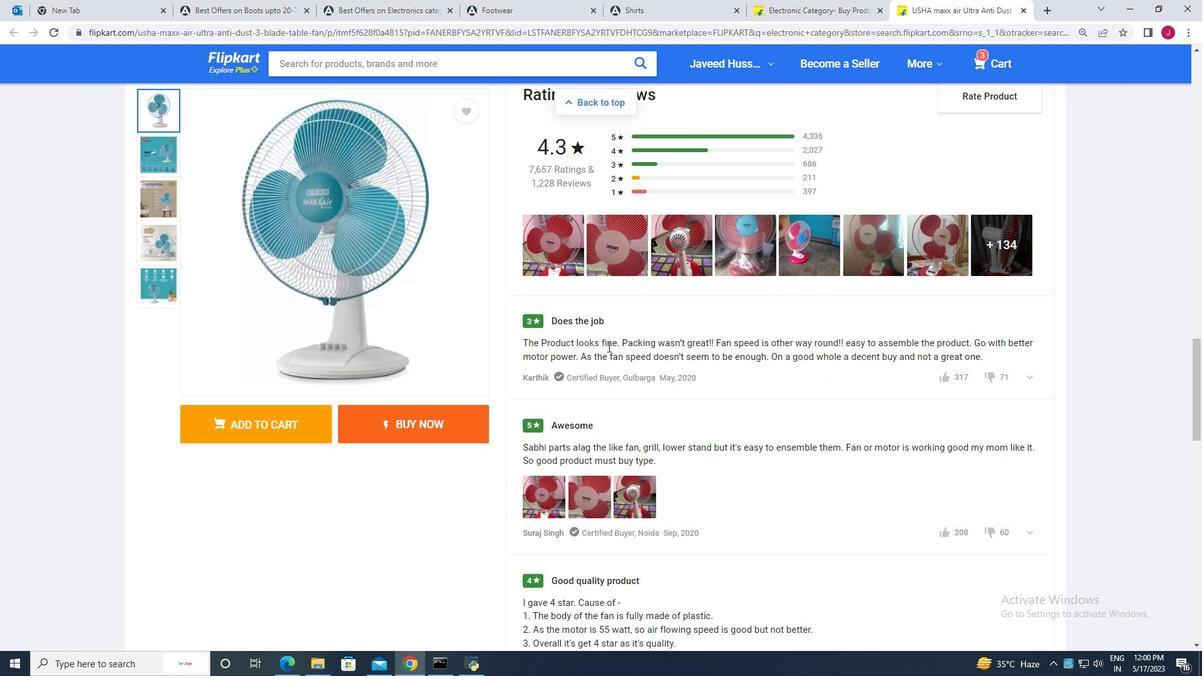
Action: Mouse scrolled (627, 344) with delta (0, 0)
Screenshot: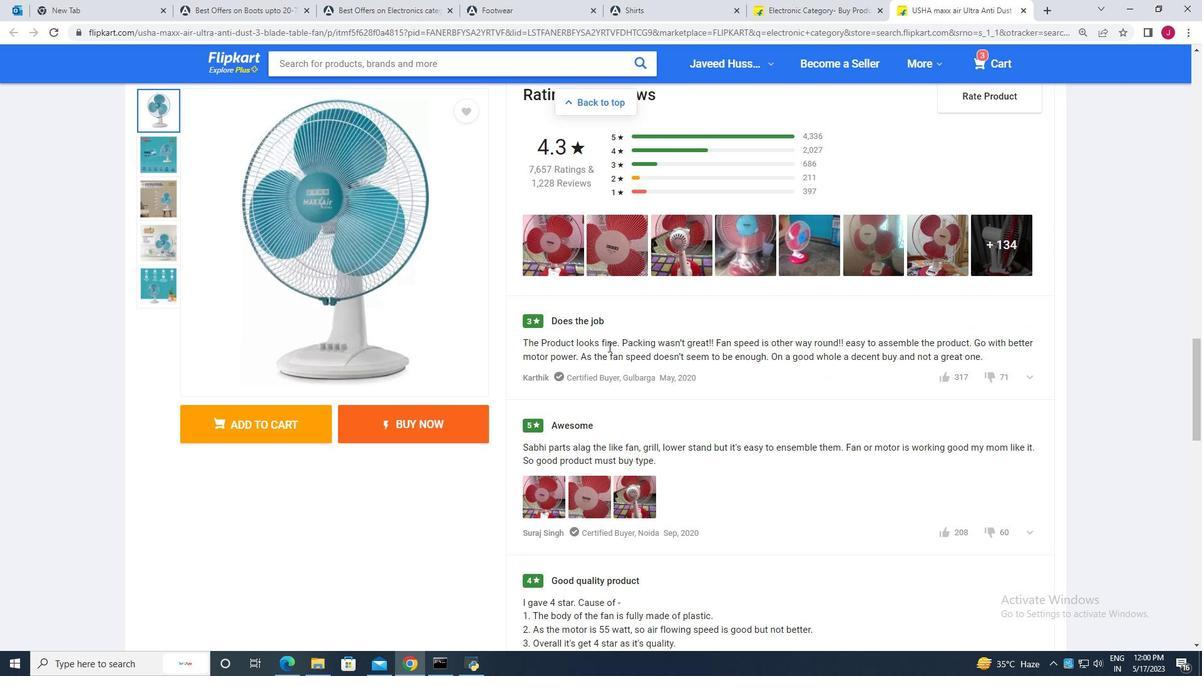 
Action: Mouse scrolled (627, 344) with delta (0, 0)
Screenshot: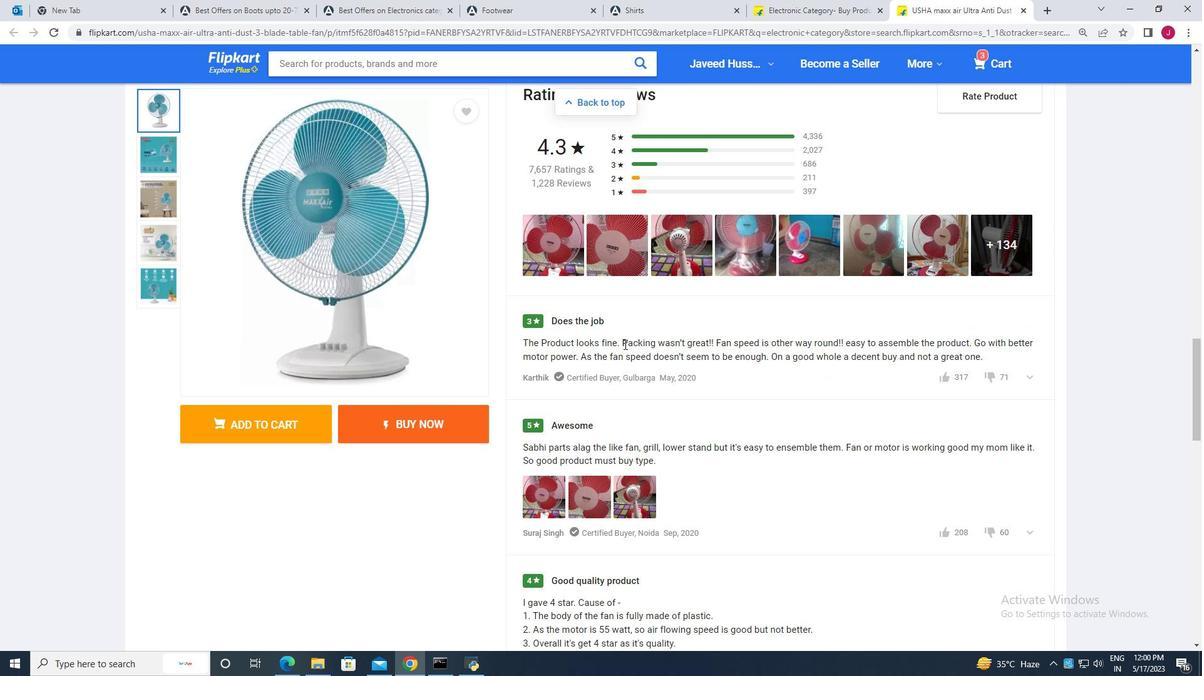 
Action: Mouse scrolled (627, 344) with delta (0, 0)
Screenshot: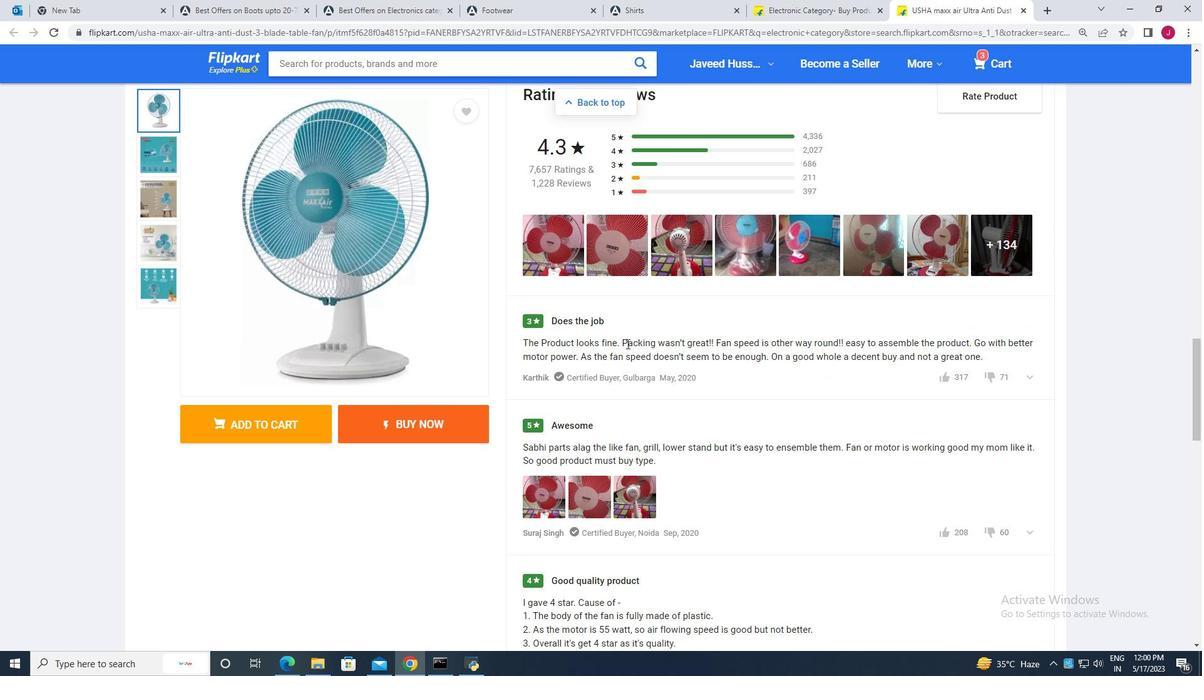 
Action: Mouse moved to (615, 318)
Screenshot: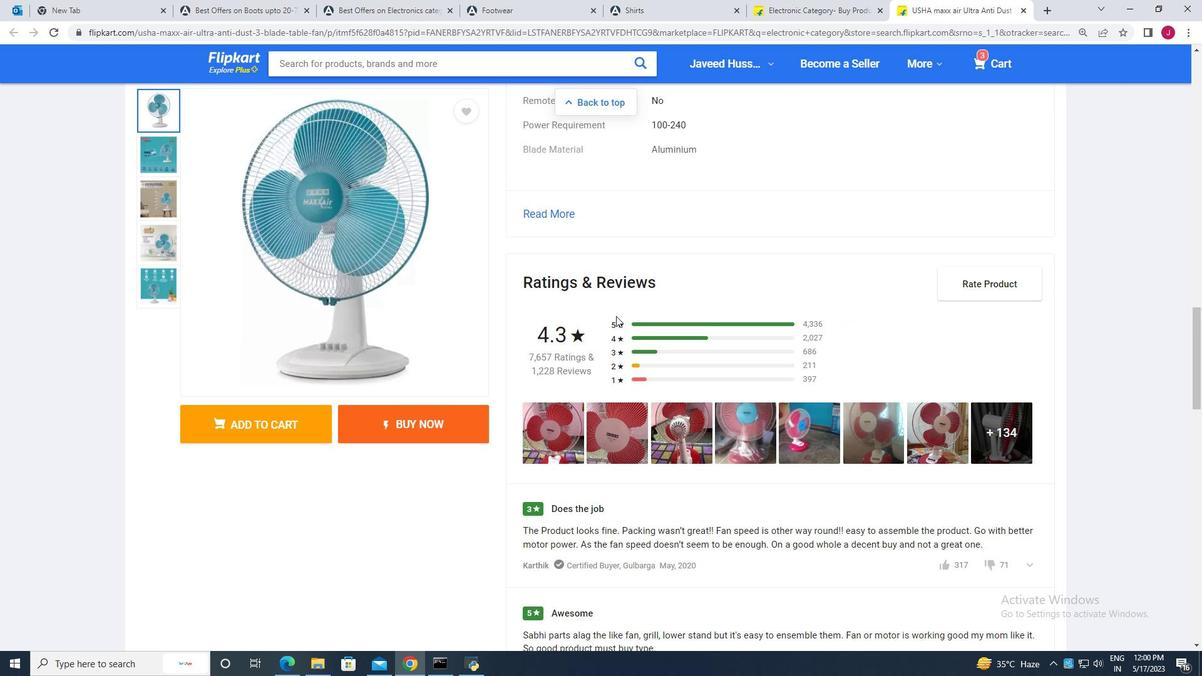 
Action: Mouse scrolled (615, 318) with delta (0, 0)
Screenshot: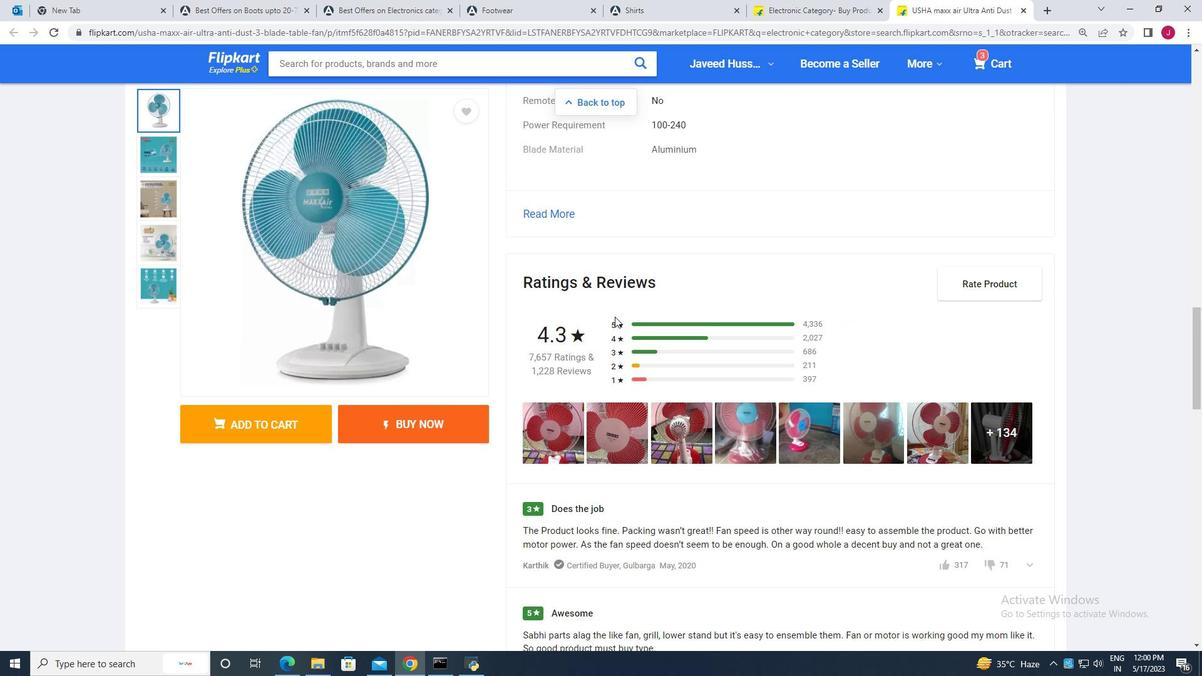 
Action: Mouse scrolled (615, 318) with delta (0, 0)
Screenshot: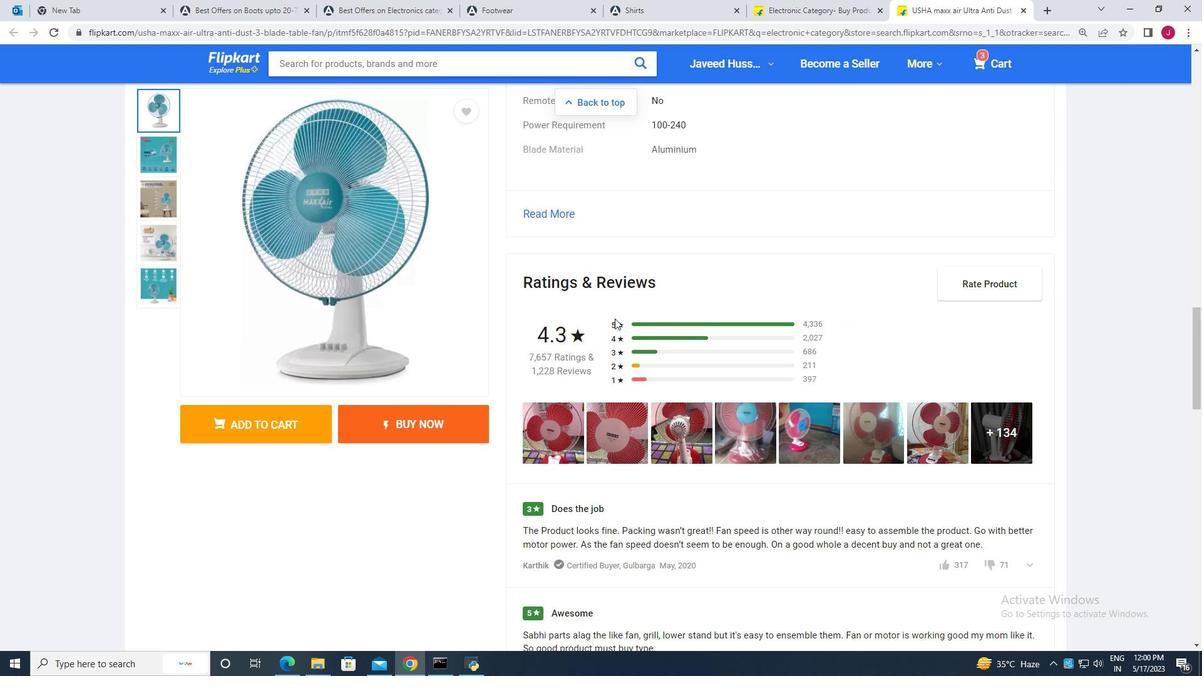 
Action: Mouse scrolled (615, 318) with delta (0, 0)
Screenshot: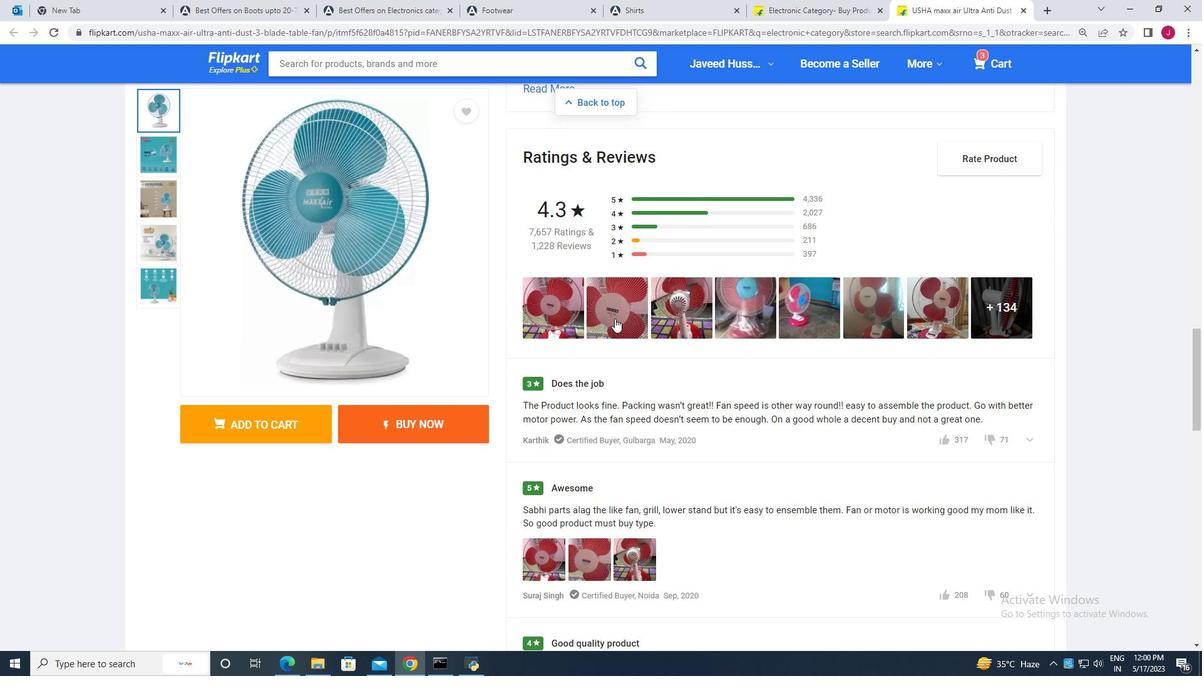 
Action: Mouse scrolled (615, 318) with delta (0, 0)
Screenshot: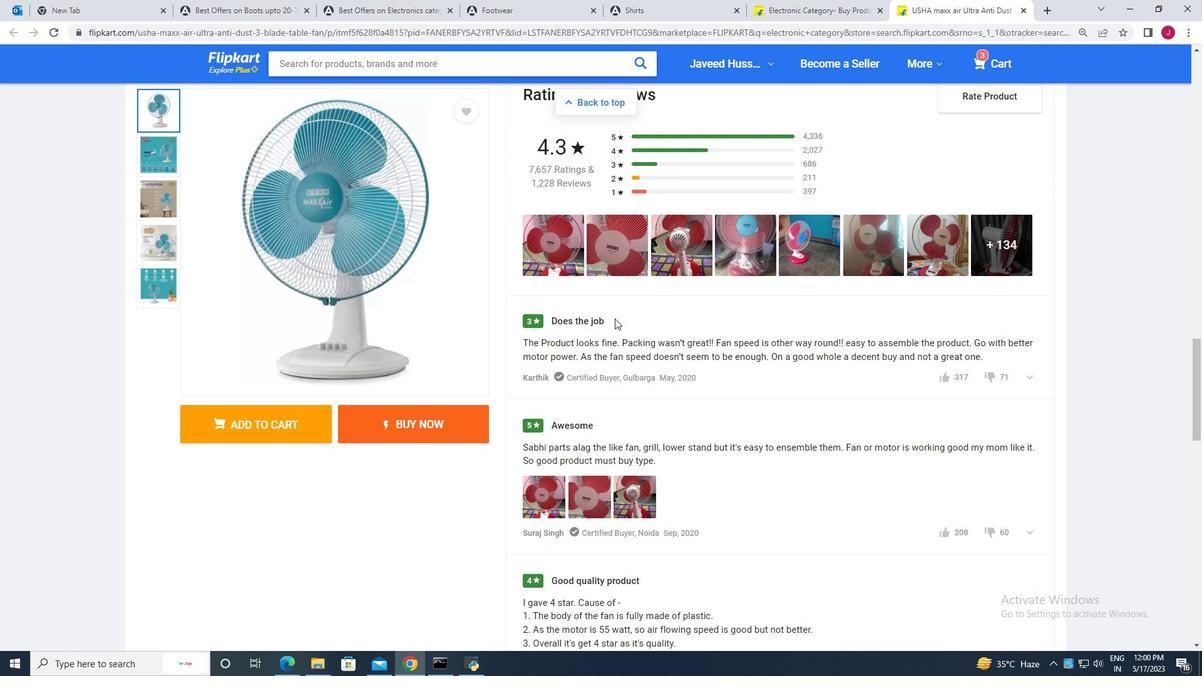 
Action: Mouse moved to (619, 331)
Screenshot: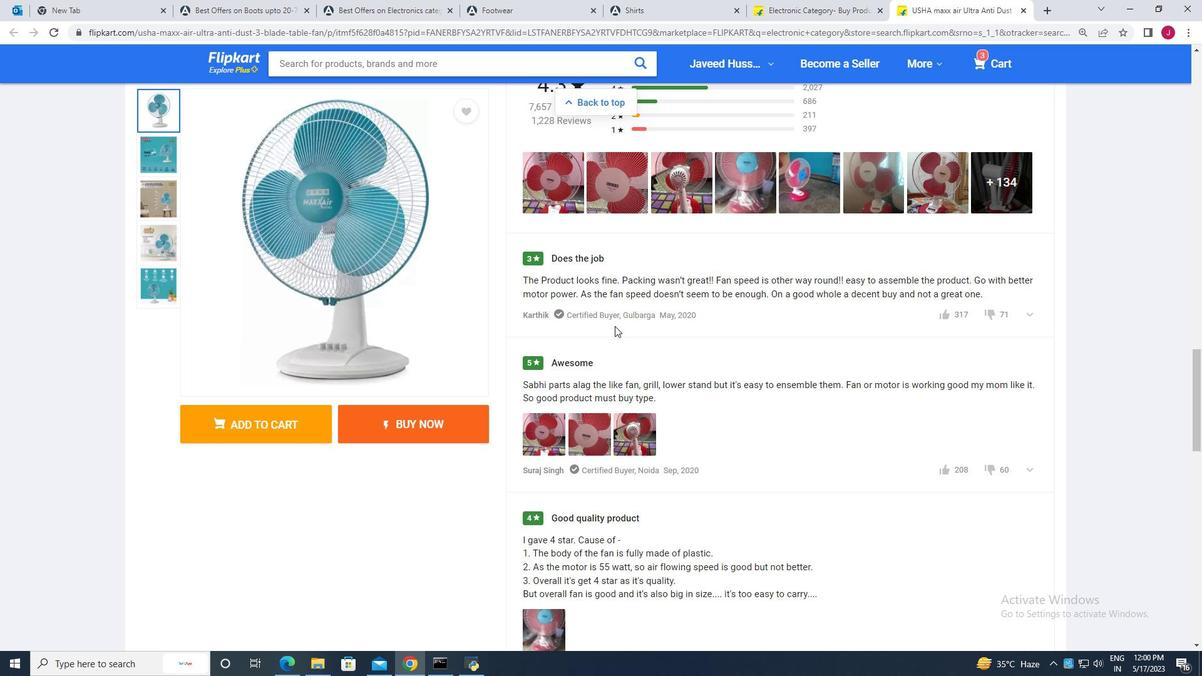 
Action: Mouse scrolled (619, 330) with delta (0, 0)
Screenshot: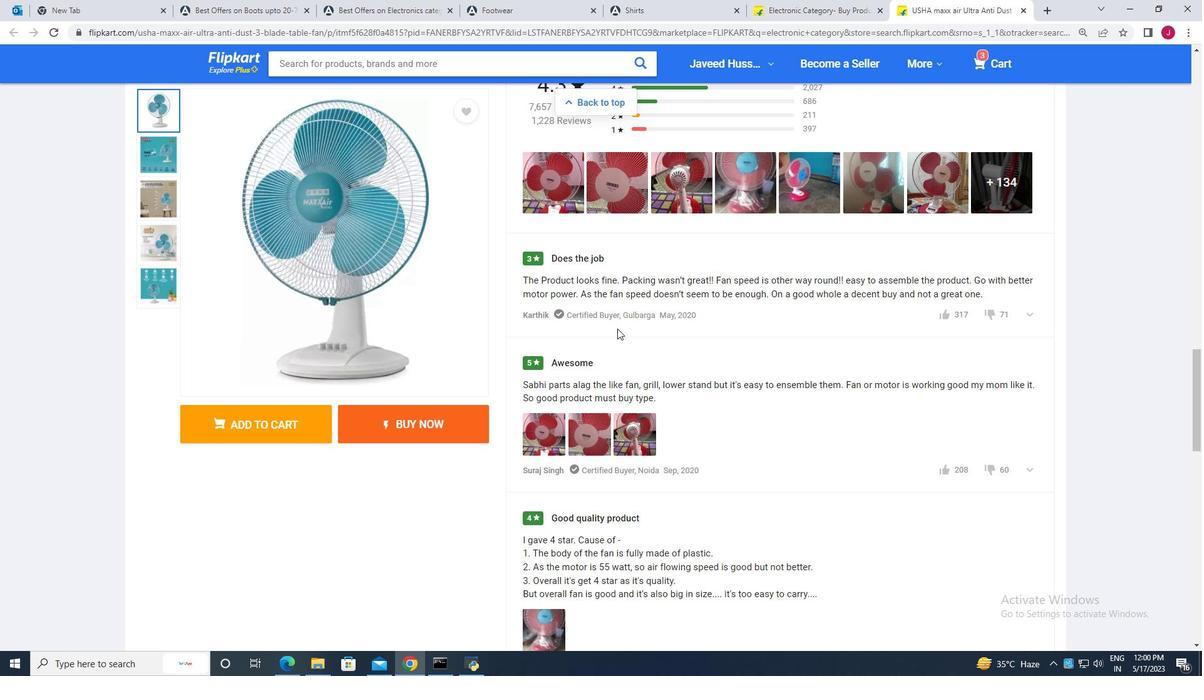 
Action: Mouse moved to (565, 281)
Screenshot: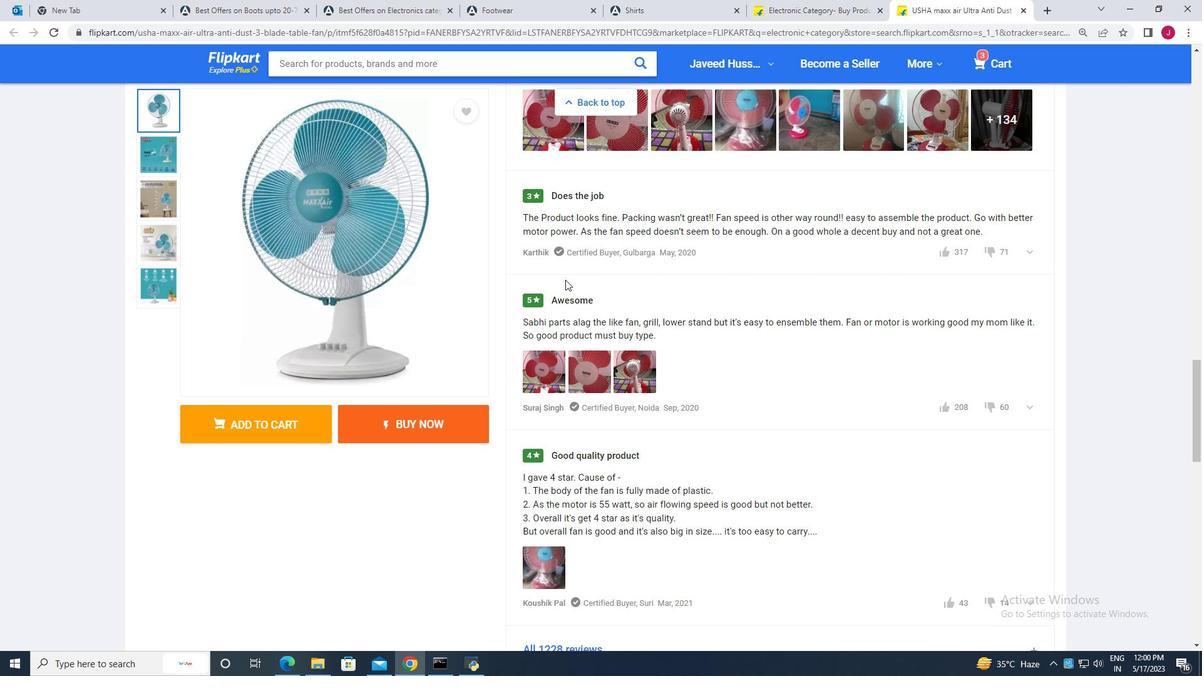 
Action: Mouse scrolled (565, 281) with delta (0, 0)
Screenshot: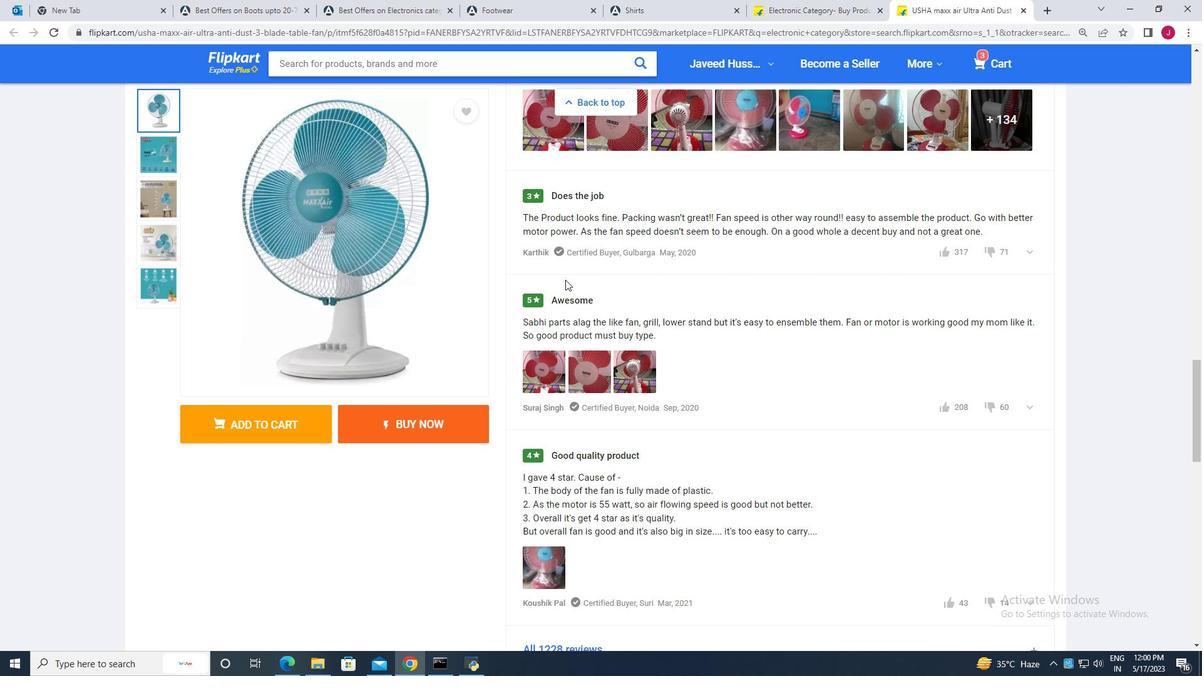 
Action: Mouse scrolled (565, 281) with delta (0, 0)
Screenshot: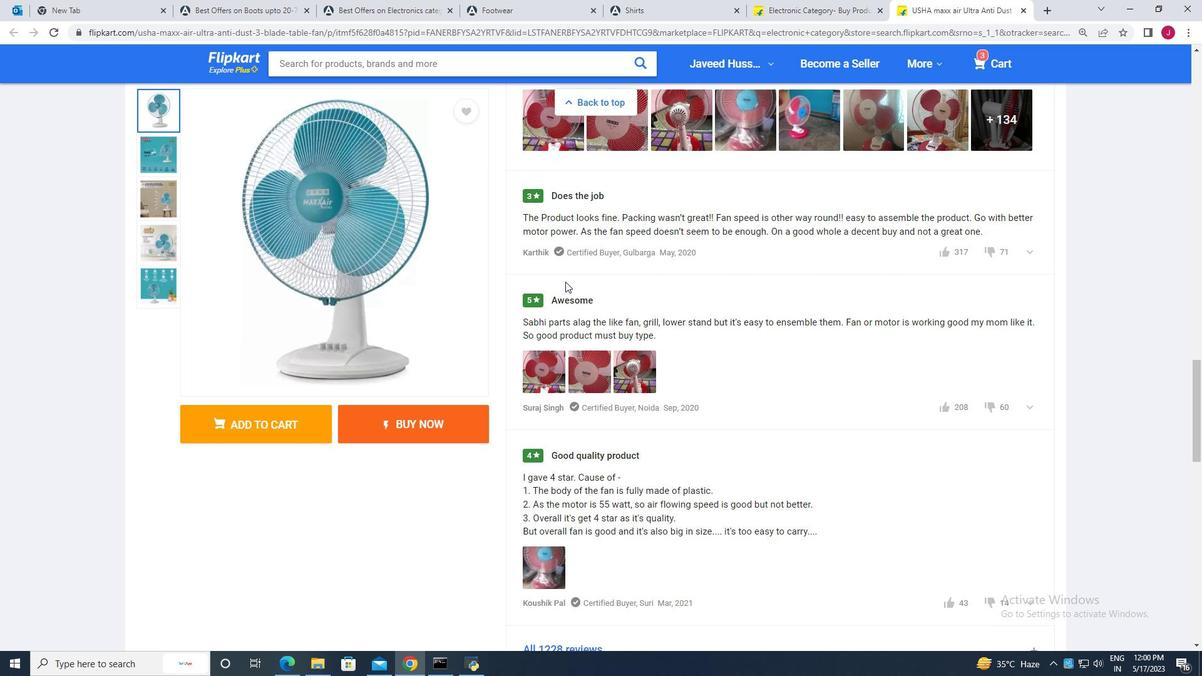 
Action: Mouse moved to (565, 355)
Screenshot: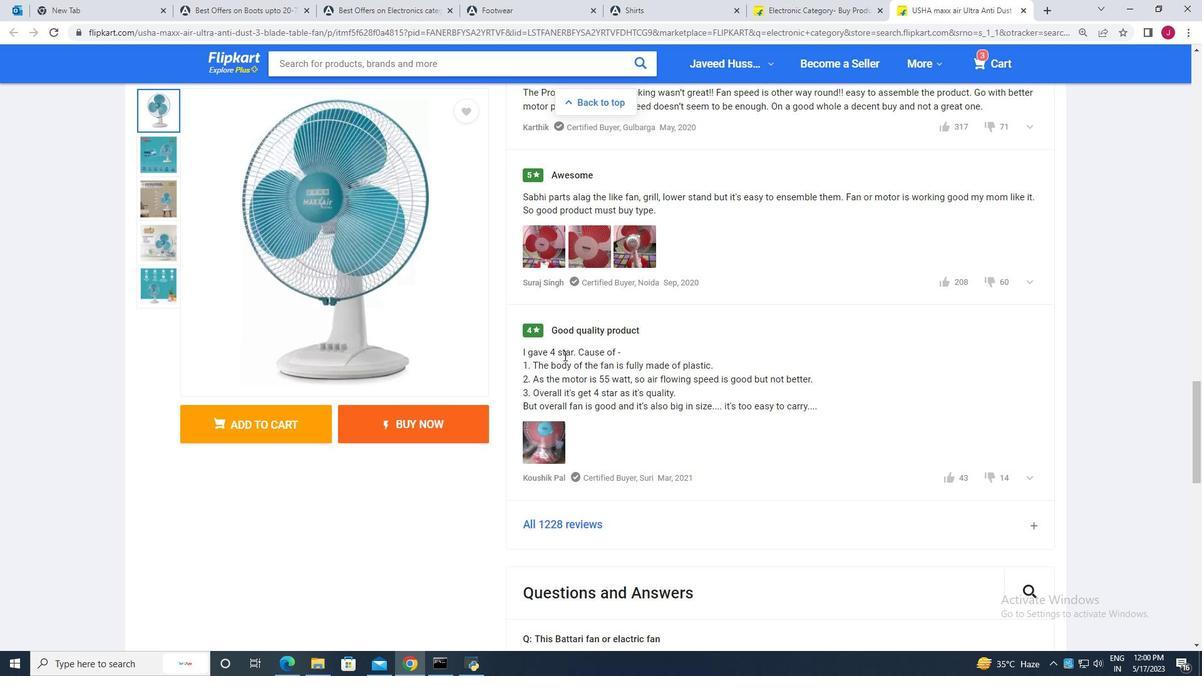 
Action: Mouse scrolled (565, 355) with delta (0, 0)
Screenshot: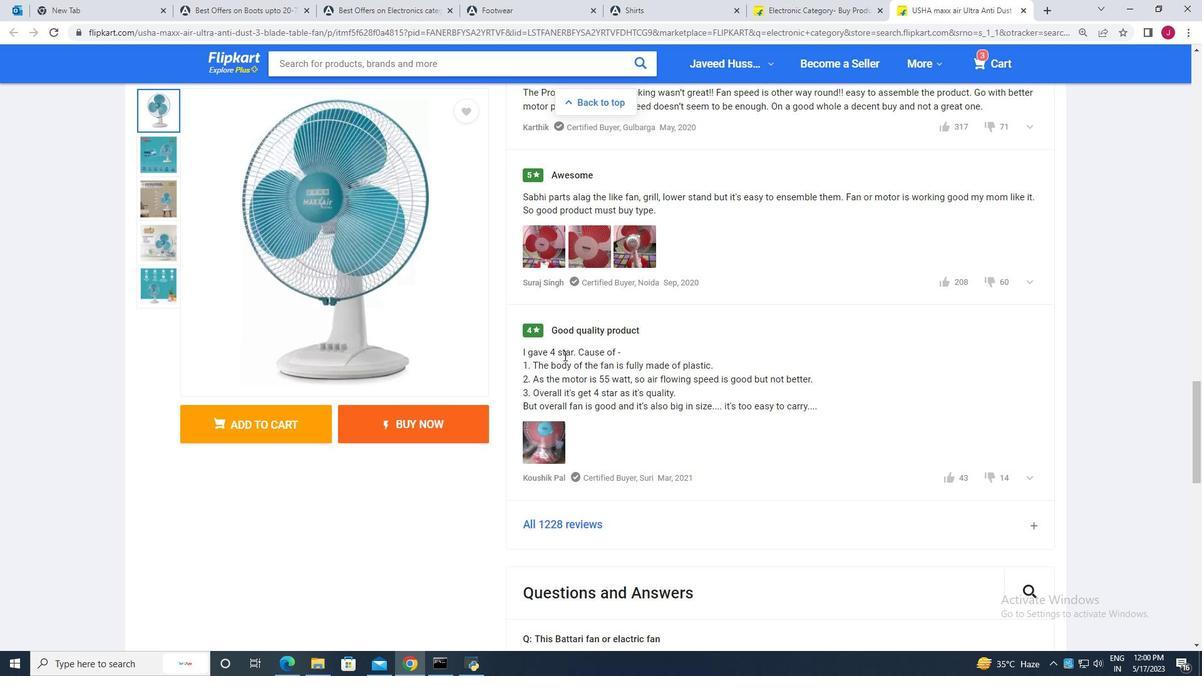 
Action: Mouse moved to (565, 355)
Screenshot: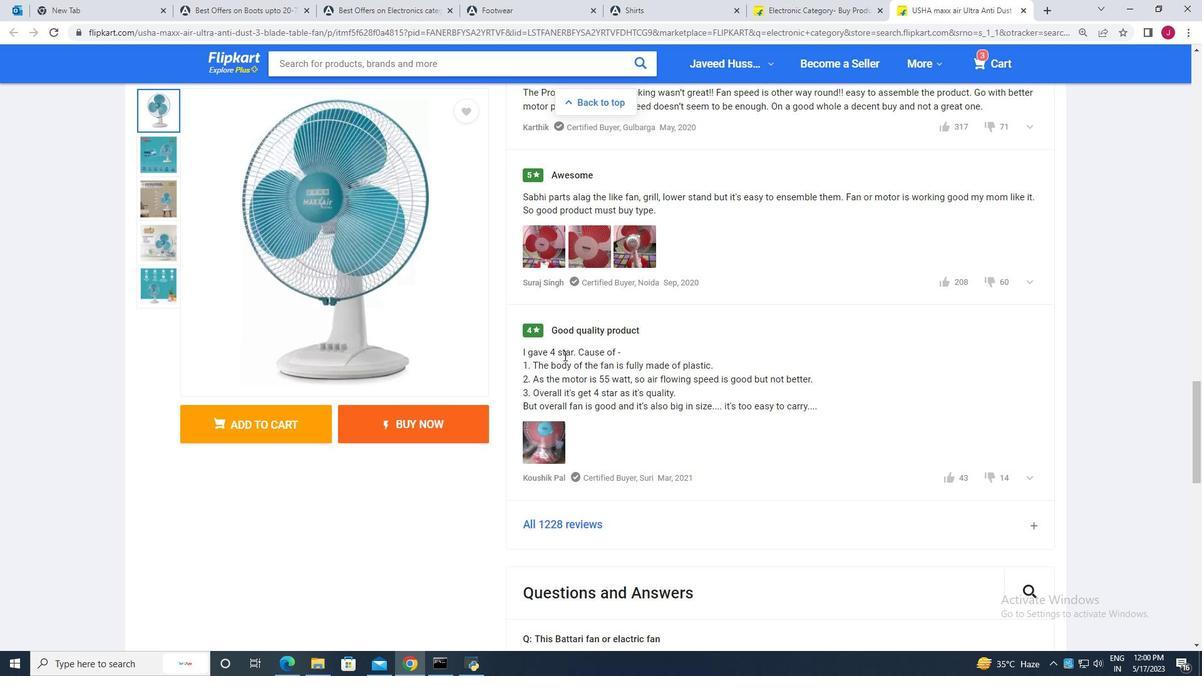 
Action: Mouse scrolled (565, 355) with delta (0, 0)
Screenshot: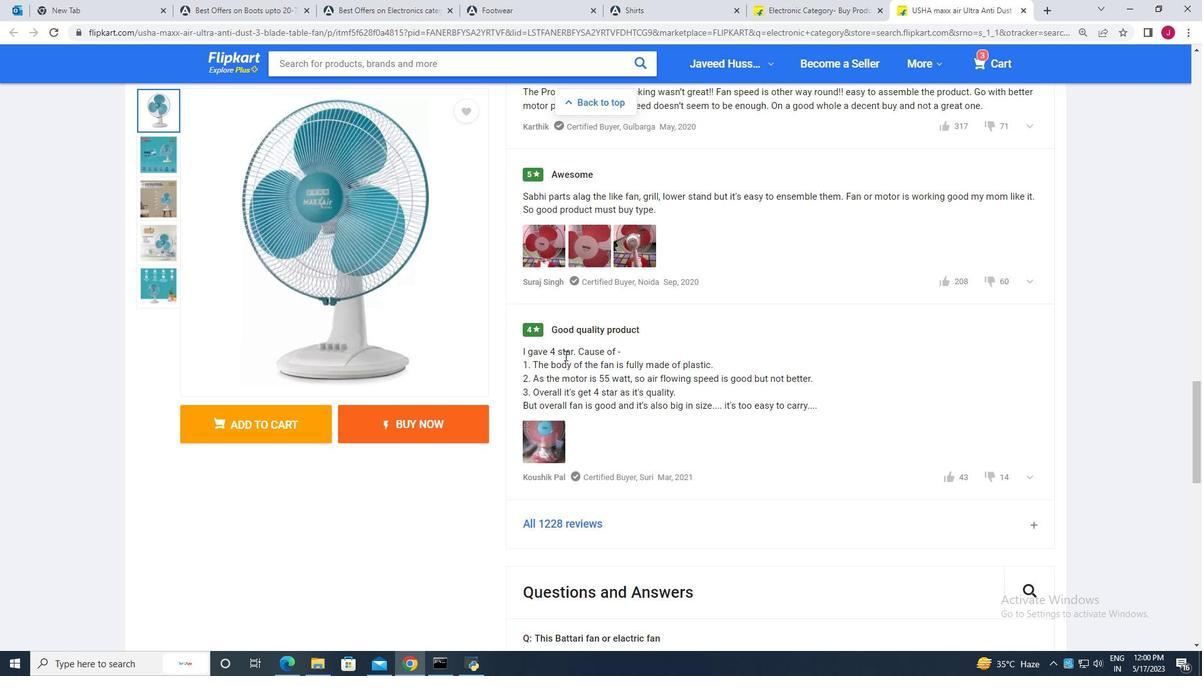 
Action: Mouse moved to (569, 357)
Screenshot: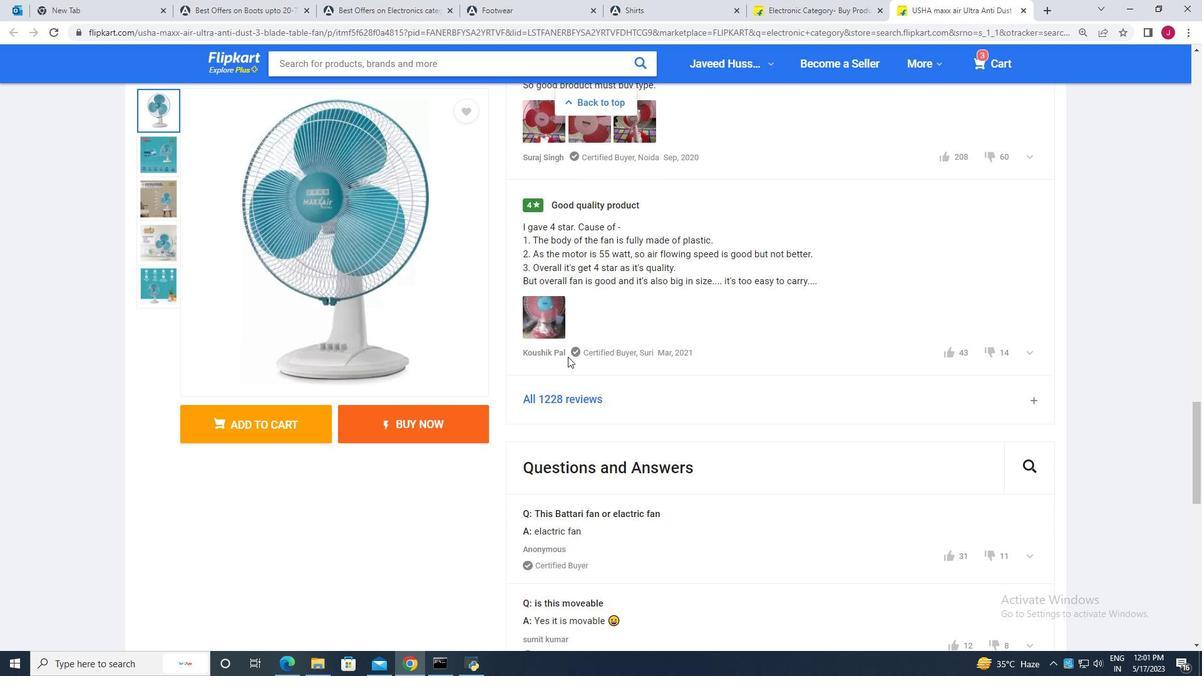 
Action: Mouse scrolled (569, 357) with delta (0, 0)
Screenshot: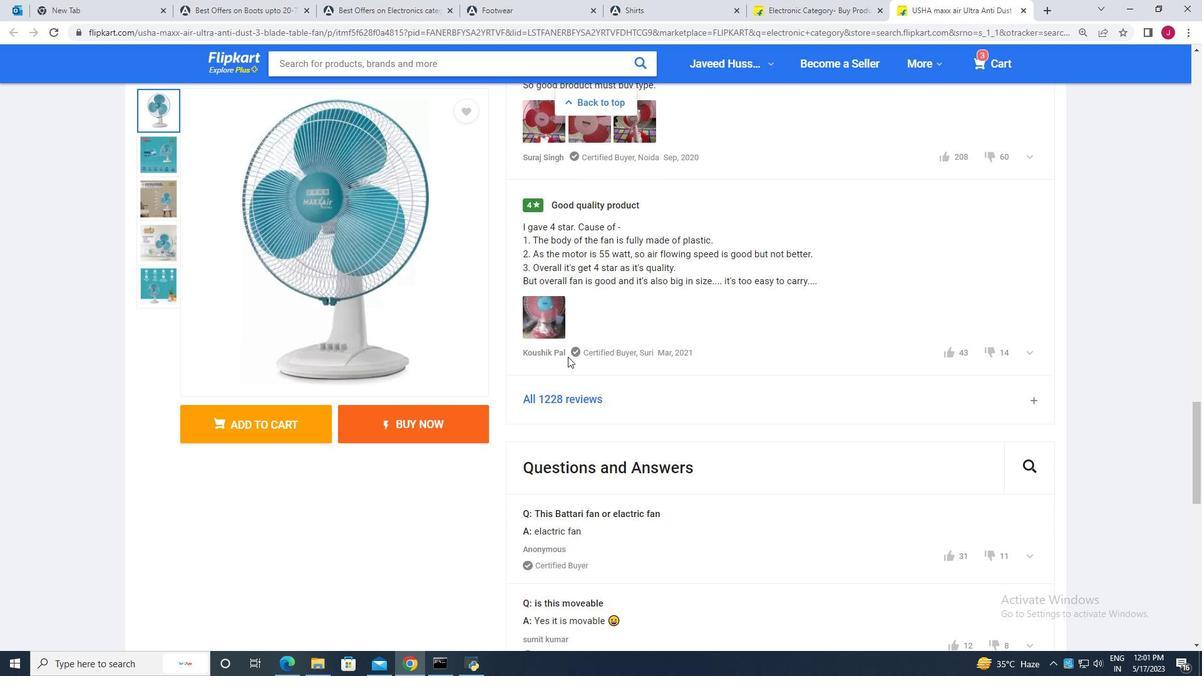 
Action: Mouse scrolled (569, 357) with delta (0, 0)
Screenshot: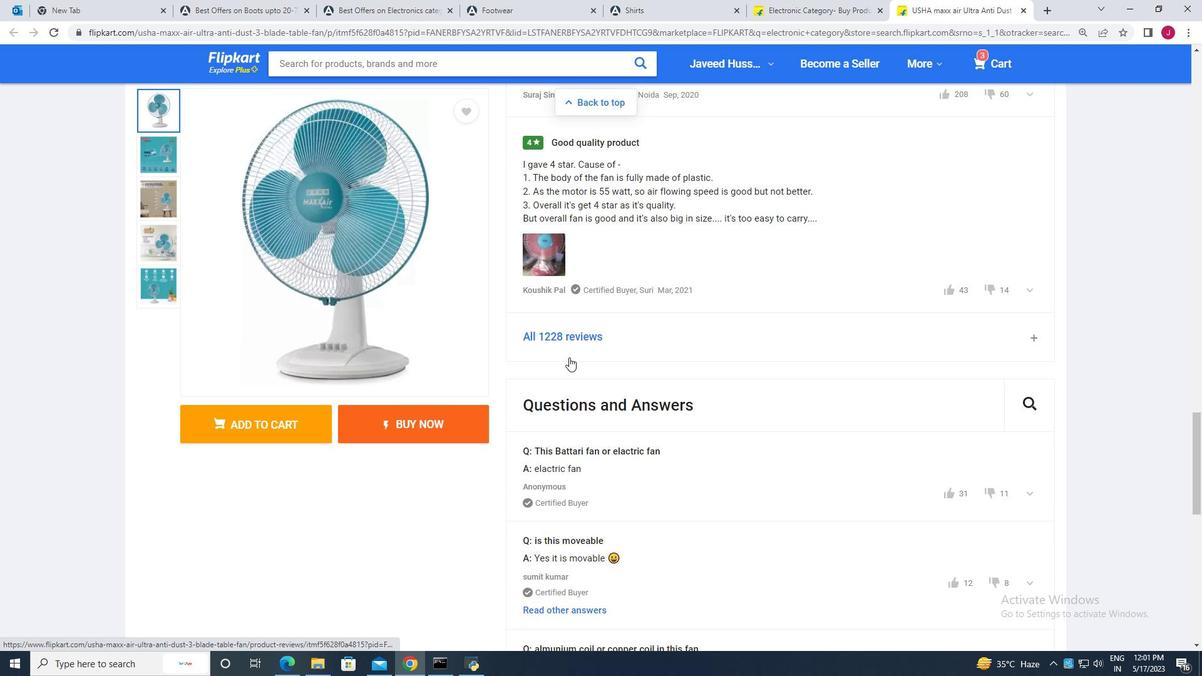 
Action: Mouse scrolled (569, 357) with delta (0, 0)
Screenshot: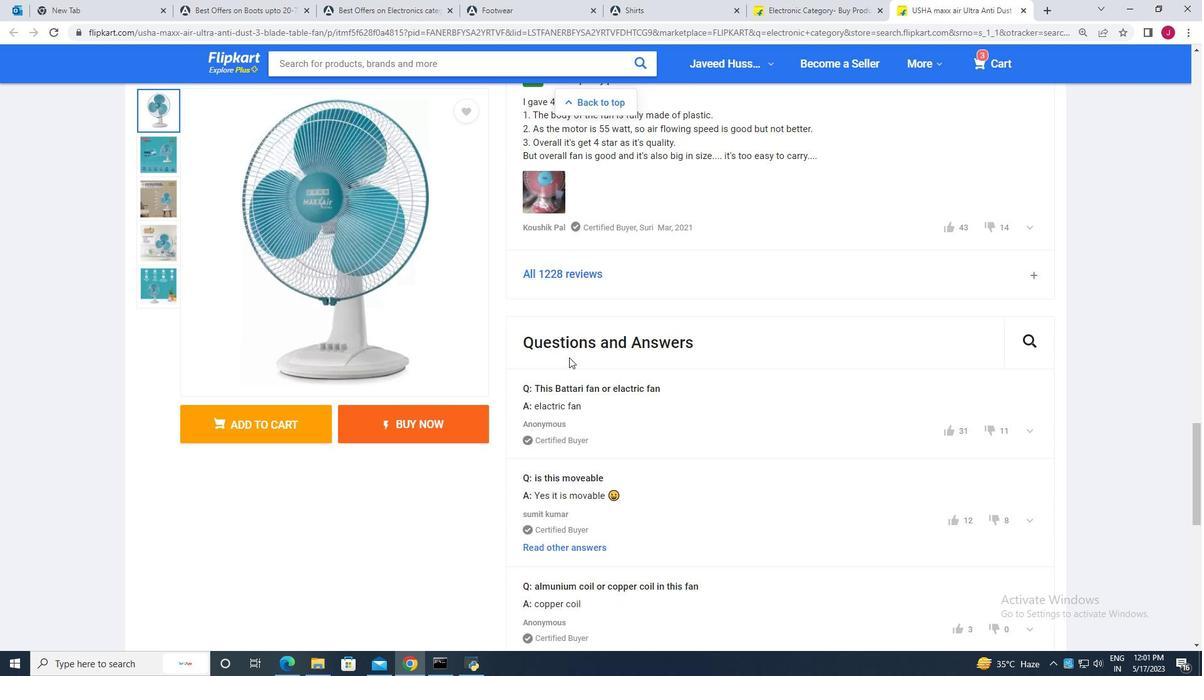 
Action: Mouse moved to (597, 372)
Screenshot: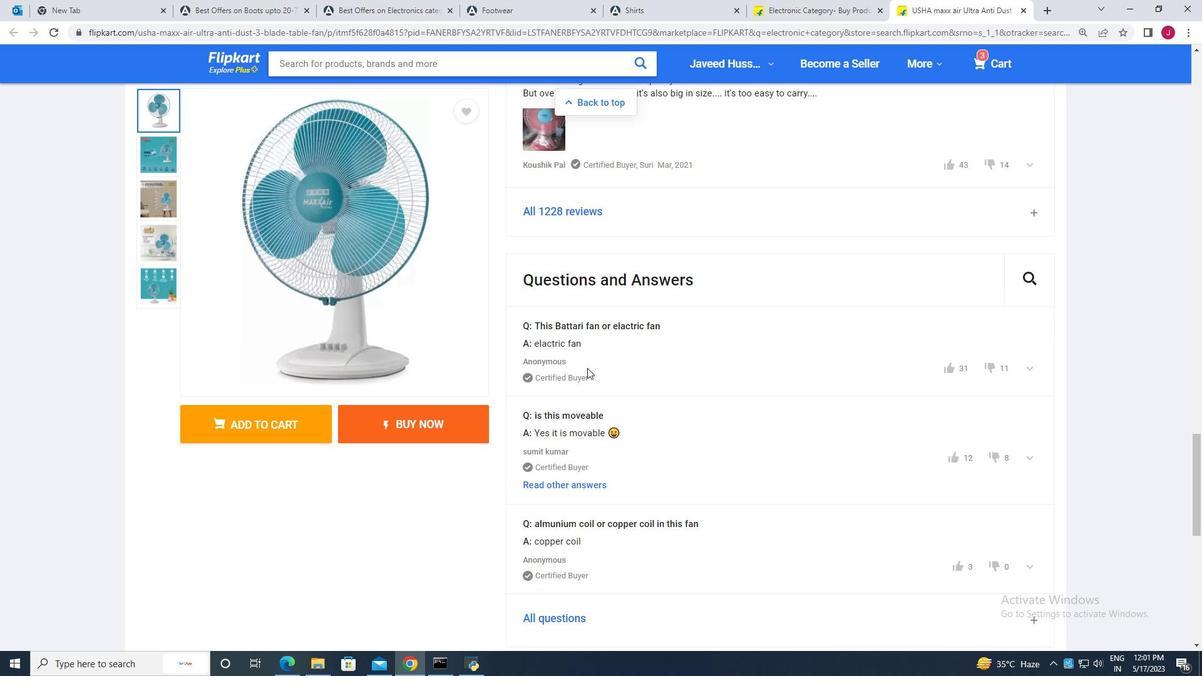 
Action: Mouse scrolled (597, 371) with delta (0, 0)
Screenshot: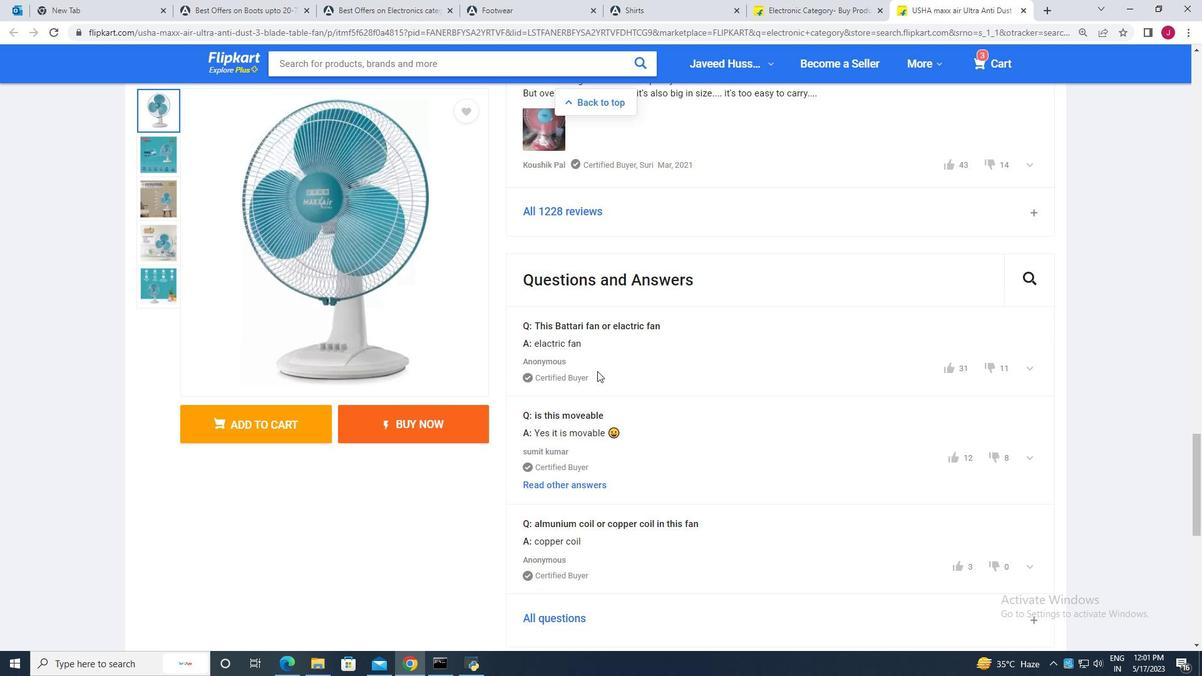 
Action: Mouse scrolled (597, 371) with delta (0, 0)
Screenshot: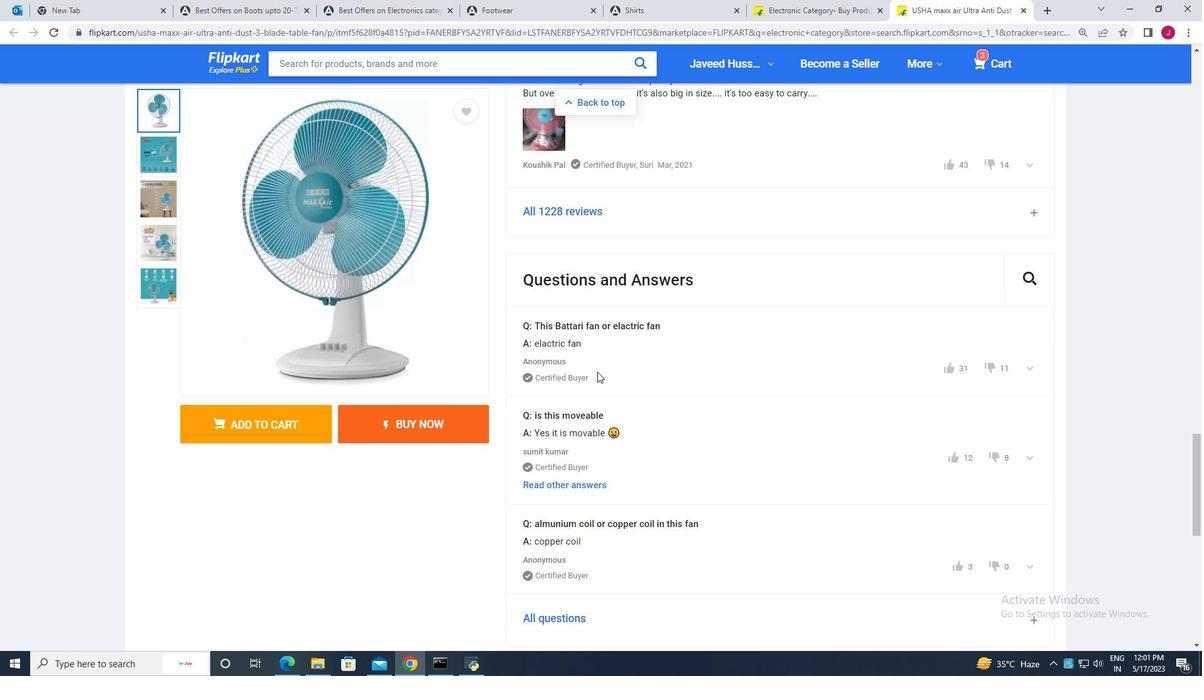 
Action: Mouse moved to (615, 441)
Screenshot: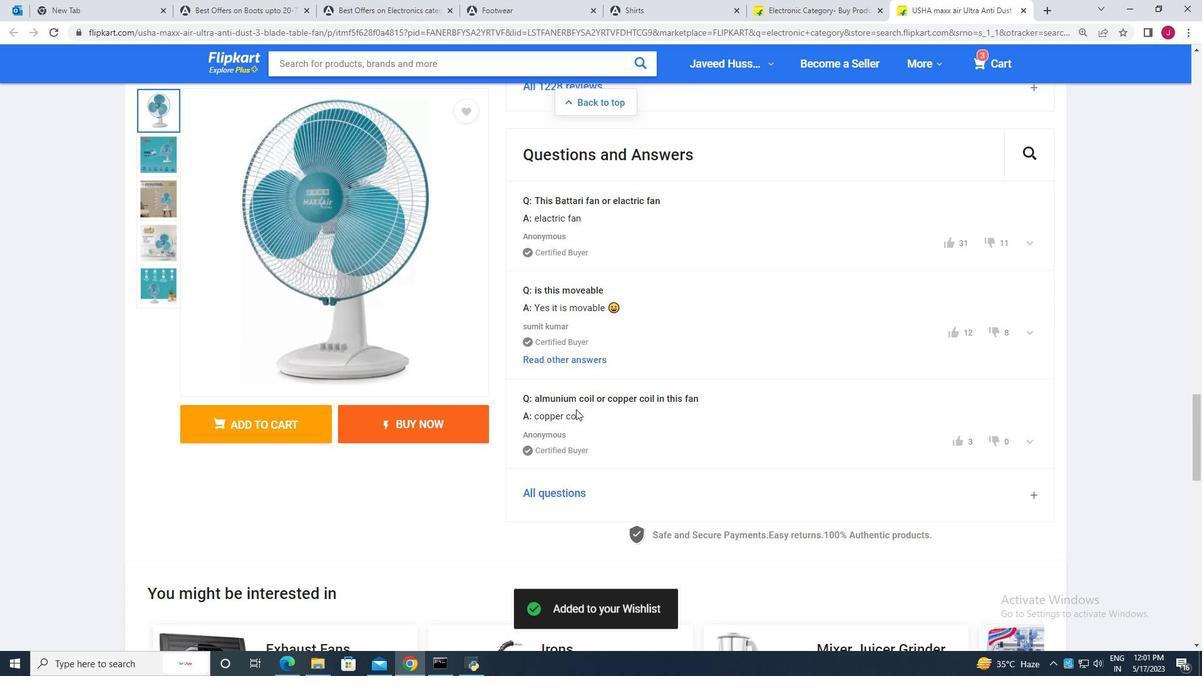 
Action: Mouse scrolled (615, 440) with delta (0, 0)
Screenshot: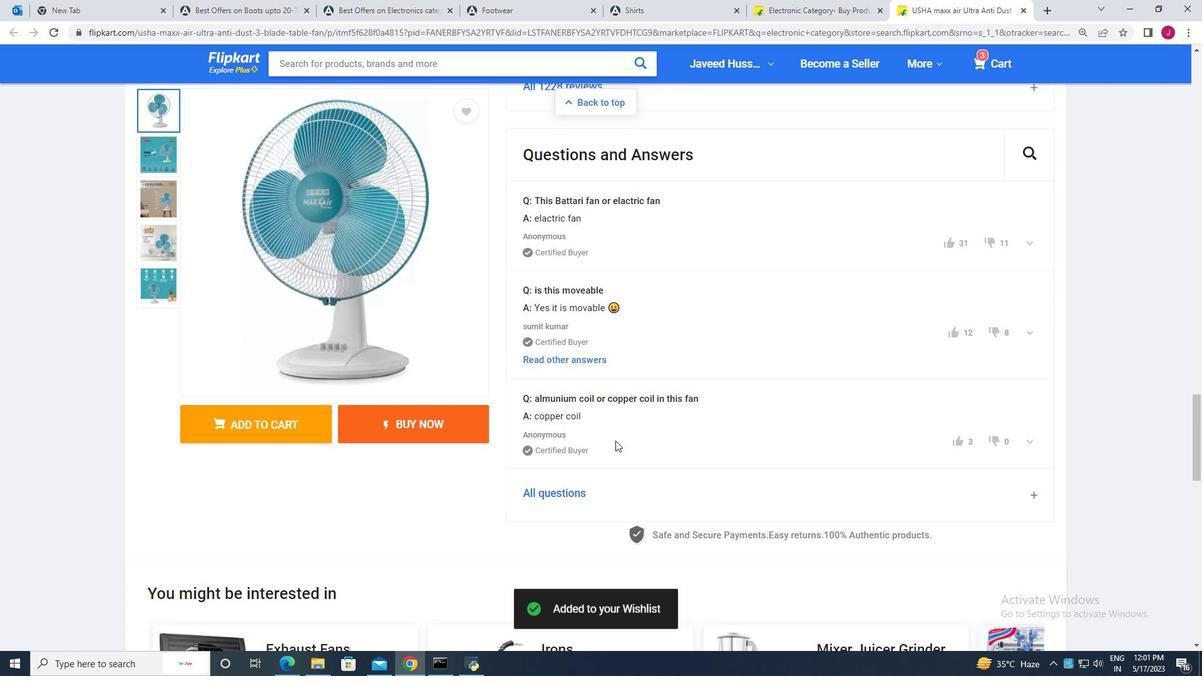 
Action: Mouse moved to (600, 410)
Screenshot: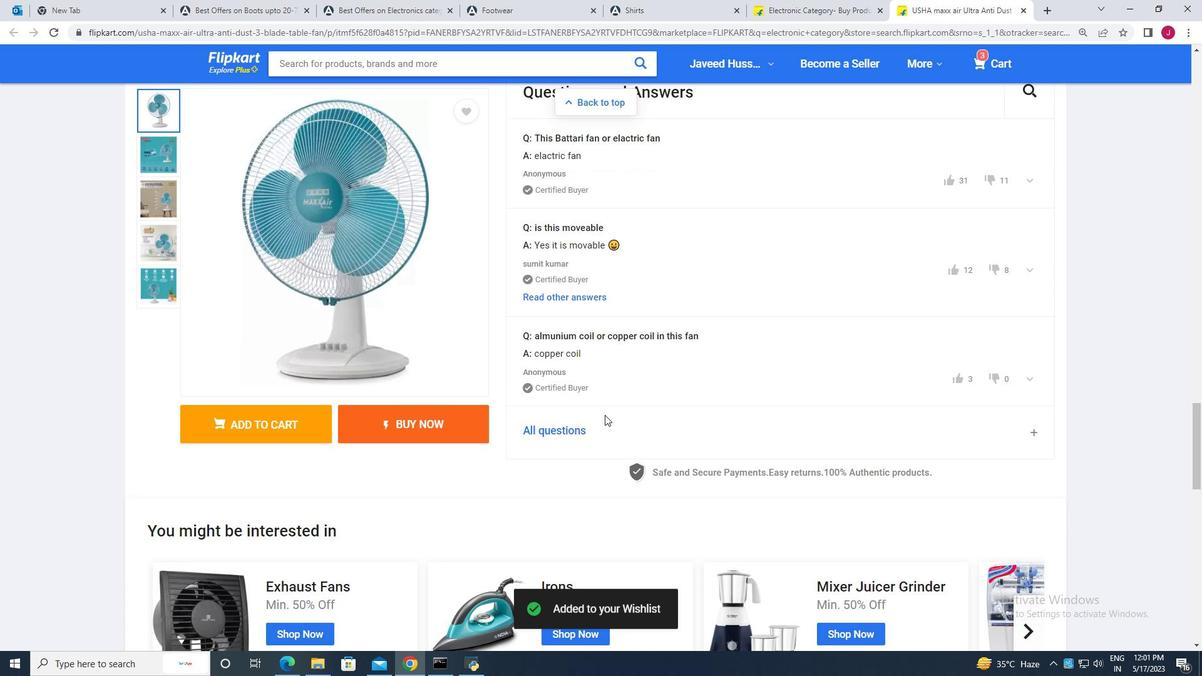 
Action: Mouse scrolled (600, 410) with delta (0, 0)
Screenshot: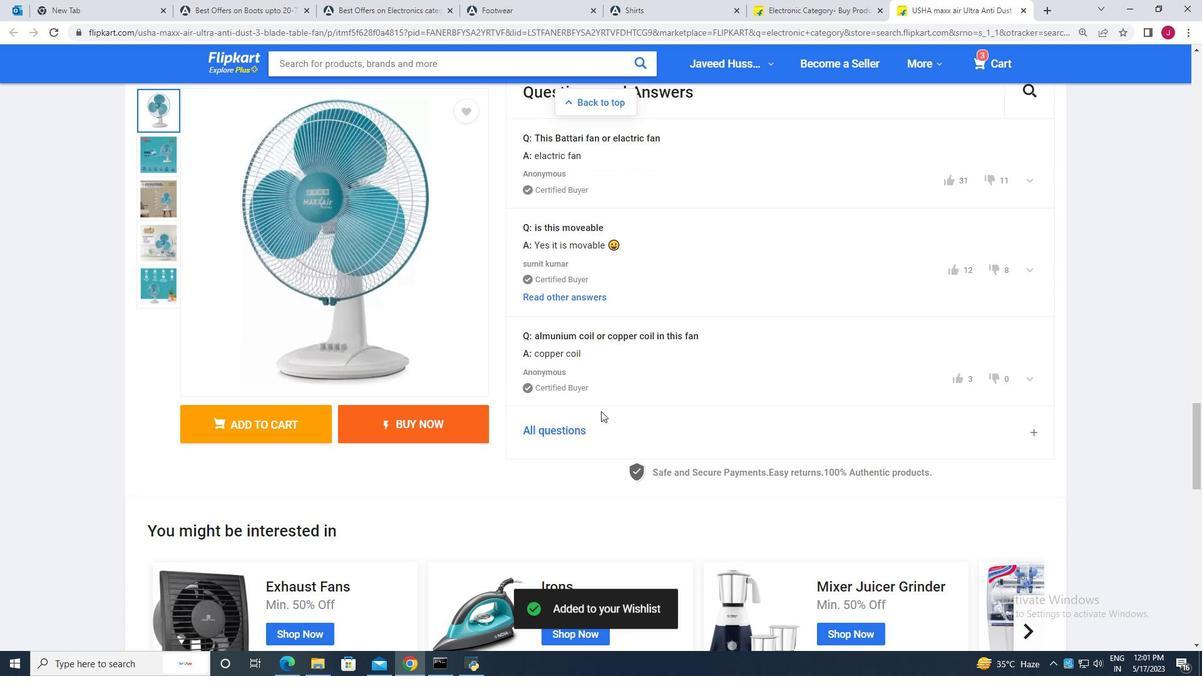 
Action: Mouse scrolled (600, 410) with delta (0, 0)
Screenshot: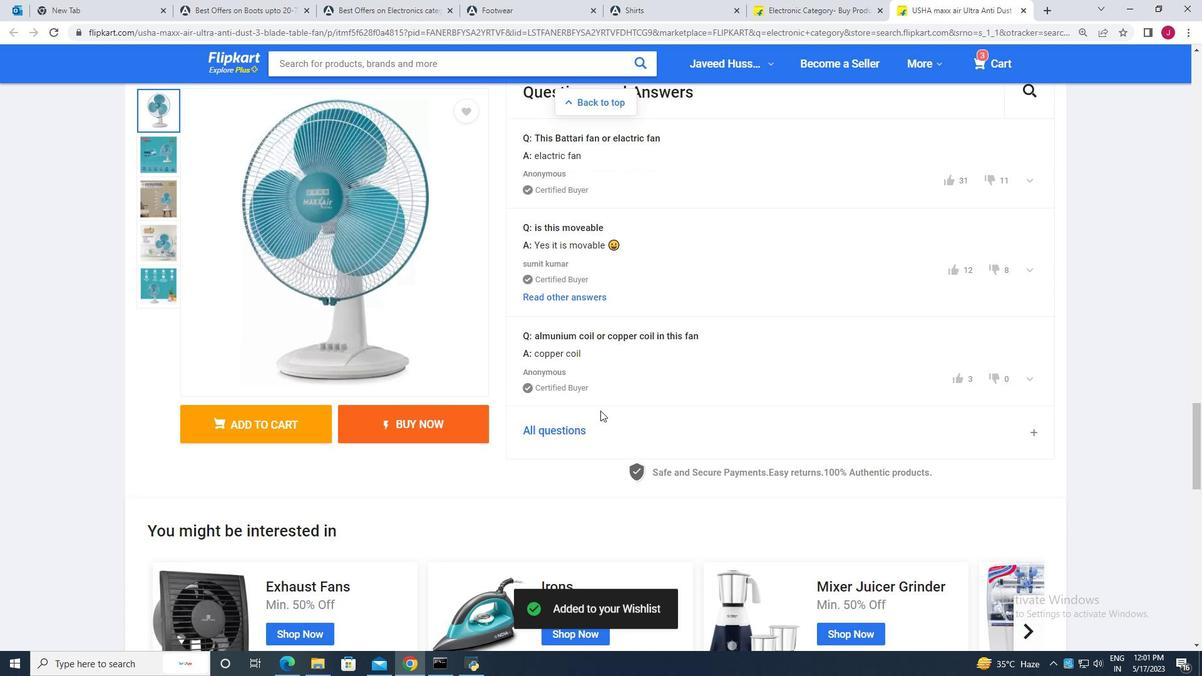 
Action: Mouse moved to (560, 381)
Screenshot: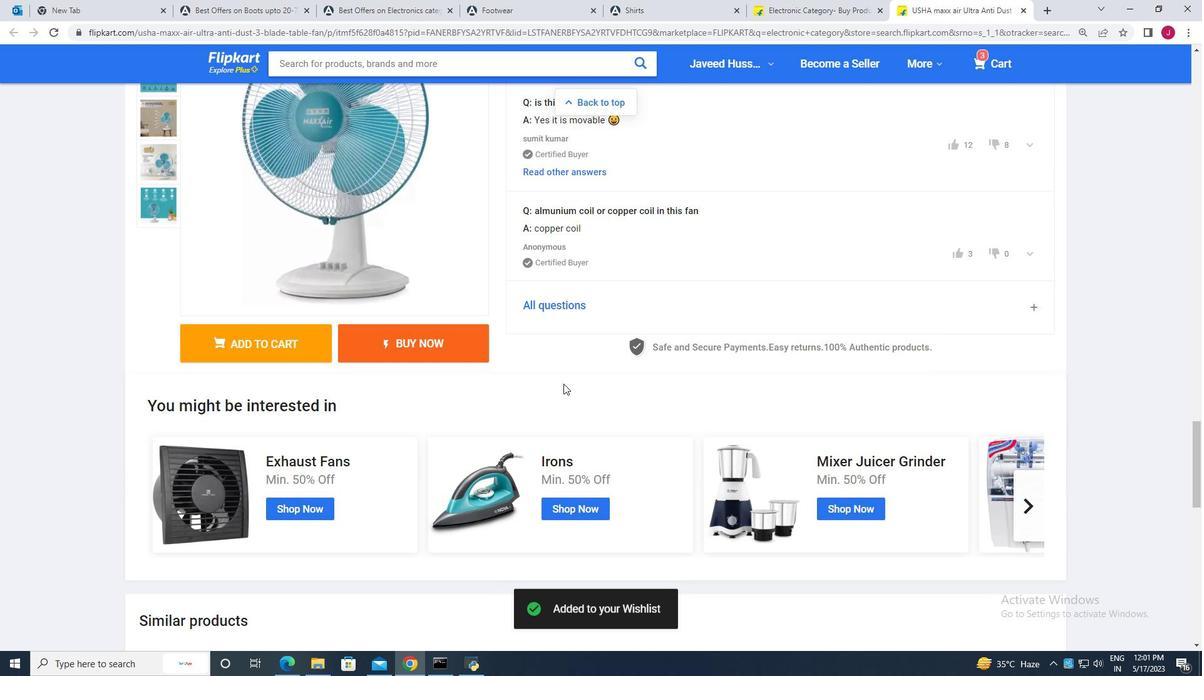 
Action: Mouse scrolled (560, 382) with delta (0, 0)
Screenshot: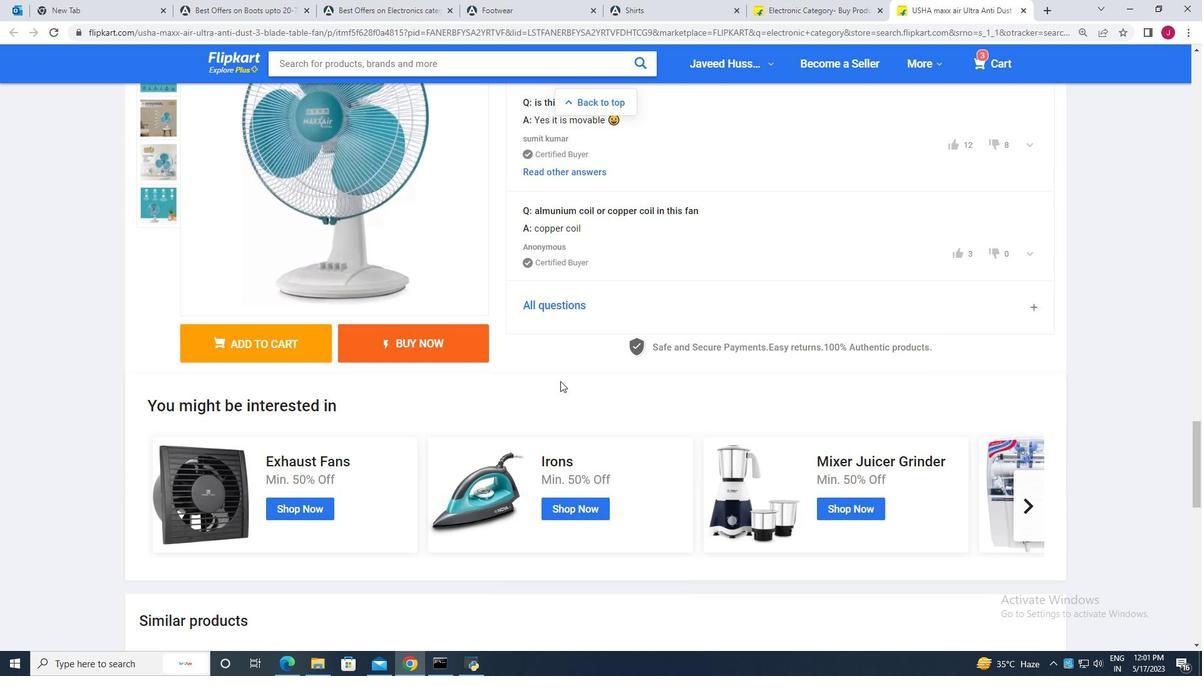 
Action: Mouse scrolled (560, 382) with delta (0, 0)
Screenshot: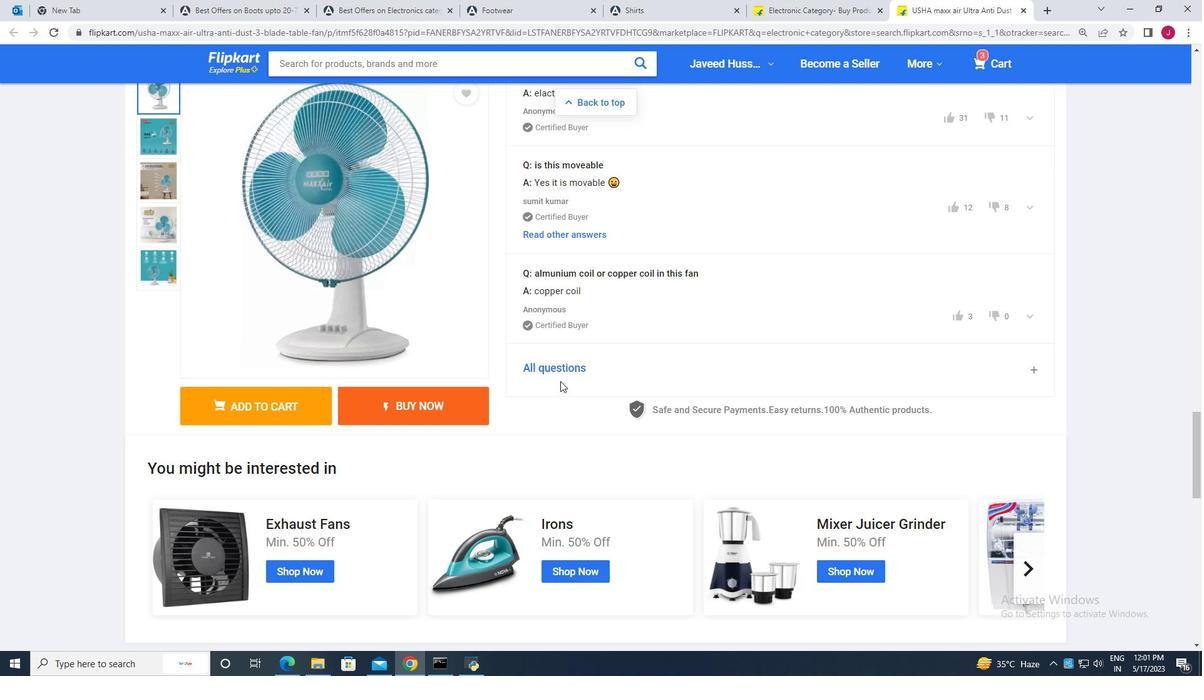 
Action: Mouse moved to (595, 410)
Screenshot: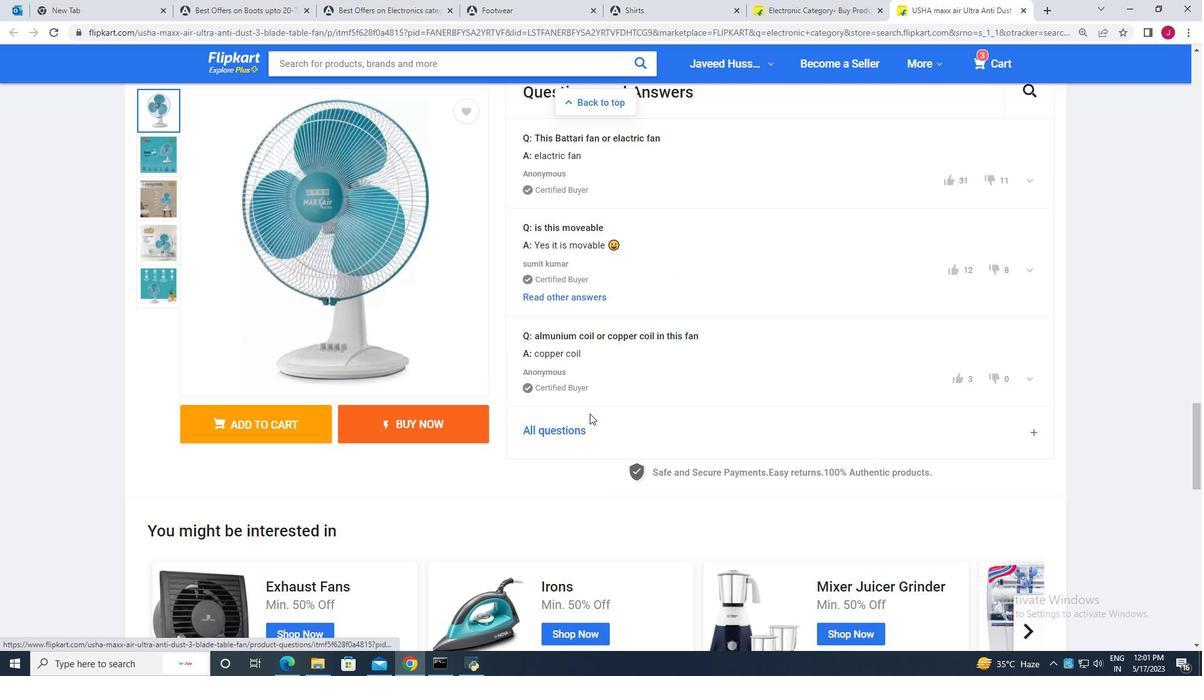 
Action: Mouse scrolled (595, 411) with delta (0, 0)
Screenshot: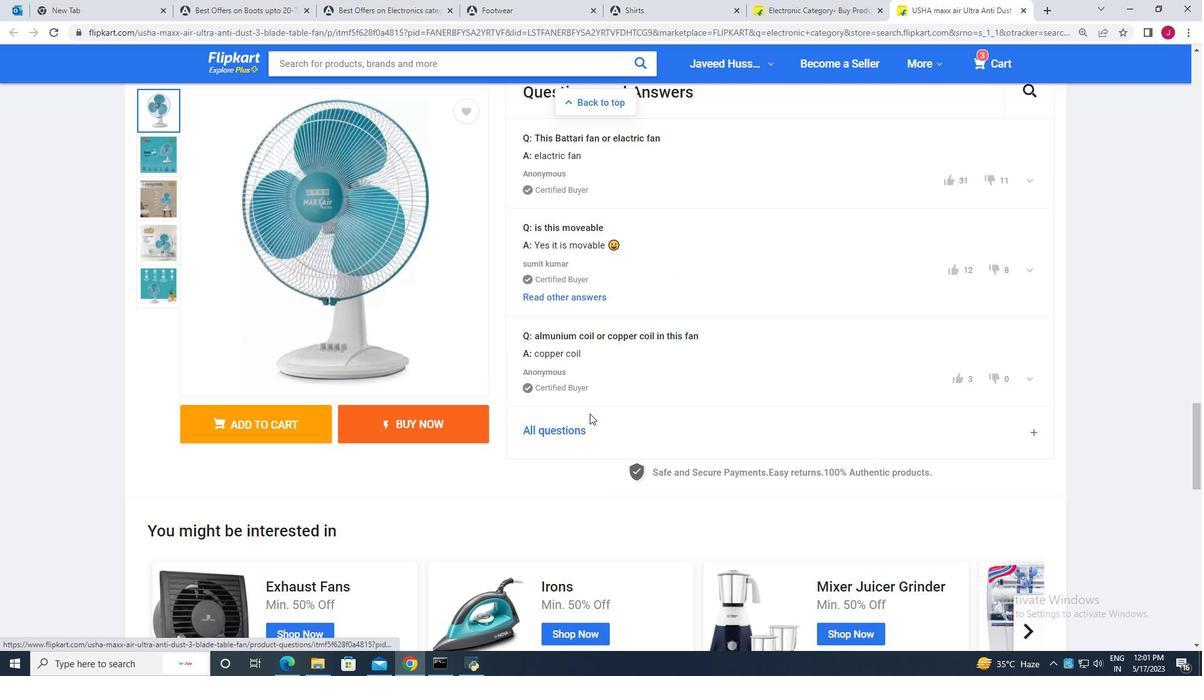 
Action: Mouse moved to (595, 410)
Screenshot: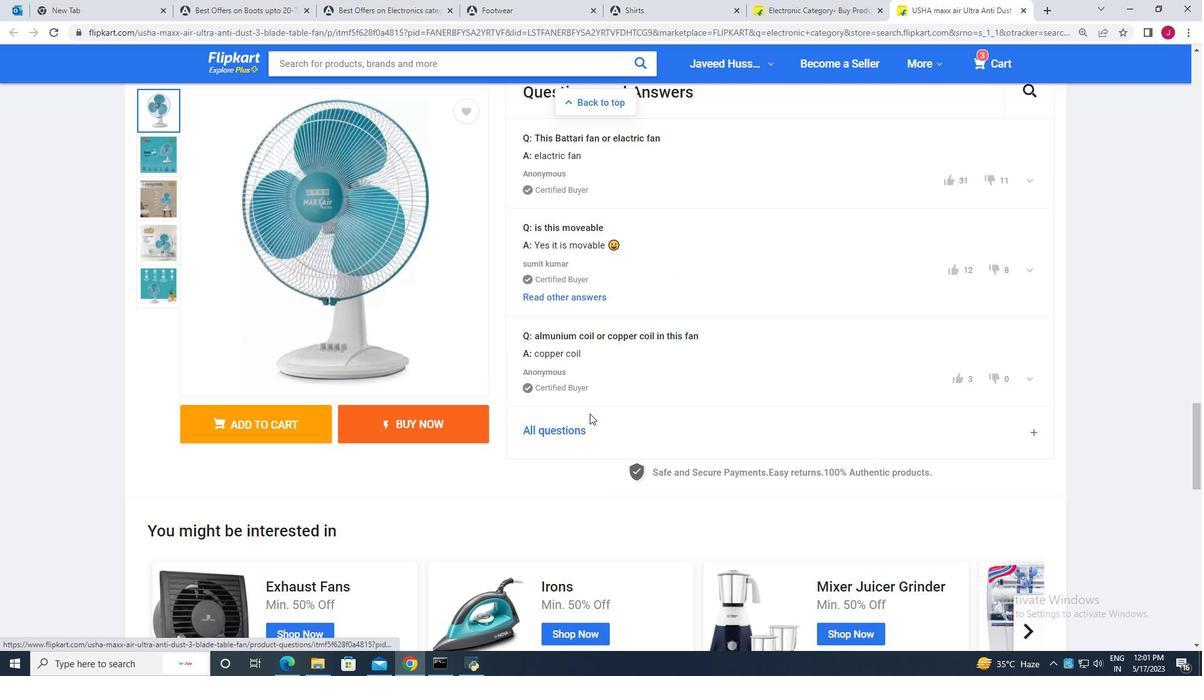 
Action: Mouse scrolled (595, 410) with delta (0, 0)
Screenshot: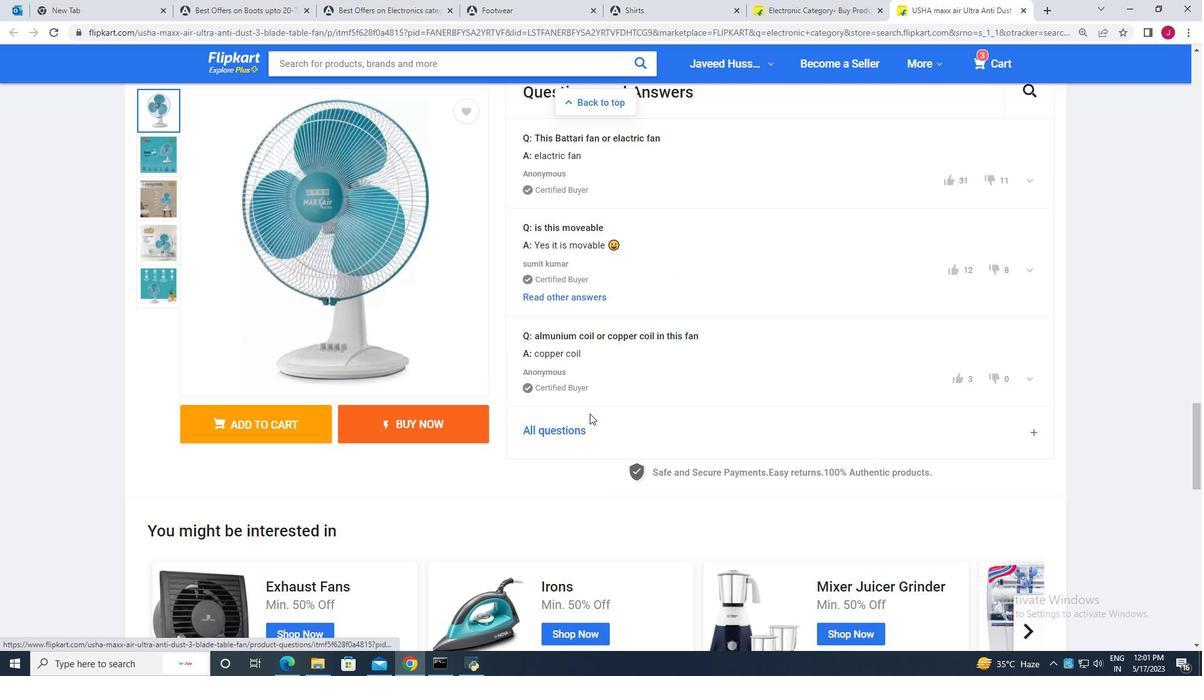 
Action: Mouse scrolled (595, 410) with delta (0, 0)
Screenshot: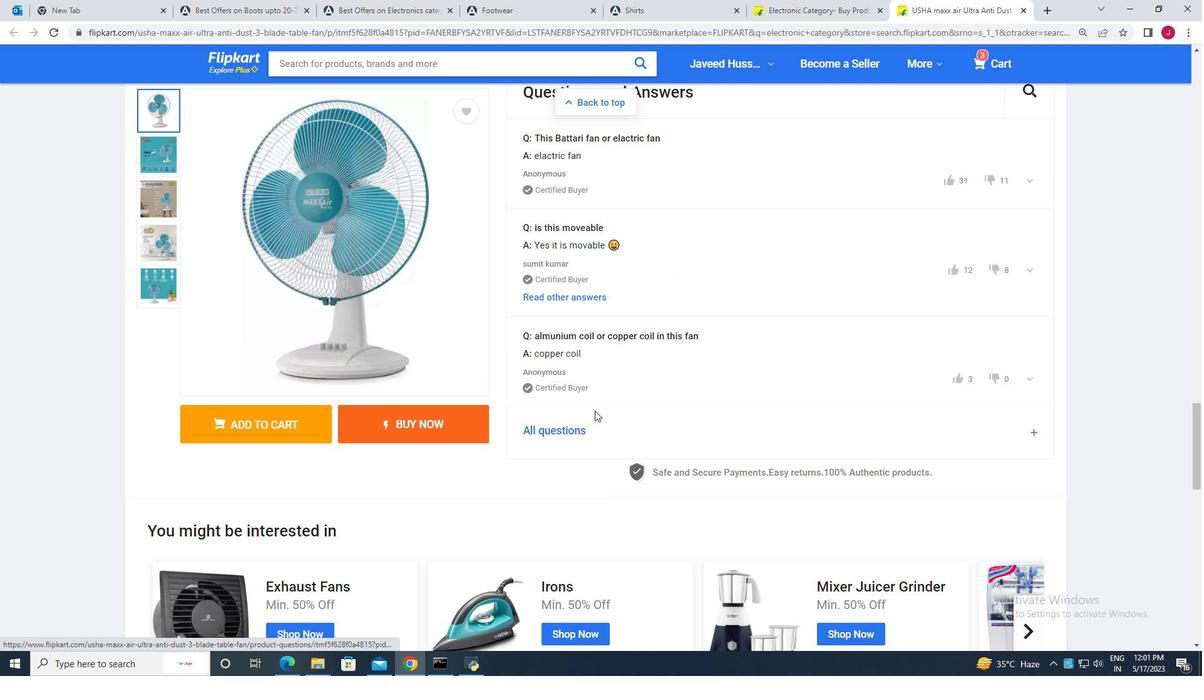 
Action: Mouse scrolled (595, 410) with delta (0, 0)
Screenshot: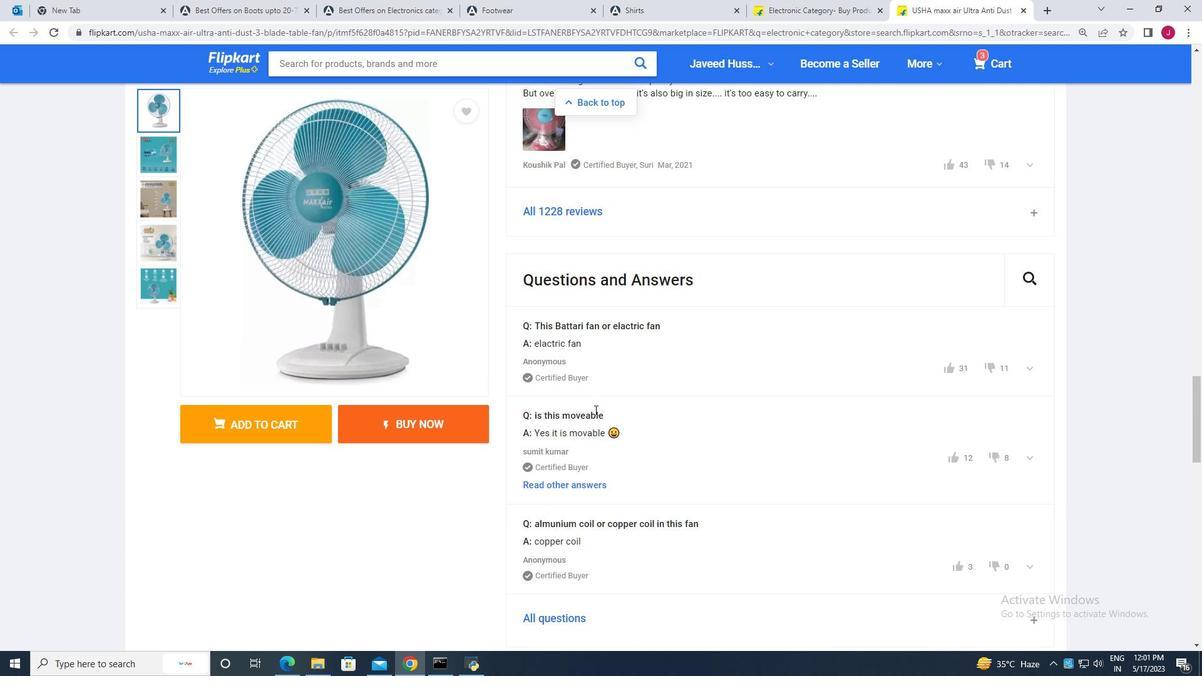 
Action: Mouse scrolled (595, 410) with delta (0, 0)
Screenshot: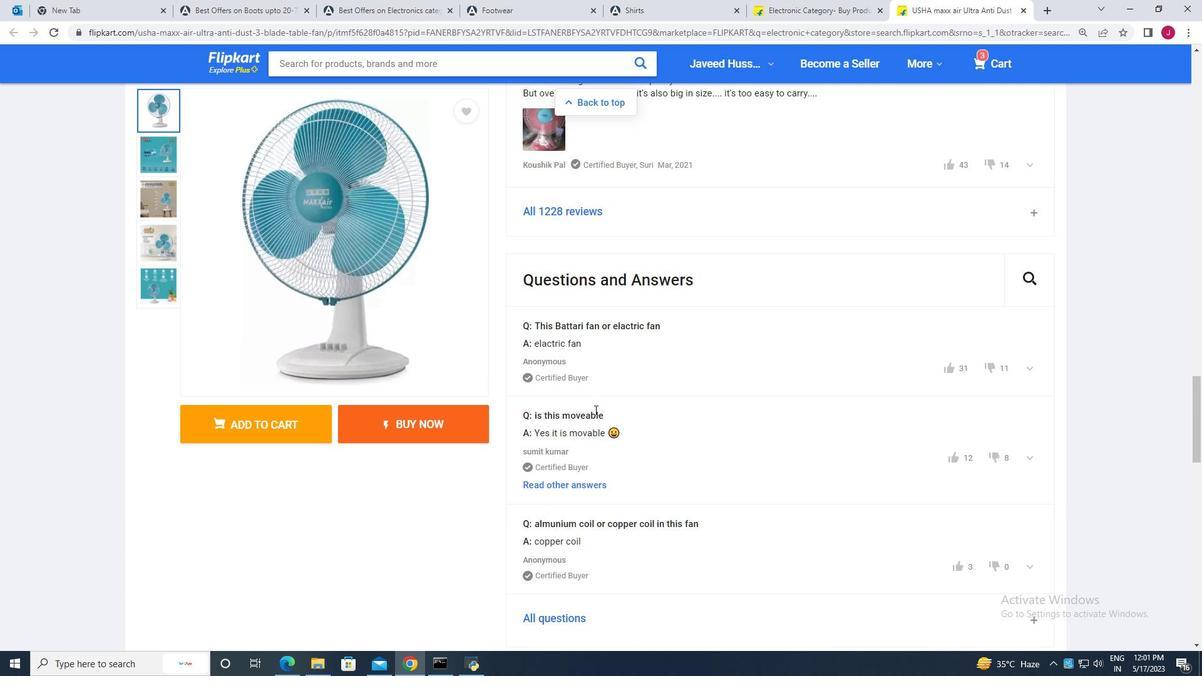 
Action: Mouse moved to (638, 320)
Screenshot: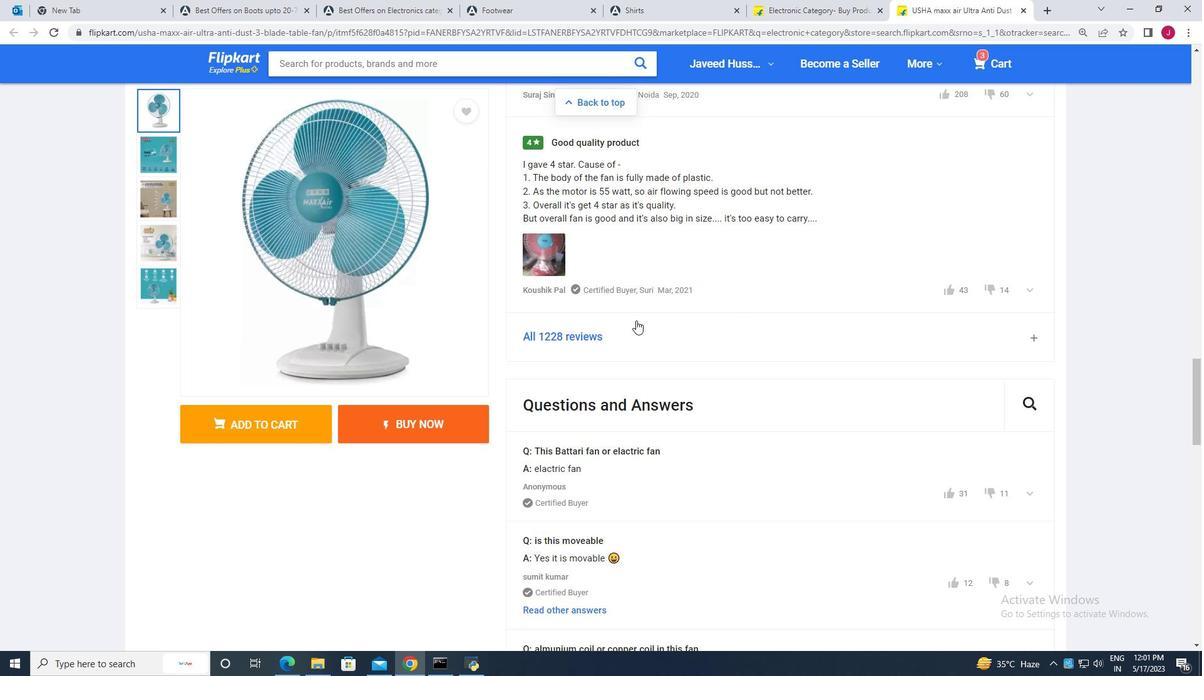 
Action: Mouse scrolled (638, 321) with delta (0, 0)
Screenshot: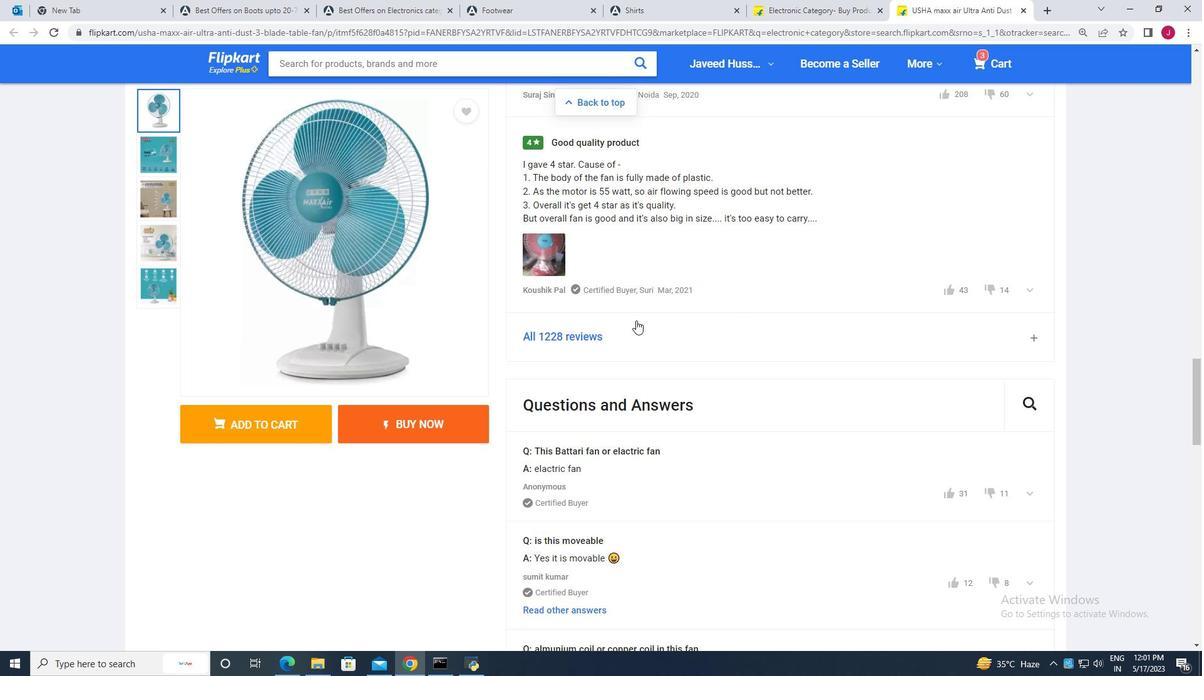 
Action: Mouse moved to (638, 320)
Screenshot: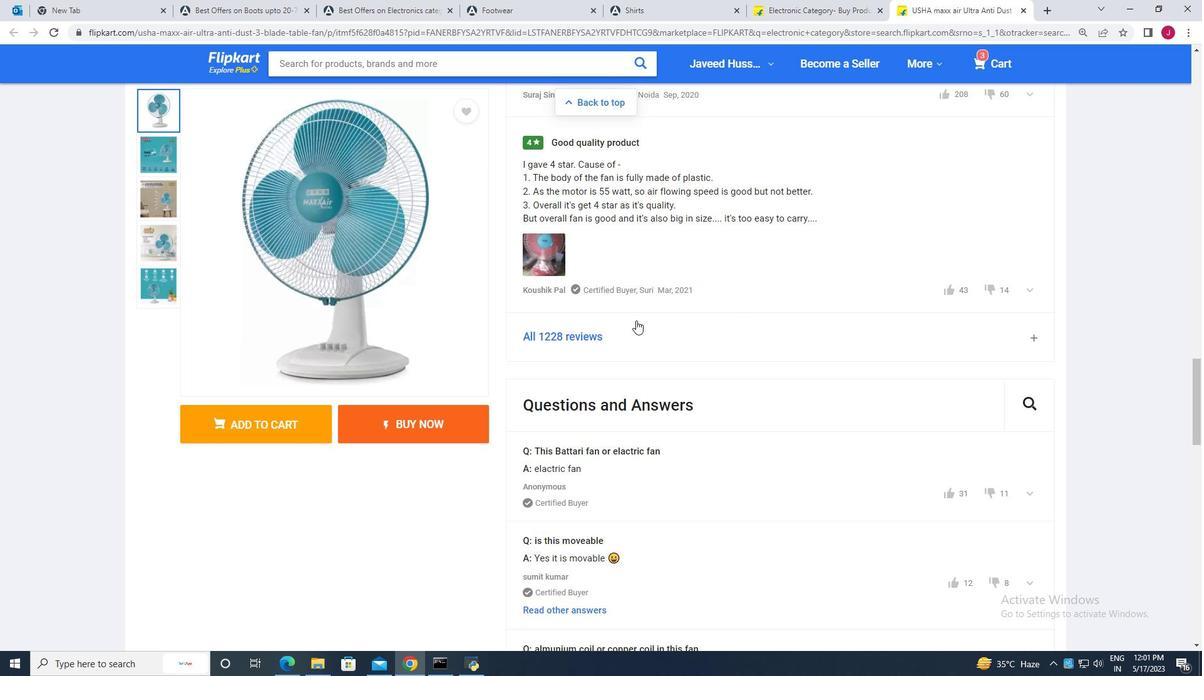
Action: Mouse scrolled (638, 321) with delta (0, 0)
Screenshot: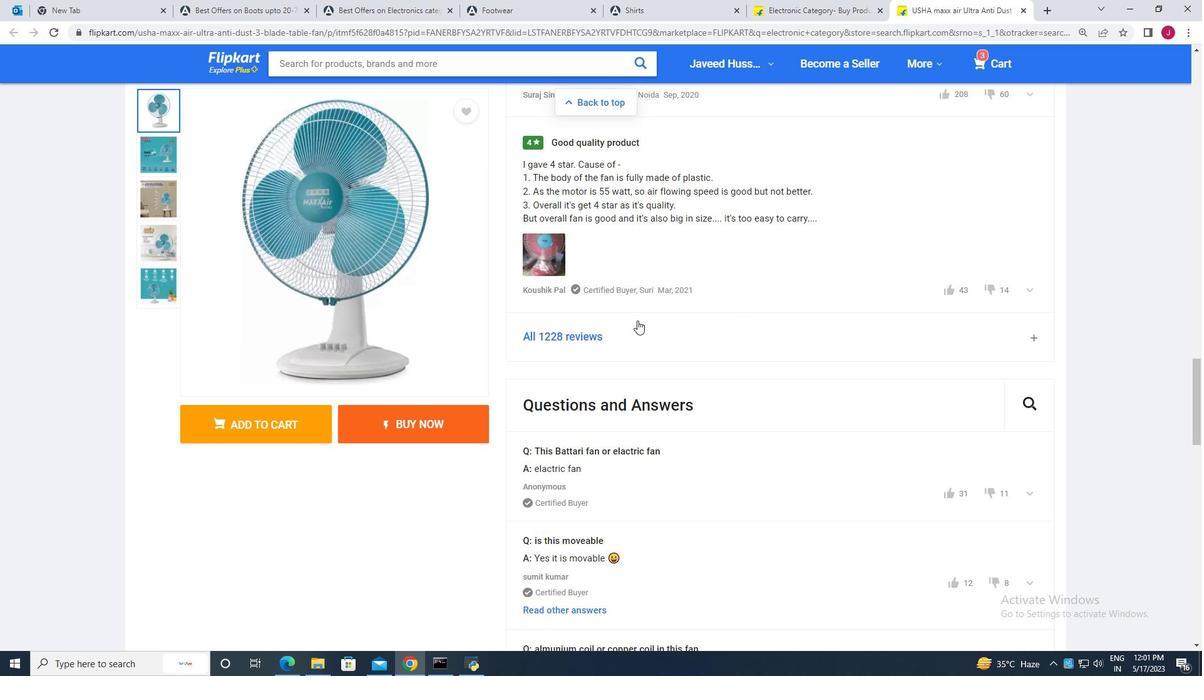 
Action: Mouse moved to (764, 342)
Screenshot: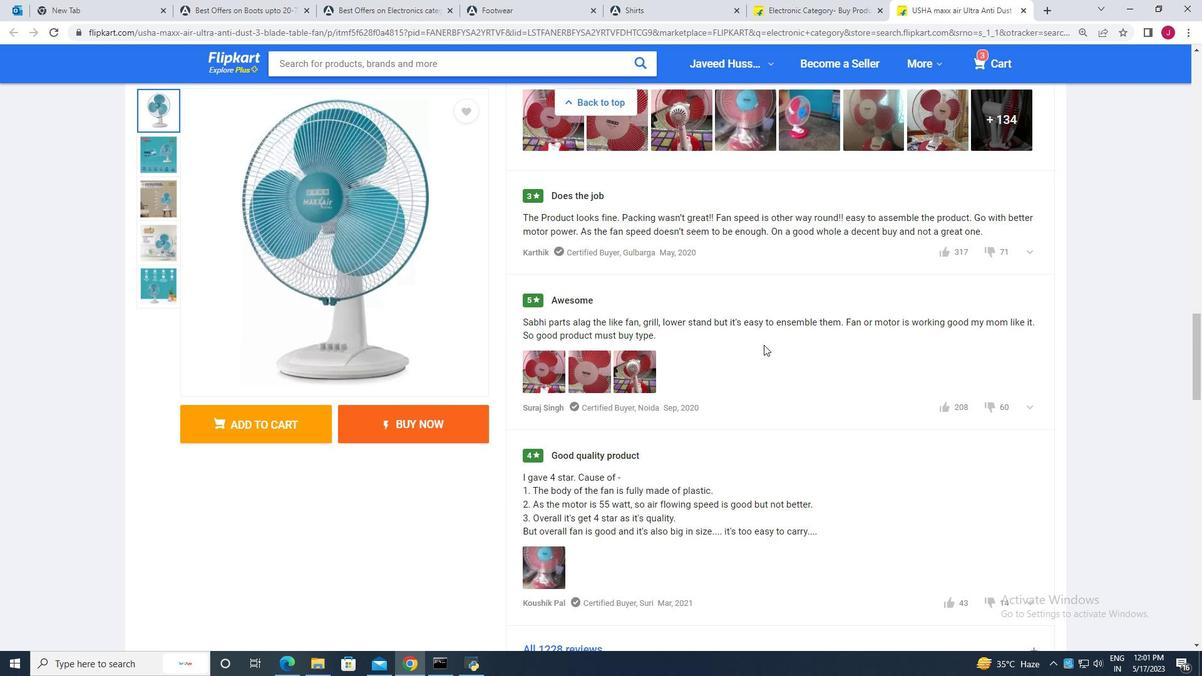 
Action: Mouse scrolled (764, 343) with delta (0, 0)
Screenshot: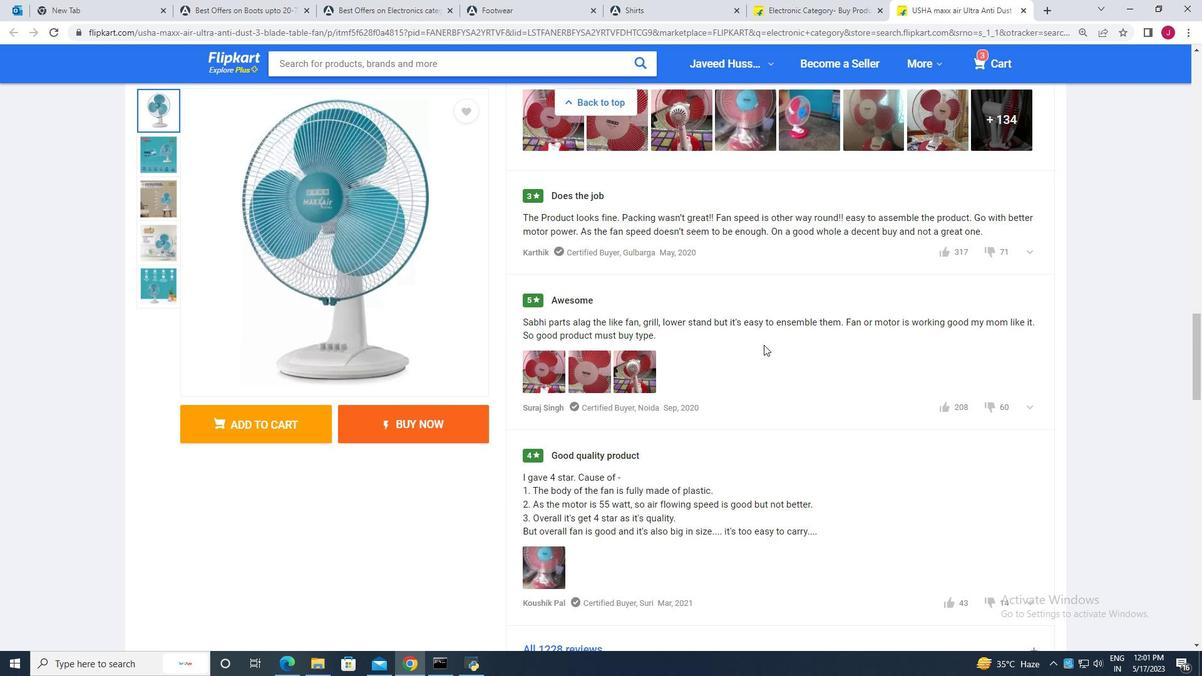 
Action: Mouse scrolled (764, 343) with delta (0, 0)
Screenshot: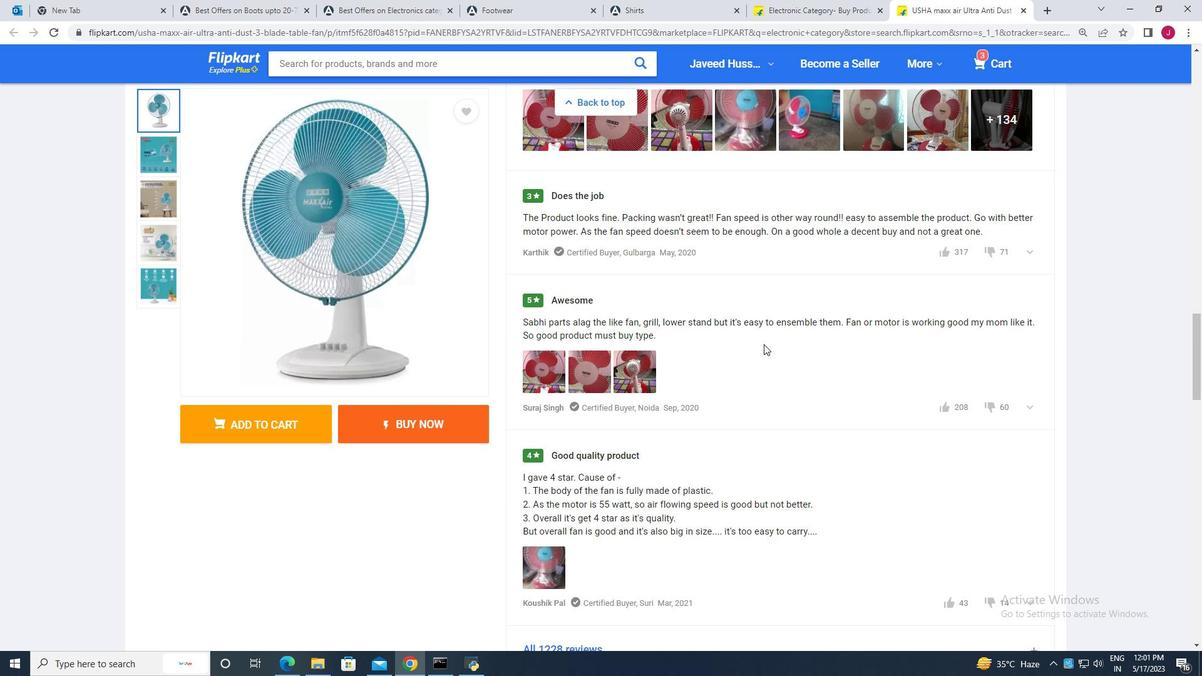 
Action: Mouse scrolled (764, 343) with delta (0, 0)
Screenshot: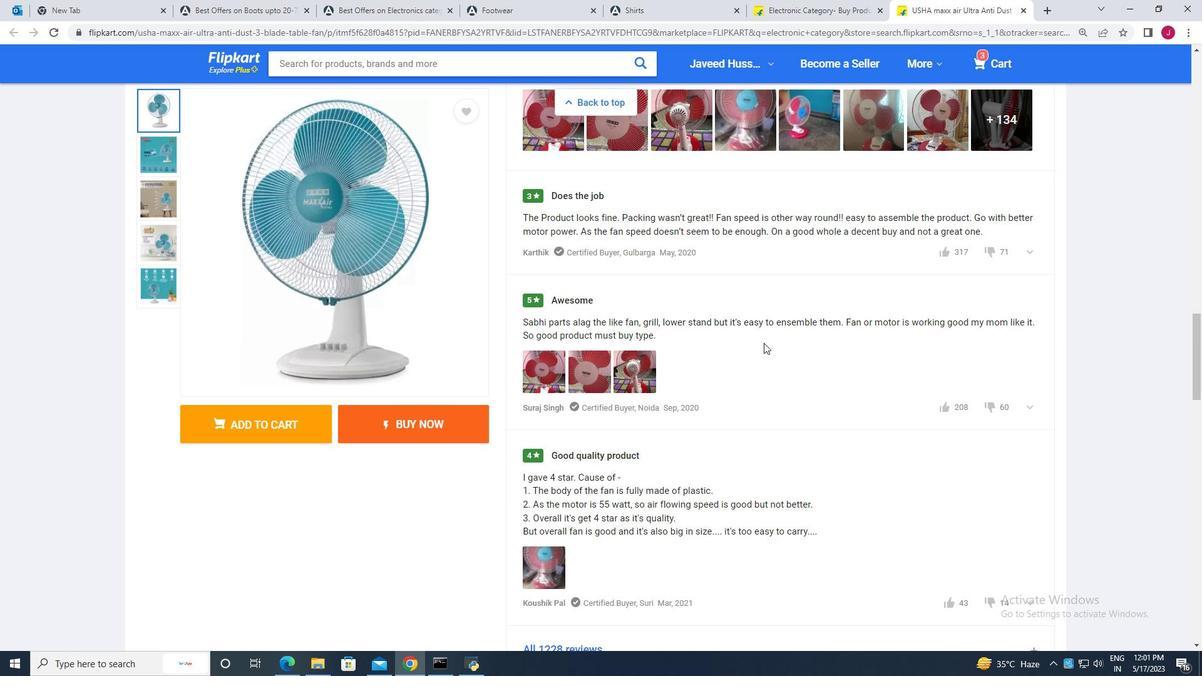 
Action: Mouse moved to (783, 276)
Screenshot: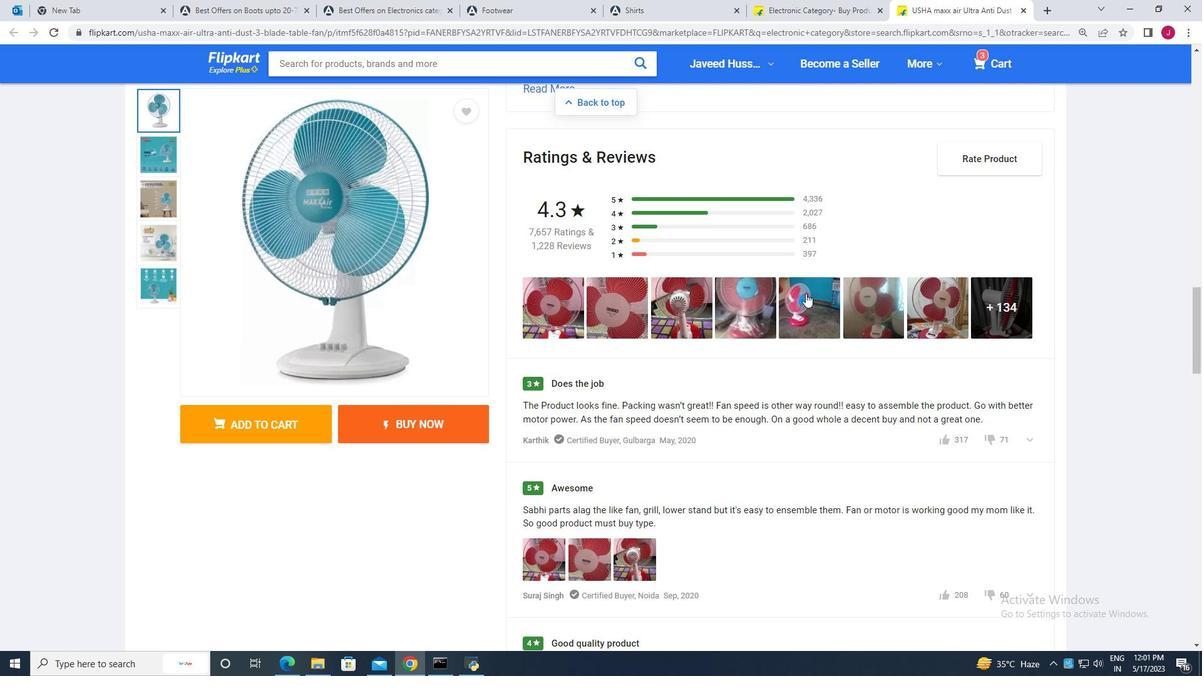 
Action: Mouse scrolled (783, 277) with delta (0, 0)
Screenshot: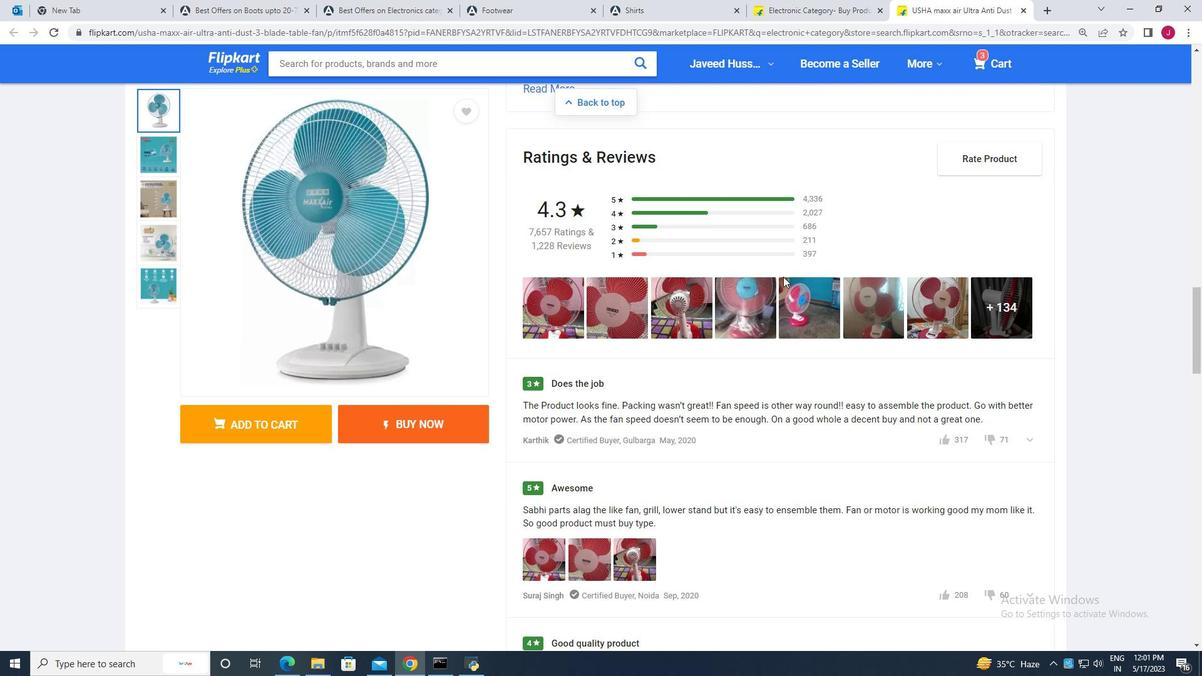 
Action: Mouse scrolled (783, 277) with delta (0, 0)
Screenshot: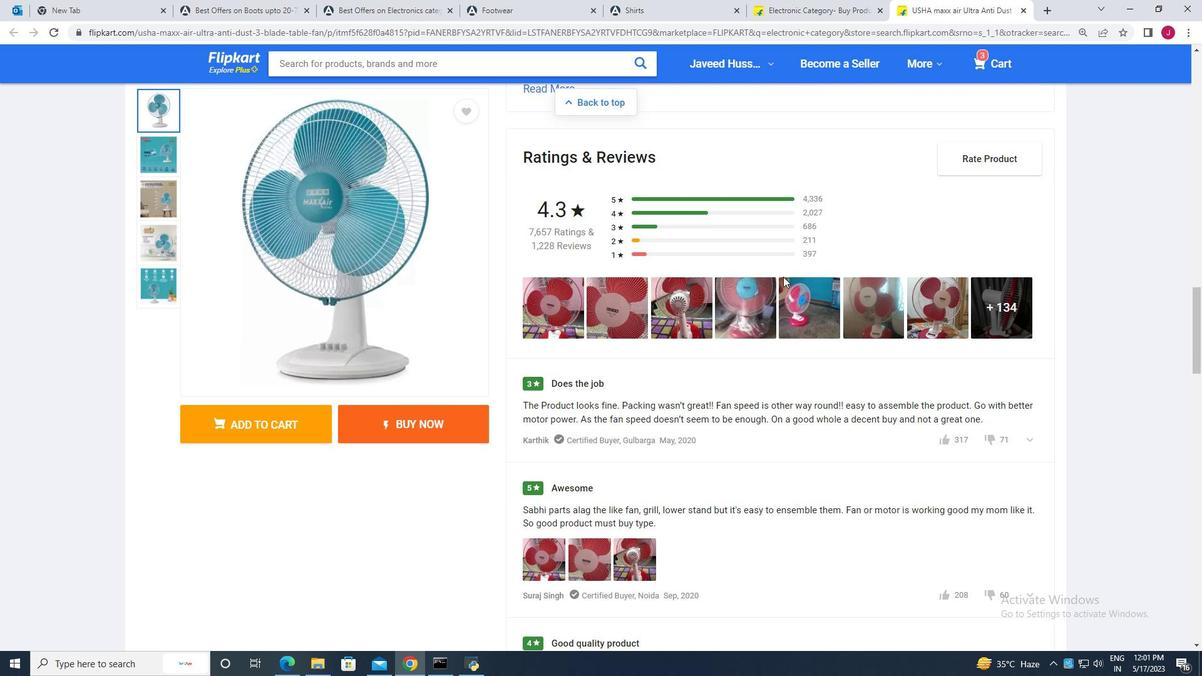 
Action: Mouse scrolled (783, 277) with delta (0, 0)
Screenshot: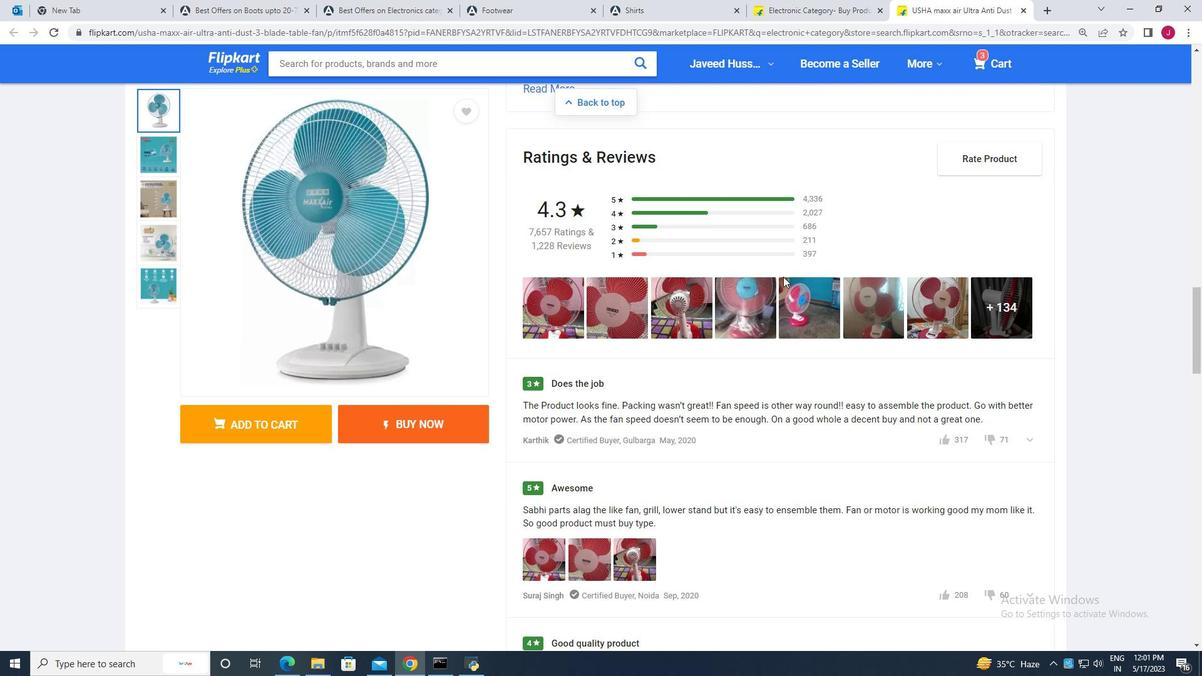 
Action: Mouse moved to (774, 273)
Screenshot: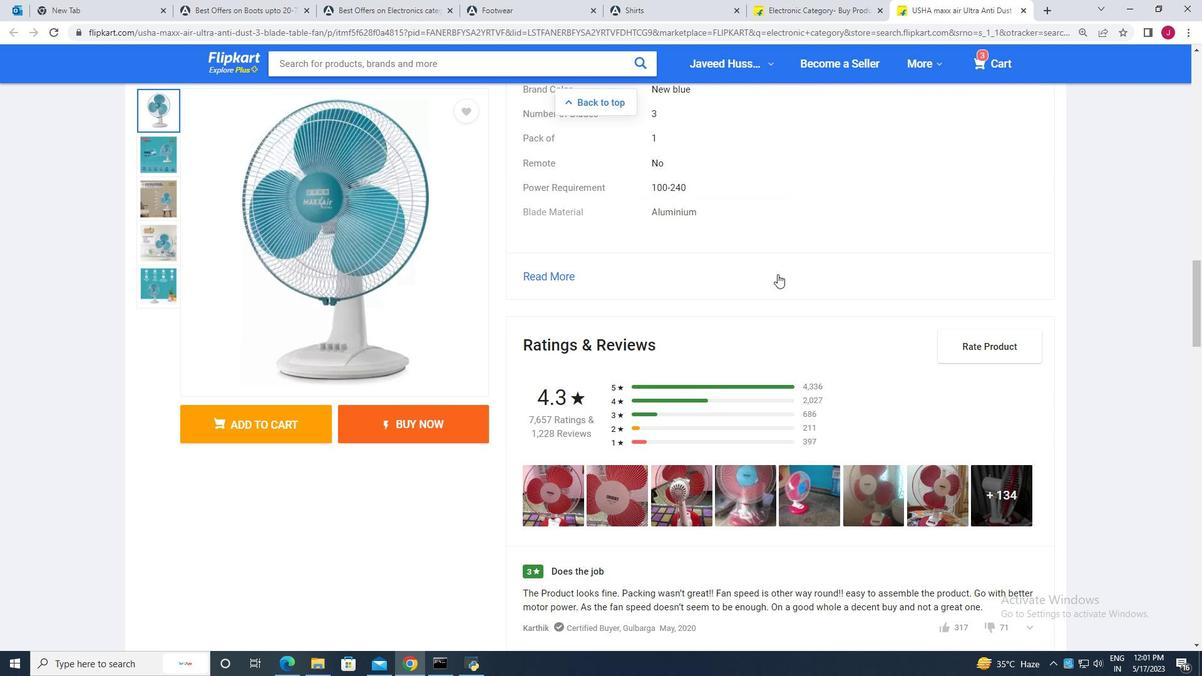 
Action: Mouse scrolled (774, 273) with delta (0, 0)
Screenshot: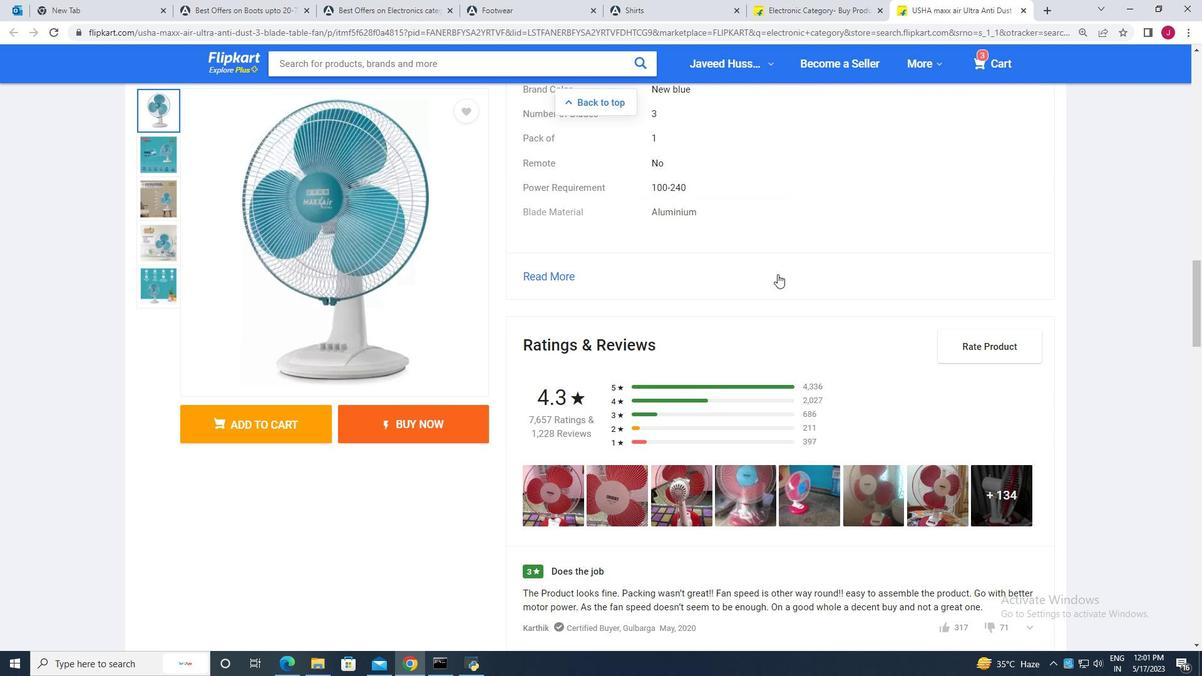 
Action: Mouse moved to (774, 272)
Screenshot: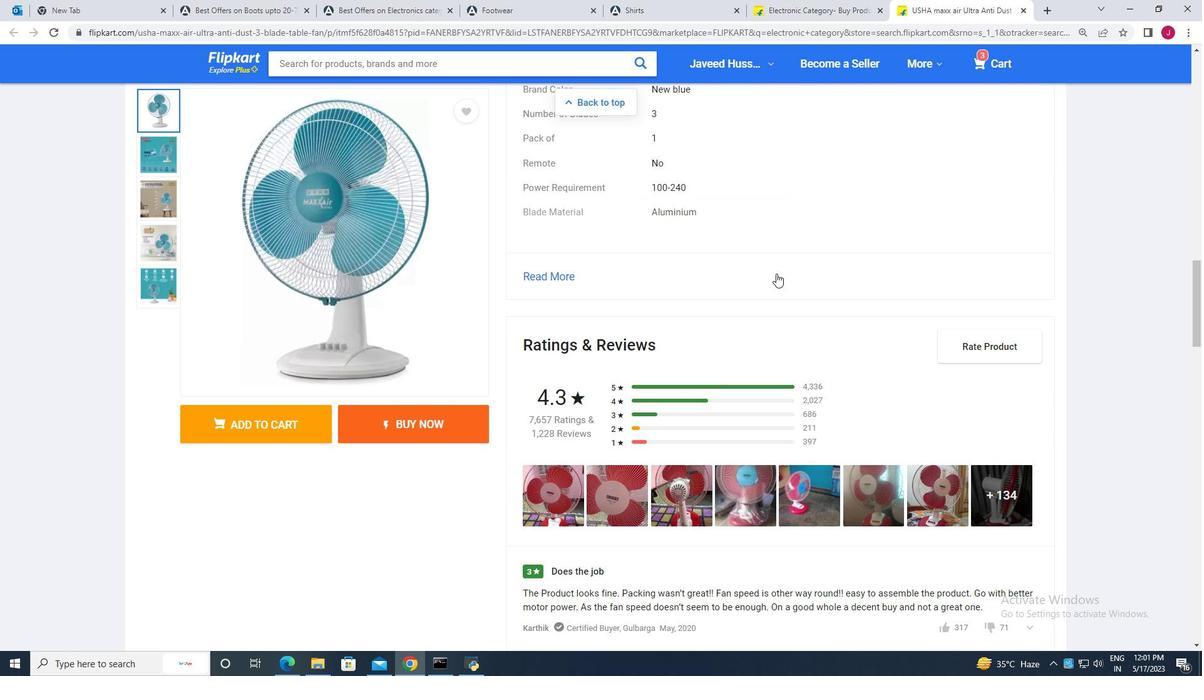 
Action: Mouse scrolled (774, 273) with delta (0, 0)
Screenshot: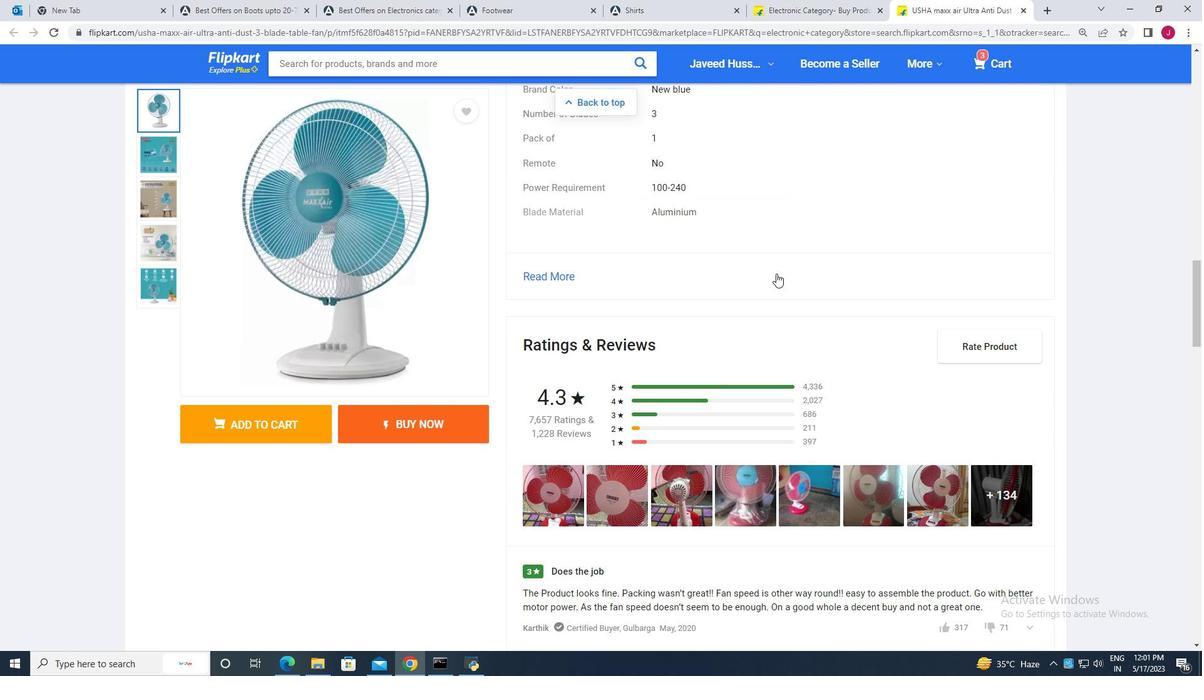 
Action: Mouse moved to (768, 270)
Screenshot: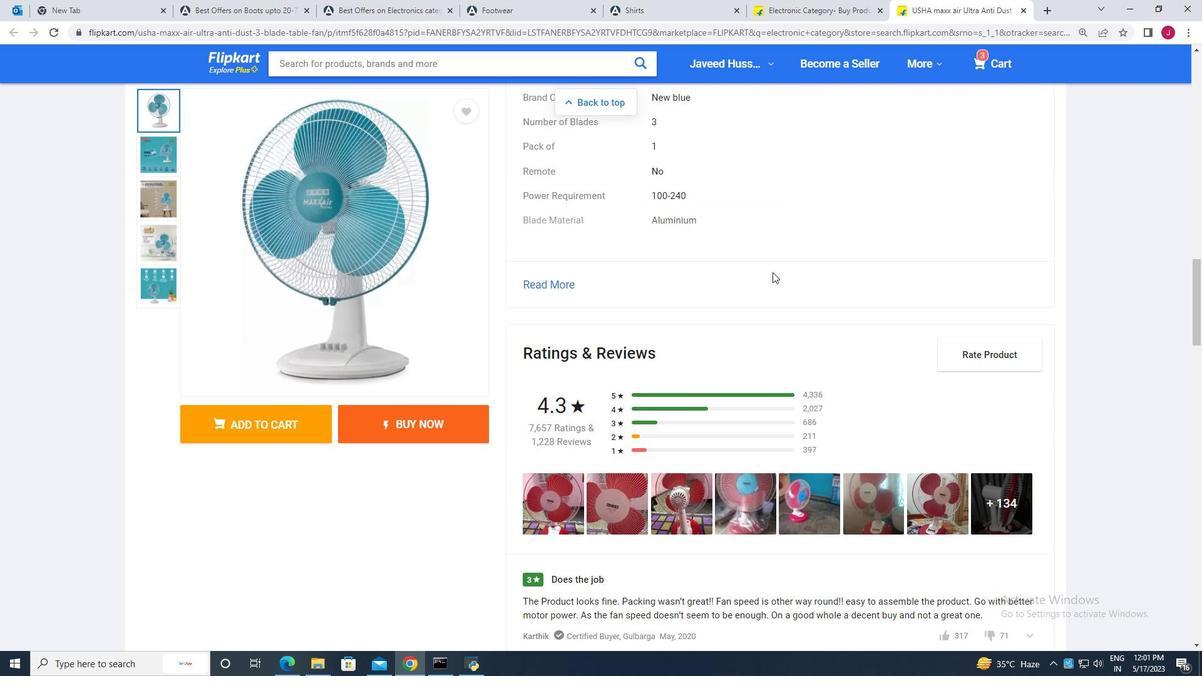 
Action: Mouse scrolled (768, 271) with delta (0, 0)
Screenshot: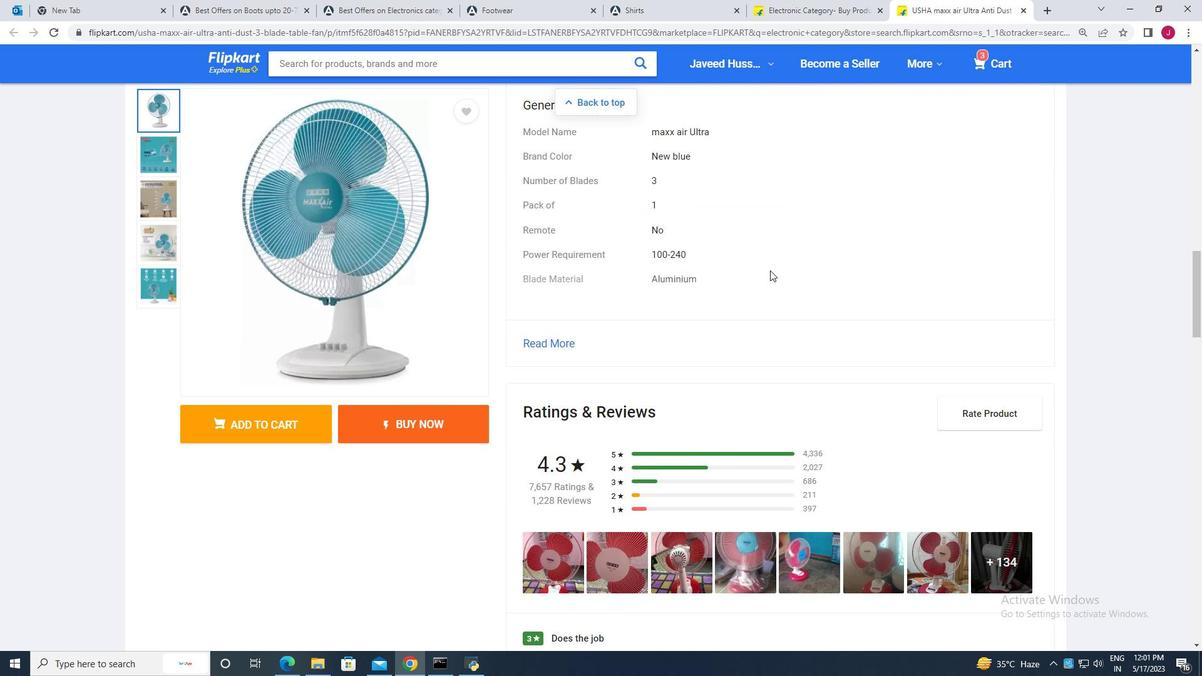 
Action: Mouse scrolled (768, 271) with delta (0, 0)
Screenshot: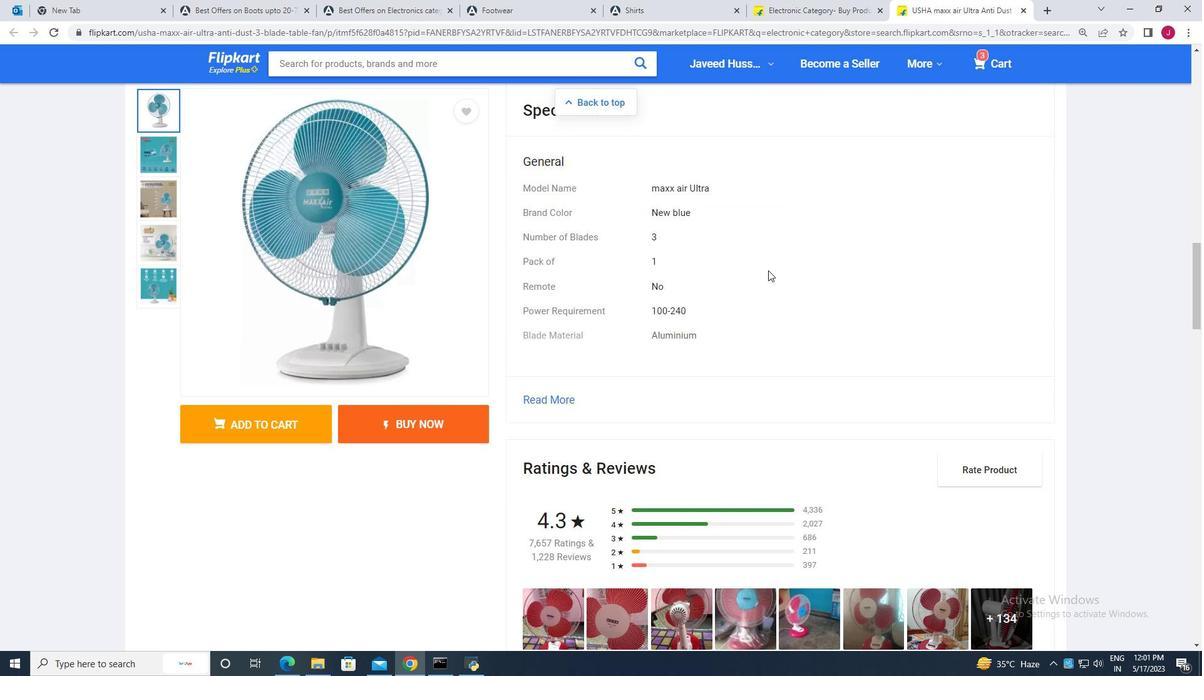
Action: Mouse scrolled (768, 271) with delta (0, 0)
Screenshot: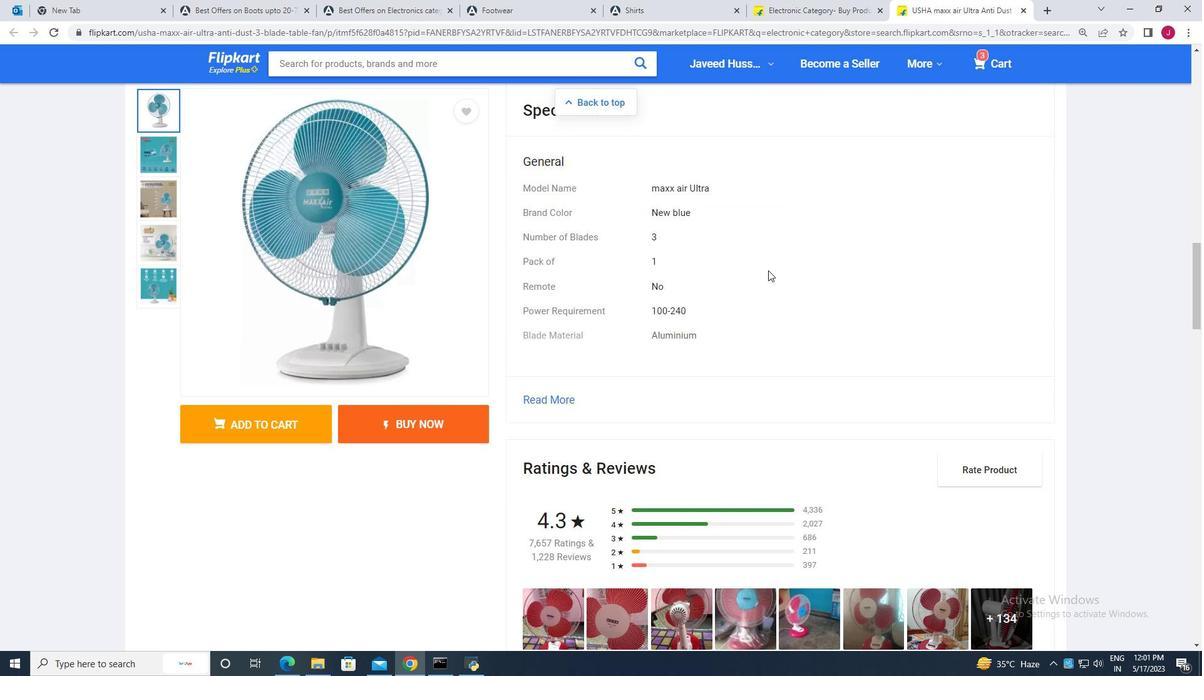 
Action: Mouse scrolled (768, 271) with delta (0, 0)
Screenshot: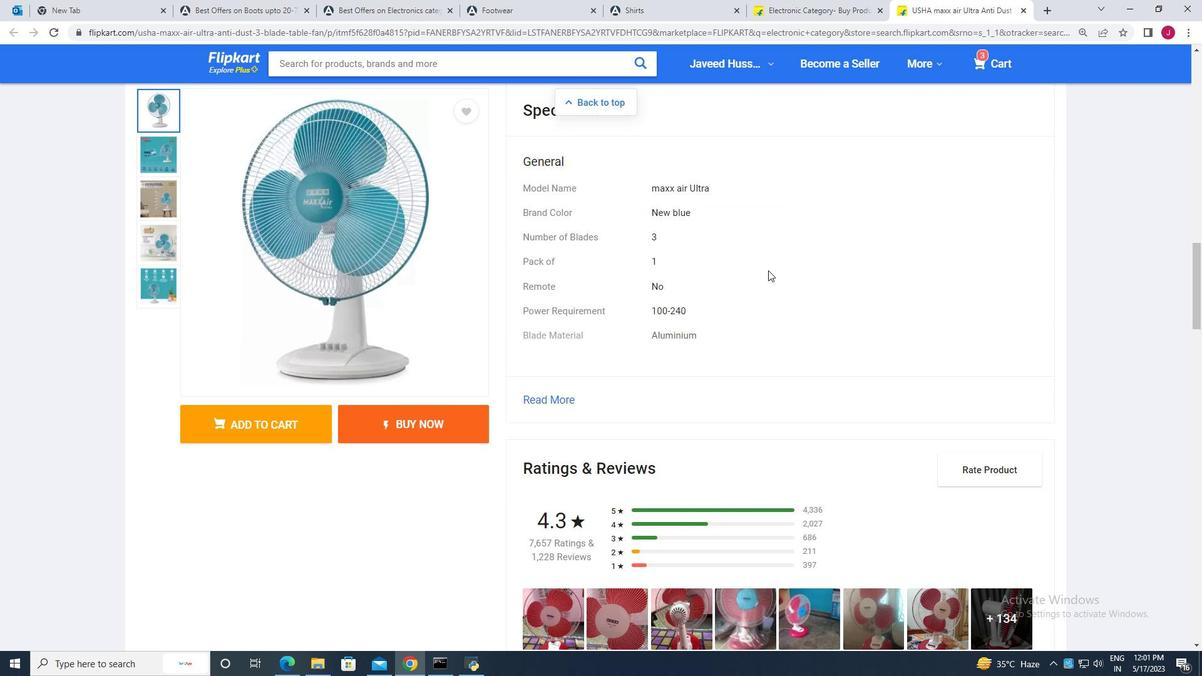
Action: Mouse scrolled (768, 271) with delta (0, 0)
Screenshot: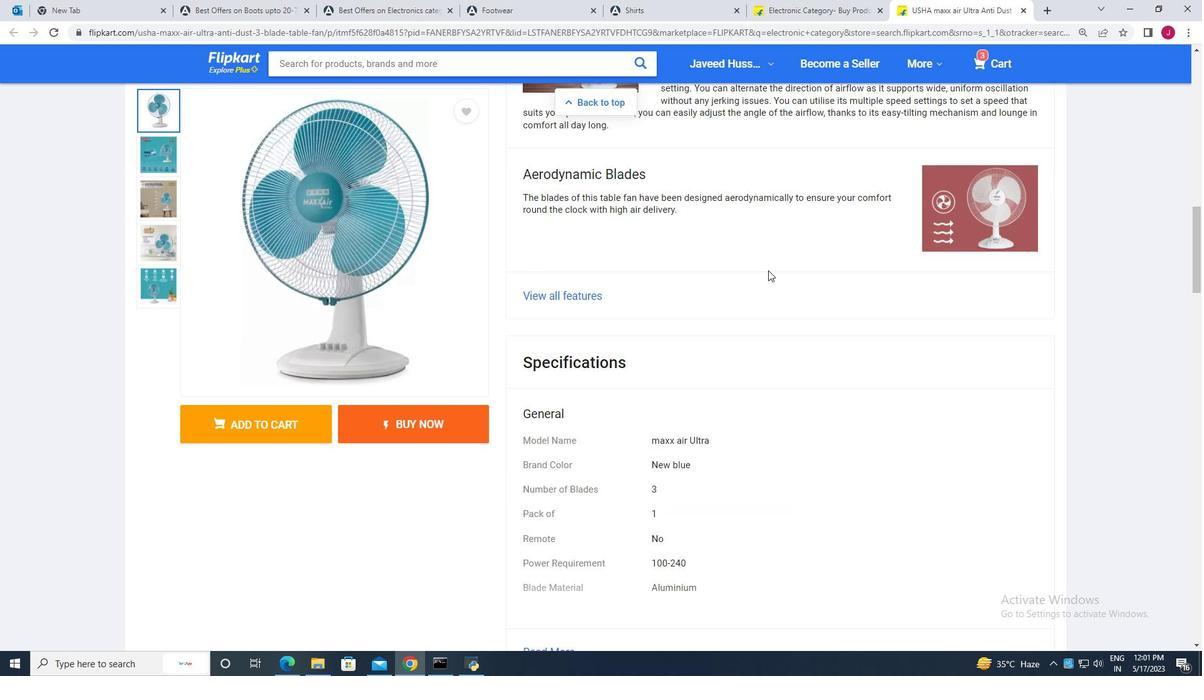 
Action: Mouse scrolled (768, 271) with delta (0, 0)
Screenshot: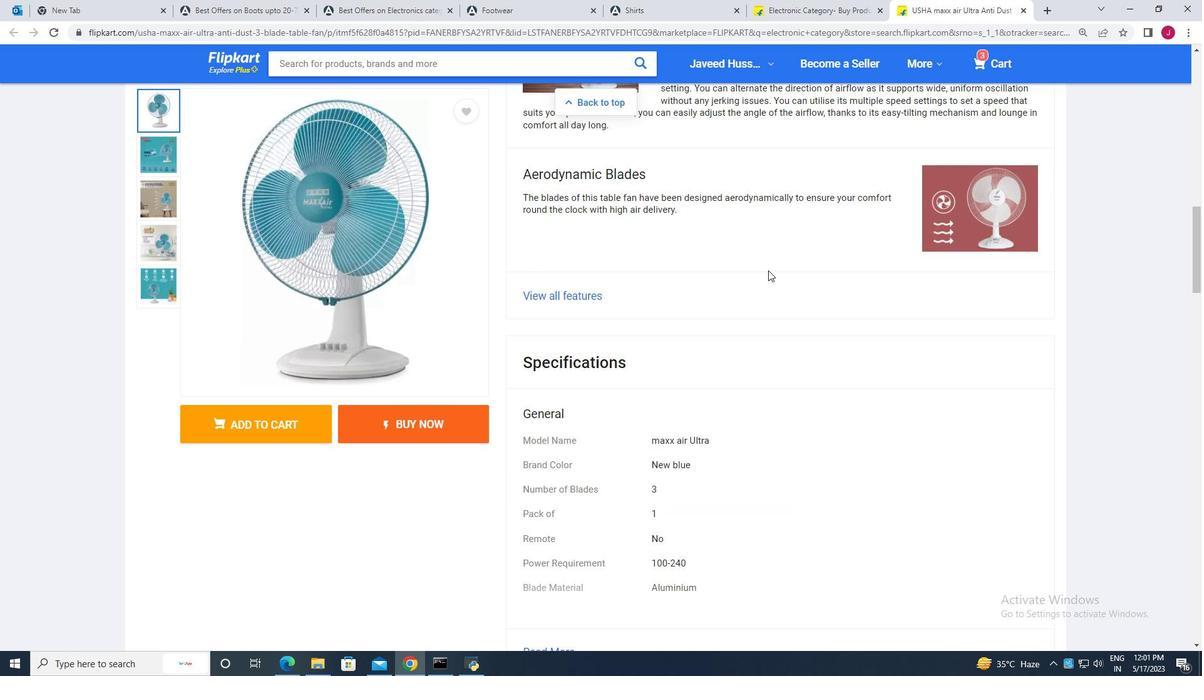 
Action: Mouse moved to (765, 269)
Screenshot: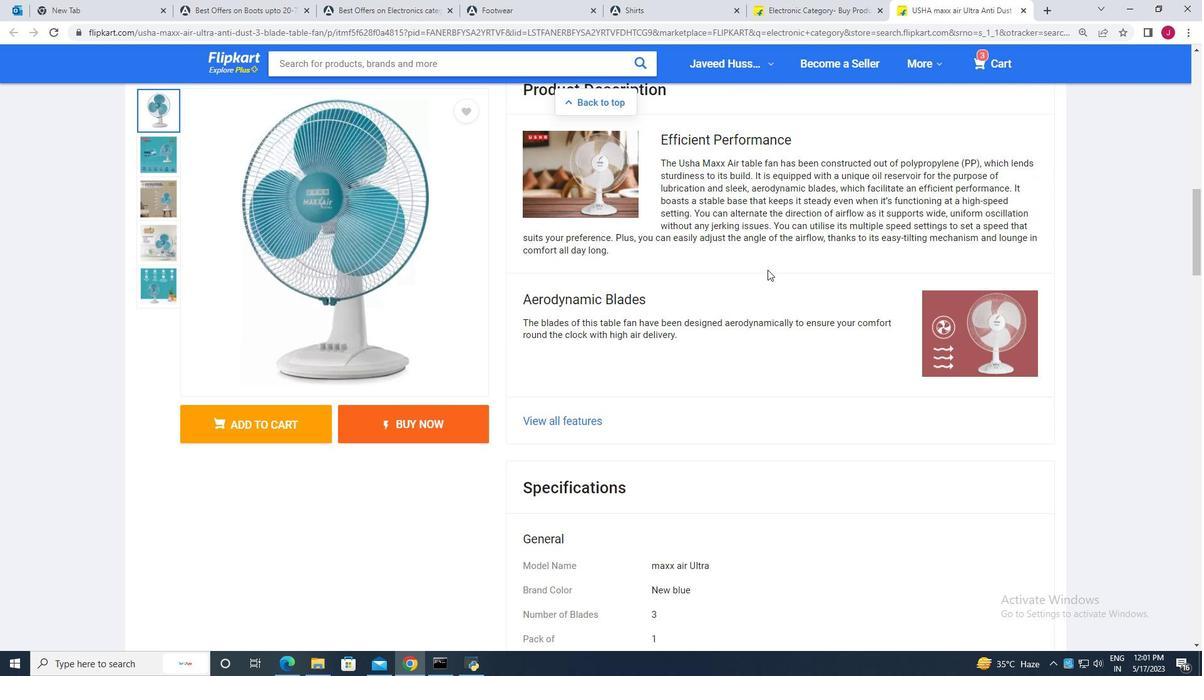 
